 Task: Find connections with filter location Elche with filter topic #machinelearningwith filter profile language Potuguese with filter current company ADP with filter school Adamas University with filter industry Secretarial Schools with filter service category Search Engine Optimization (SEO) with filter keywords title Financial Analyst
Action: Mouse moved to (622, 82)
Screenshot: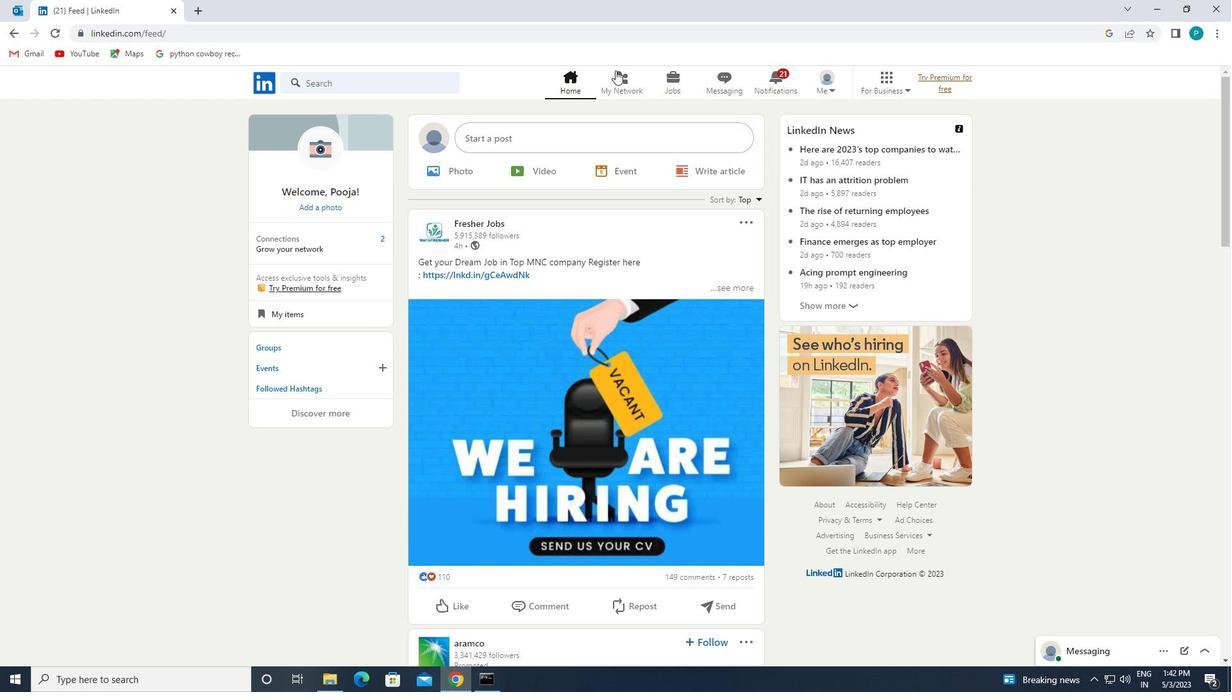 
Action: Mouse pressed left at (622, 82)
Screenshot: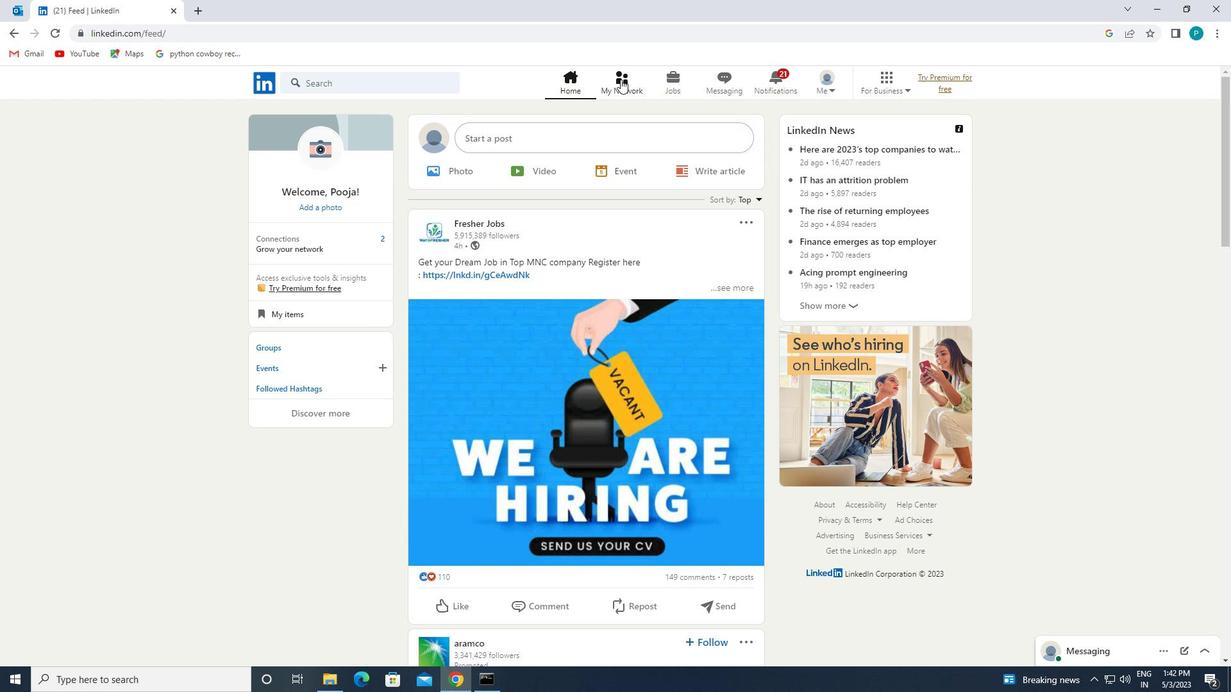 
Action: Mouse moved to (399, 156)
Screenshot: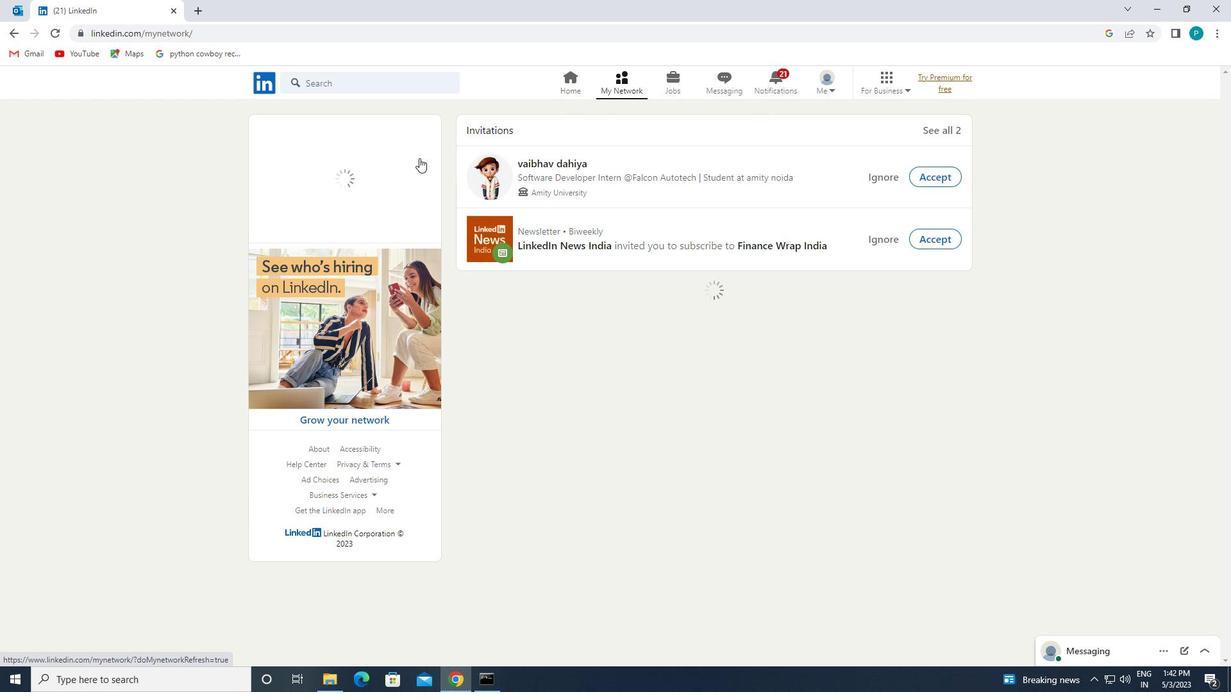 
Action: Mouse pressed left at (399, 156)
Screenshot: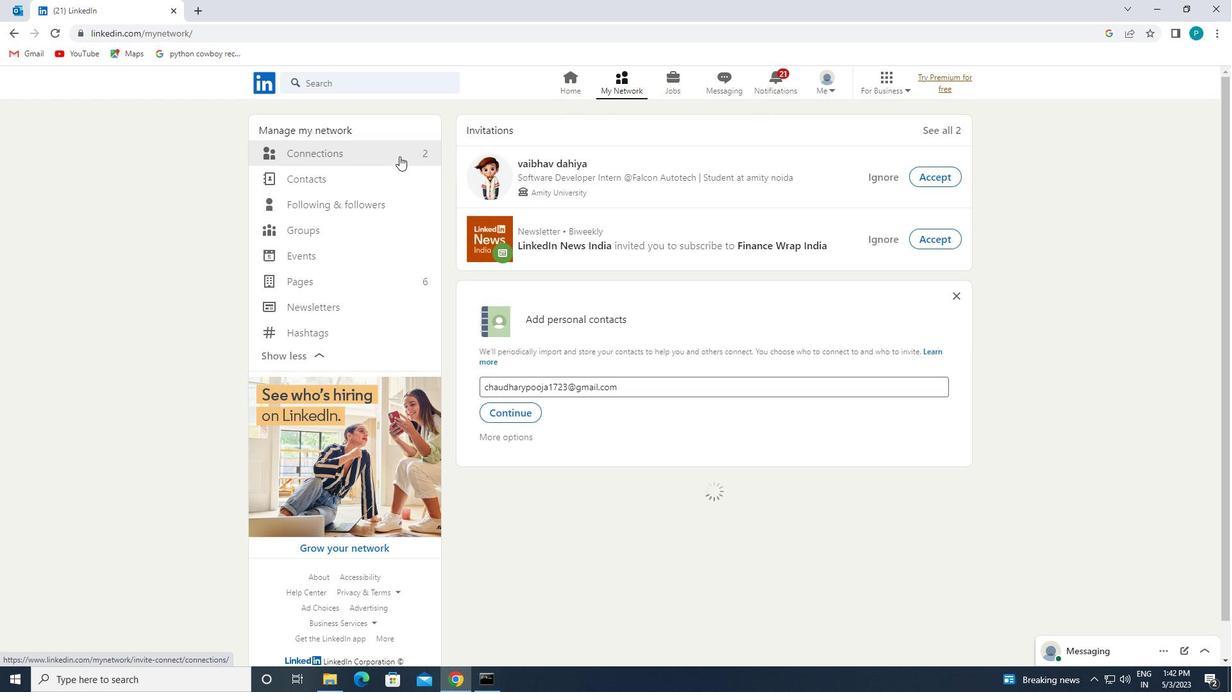 
Action: Mouse moved to (702, 153)
Screenshot: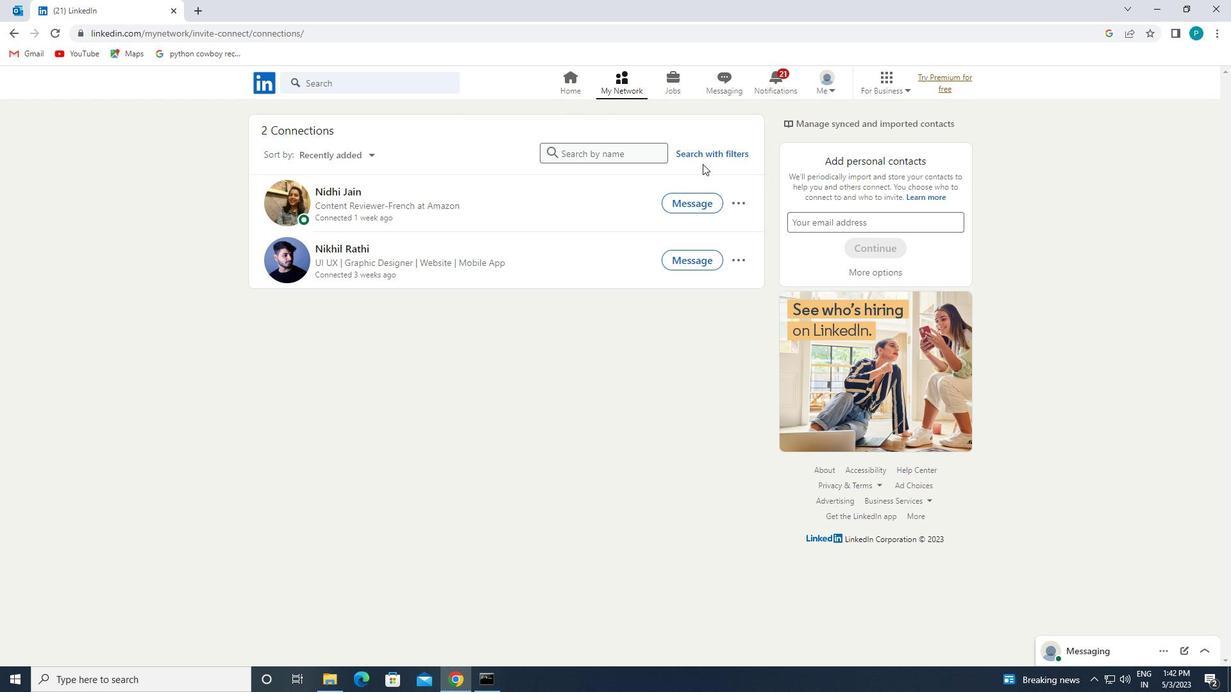 
Action: Mouse pressed left at (702, 153)
Screenshot: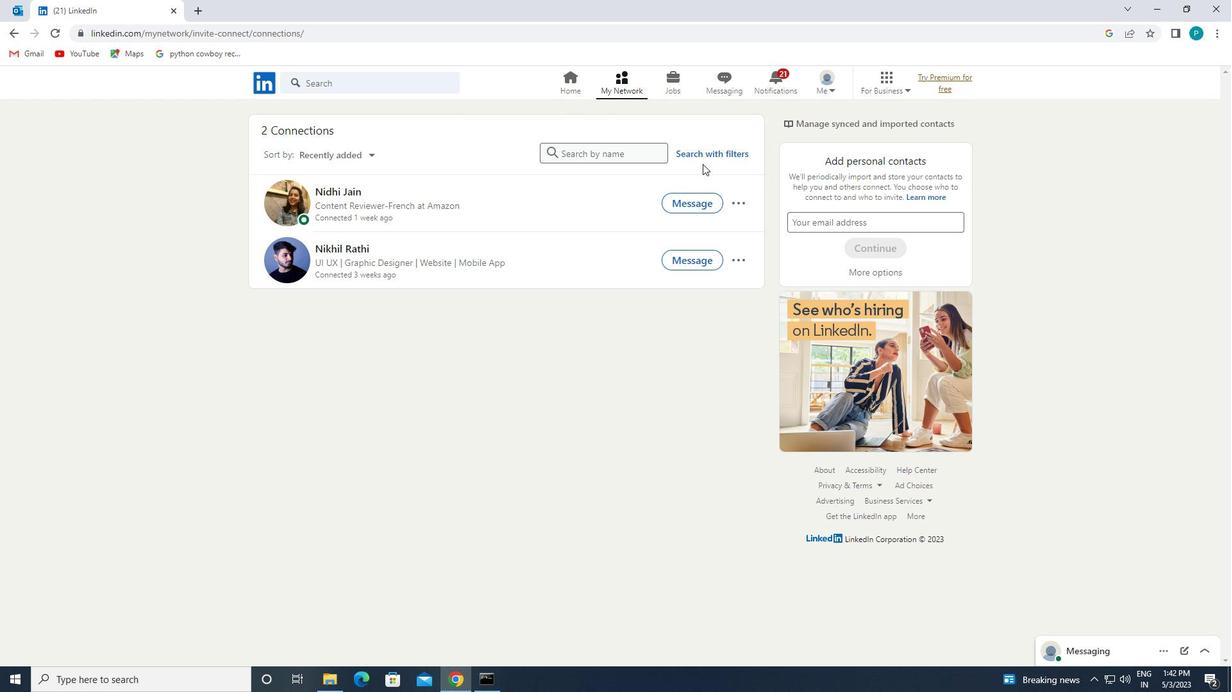 
Action: Mouse moved to (643, 107)
Screenshot: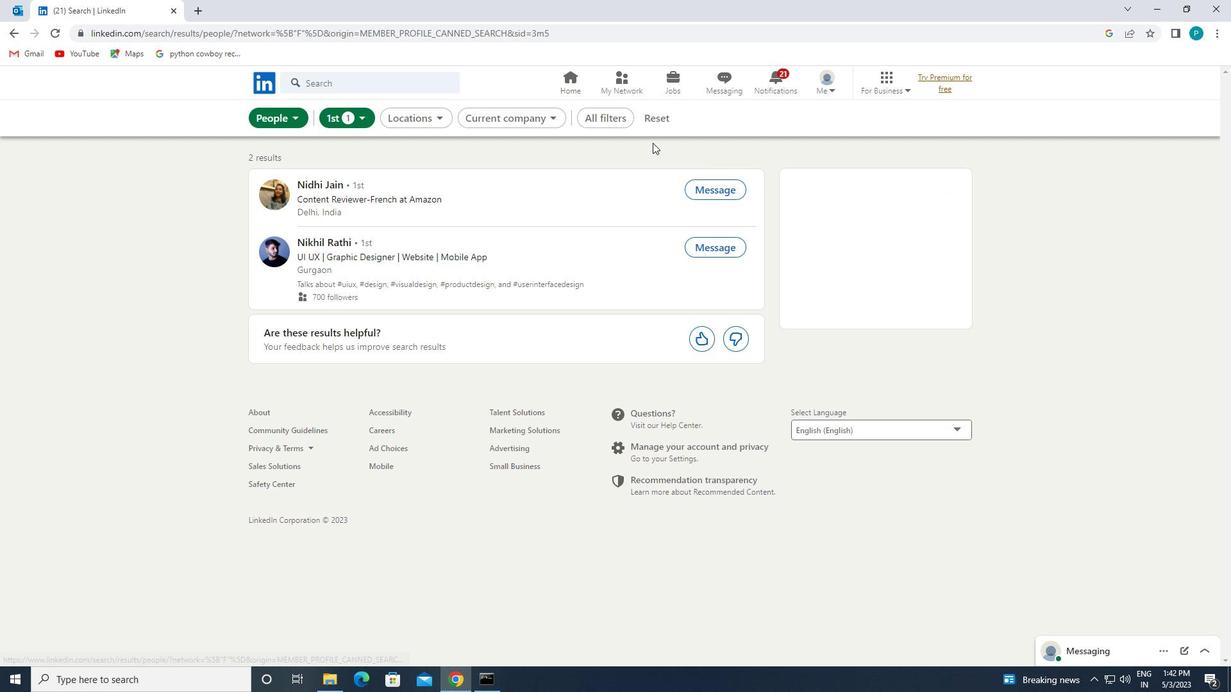 
Action: Mouse pressed left at (643, 107)
Screenshot: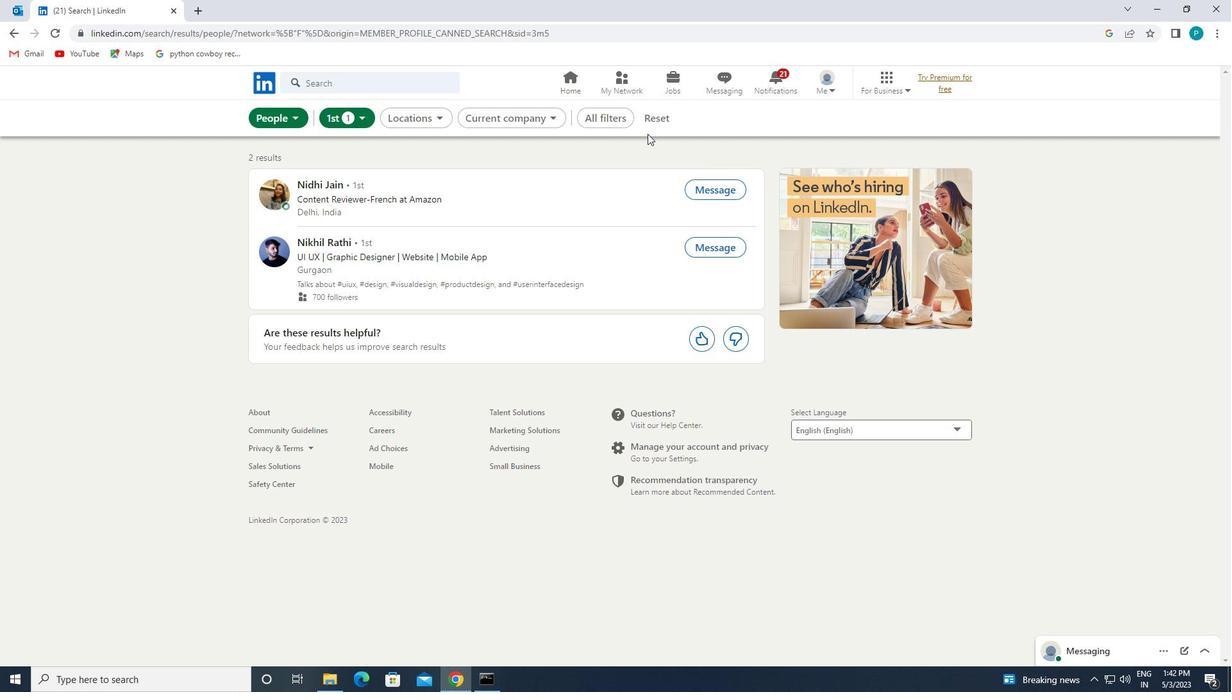 
Action: Mouse moved to (646, 111)
Screenshot: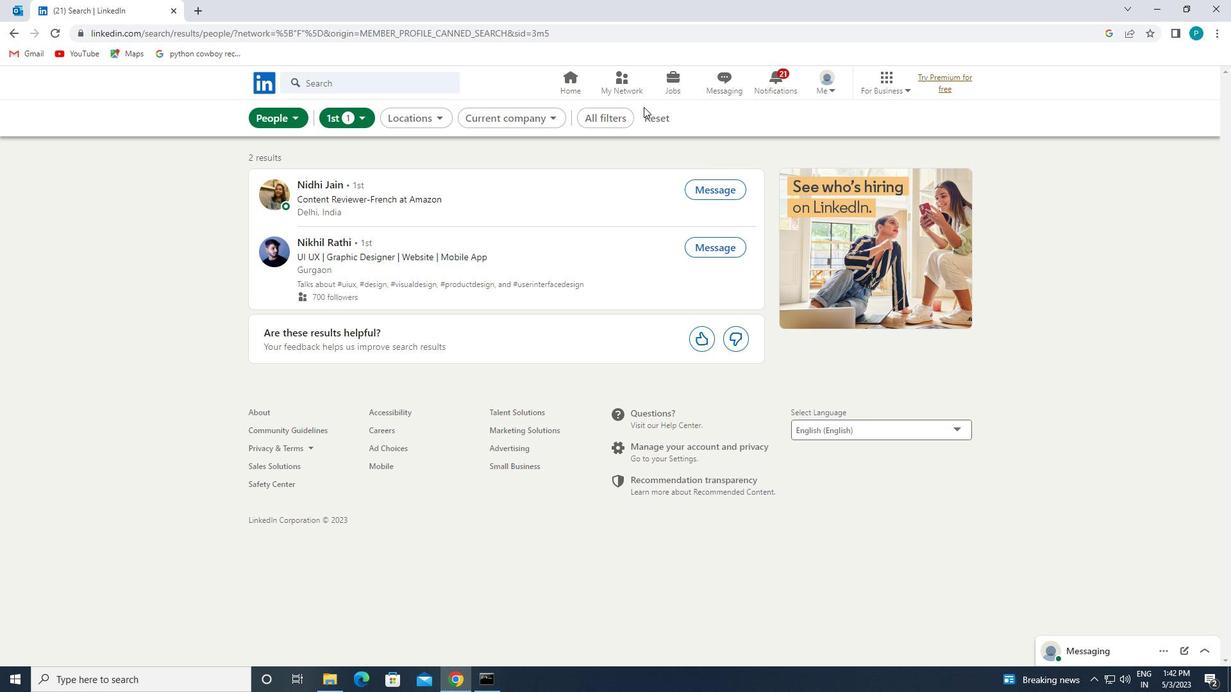 
Action: Mouse pressed left at (646, 111)
Screenshot: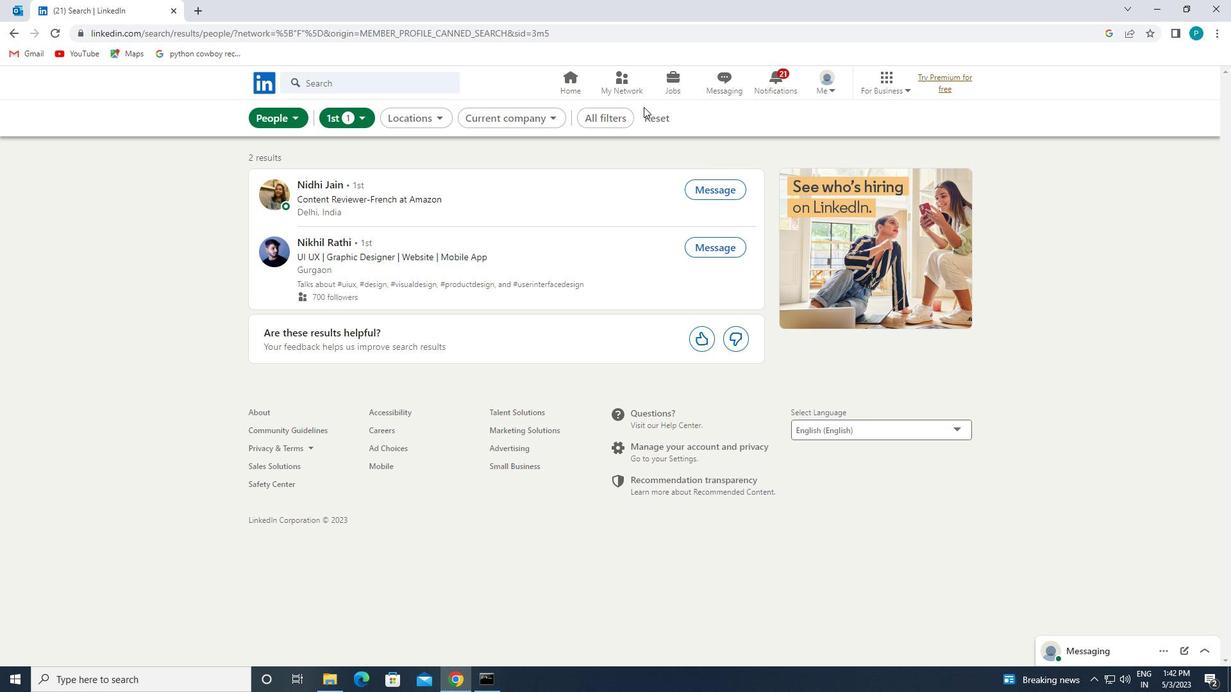 
Action: Mouse moved to (633, 117)
Screenshot: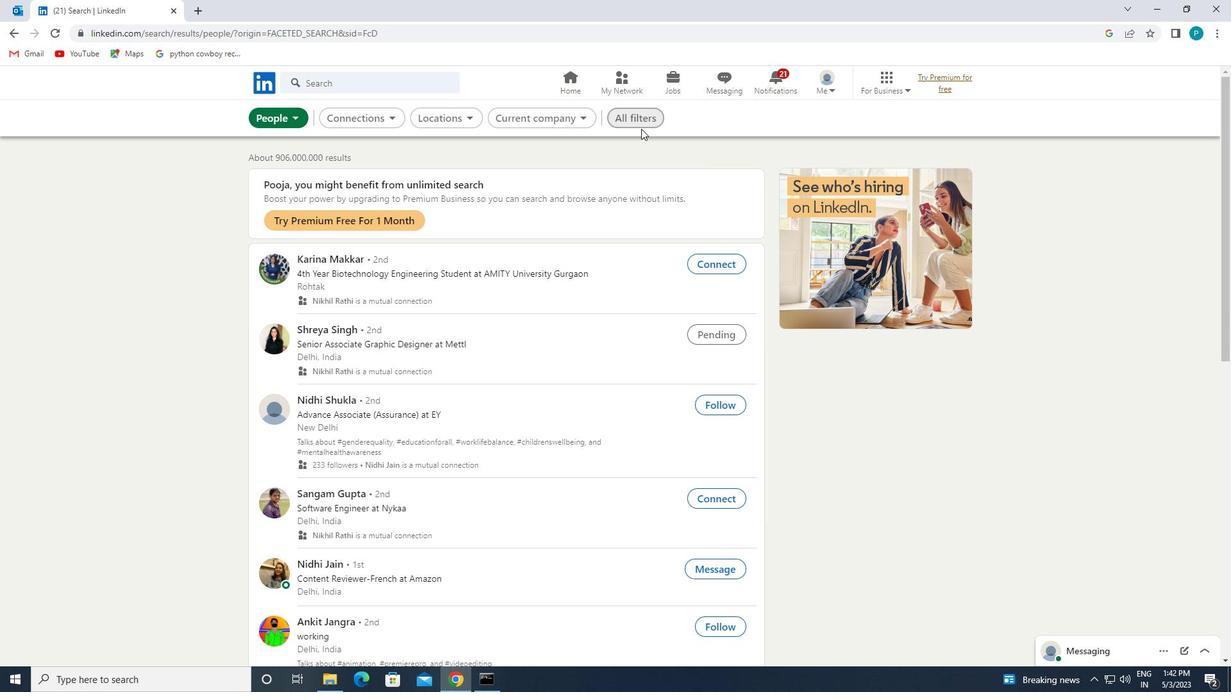 
Action: Mouse pressed left at (633, 117)
Screenshot: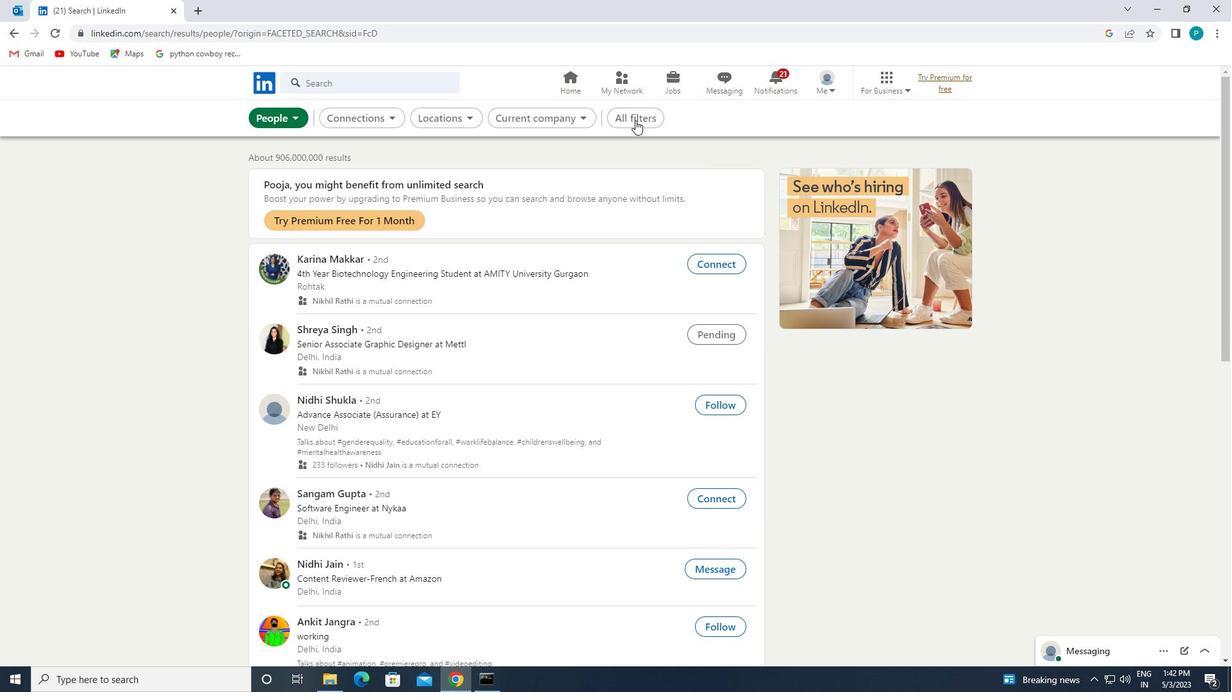 
Action: Mouse moved to (1167, 337)
Screenshot: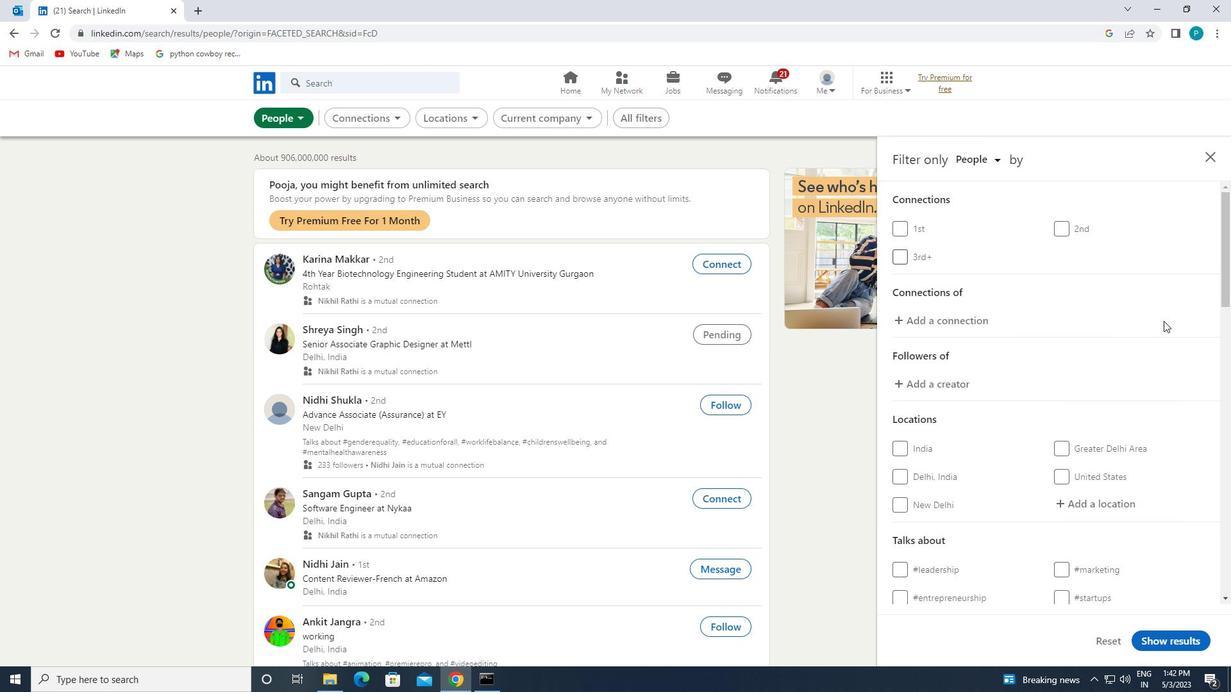 
Action: Mouse scrolled (1167, 337) with delta (0, 0)
Screenshot: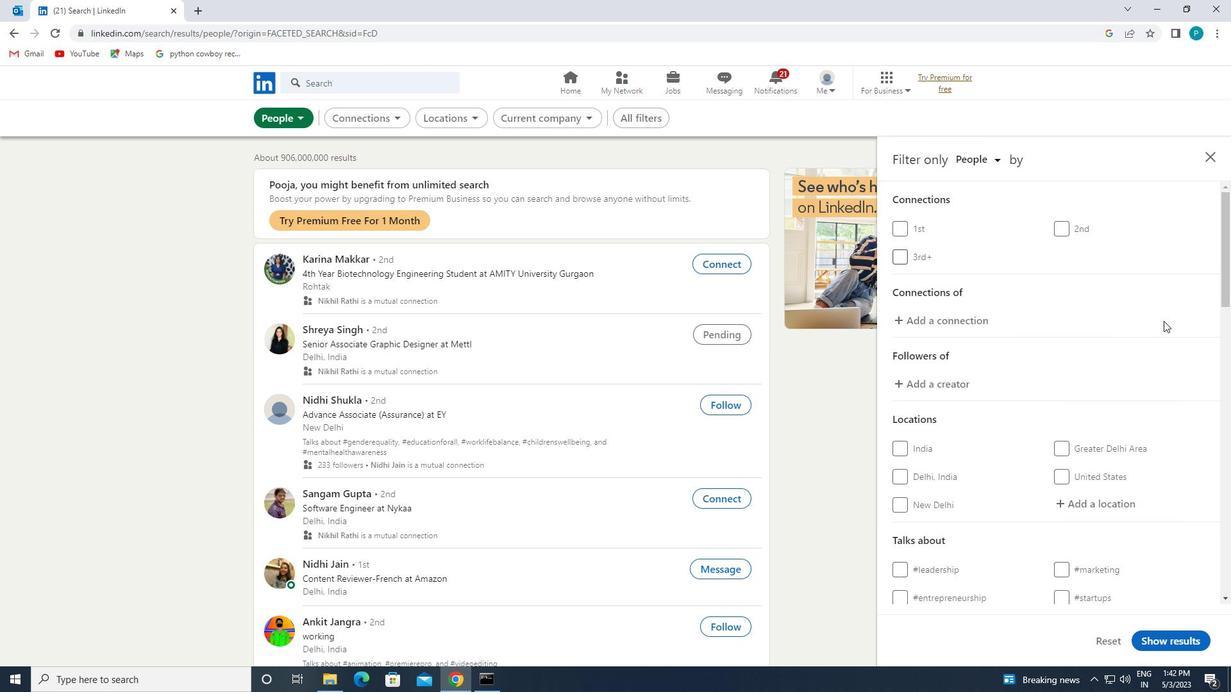 
Action: Mouse moved to (1168, 341)
Screenshot: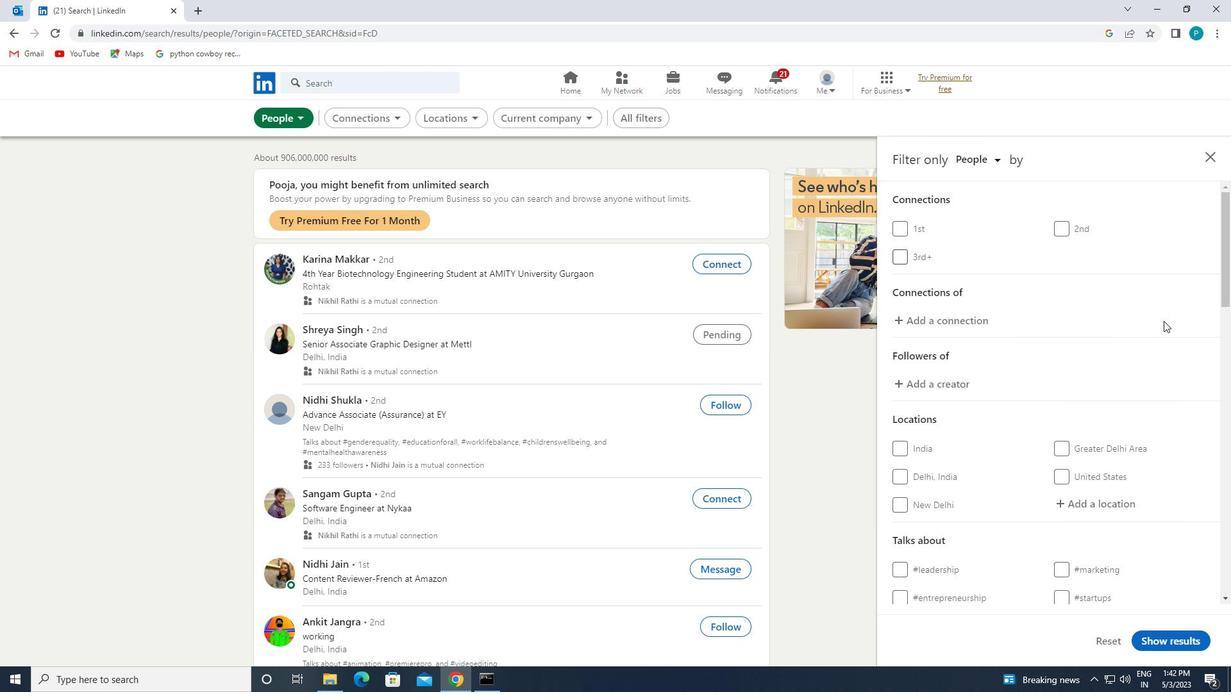 
Action: Mouse scrolled (1168, 340) with delta (0, 0)
Screenshot: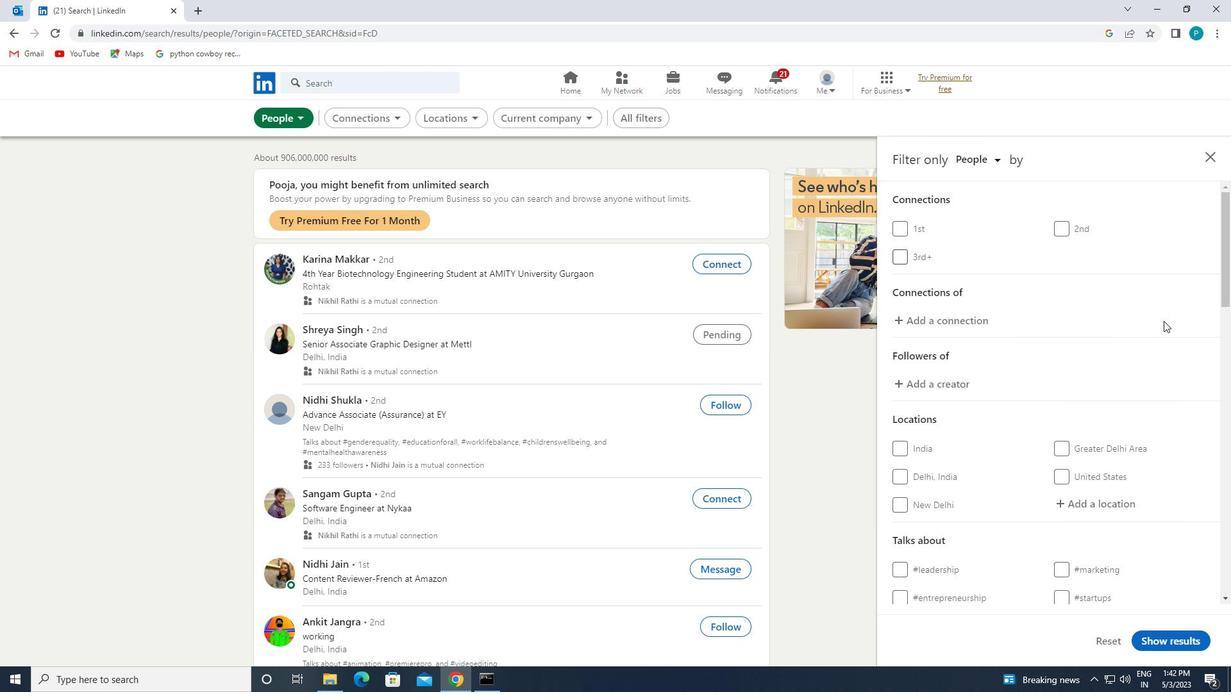 
Action: Mouse moved to (1119, 368)
Screenshot: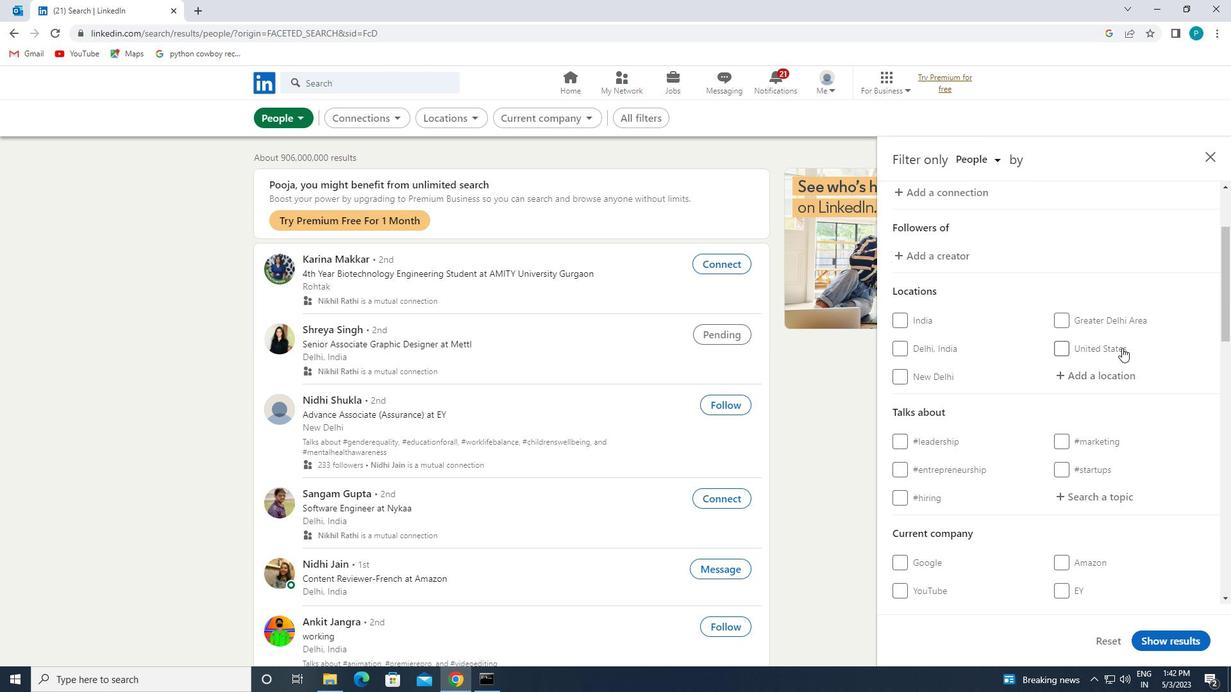 
Action: Mouse pressed left at (1119, 368)
Screenshot: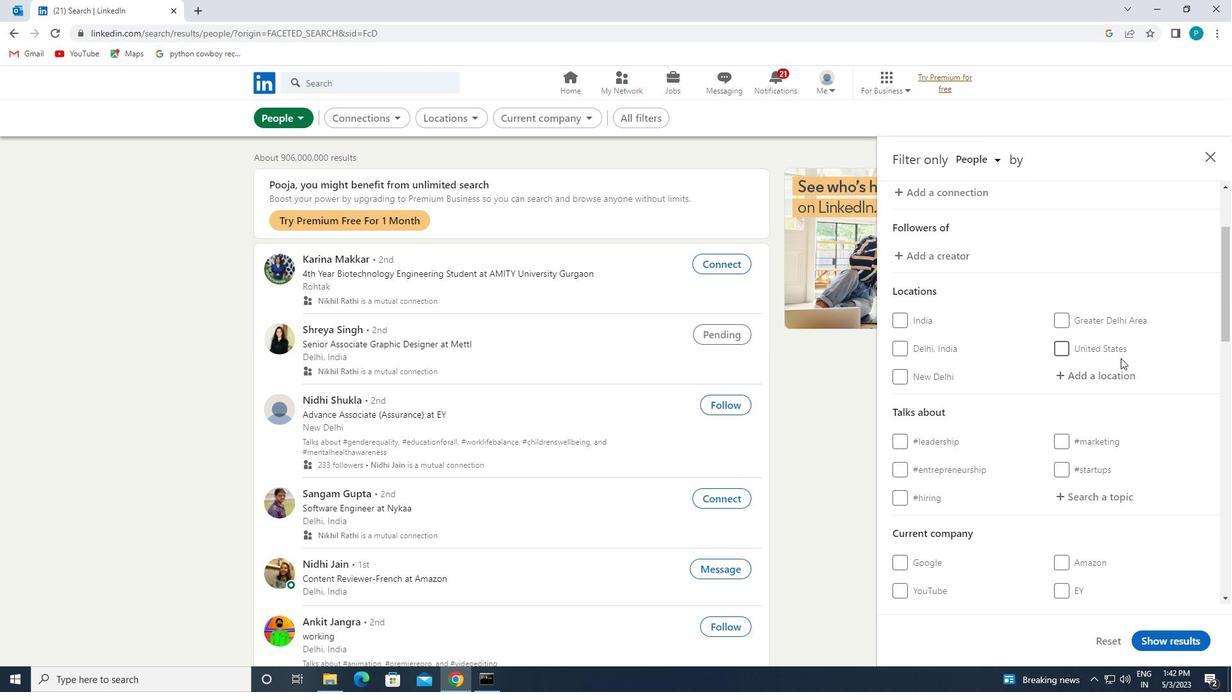 
Action: Mouse moved to (1117, 368)
Screenshot: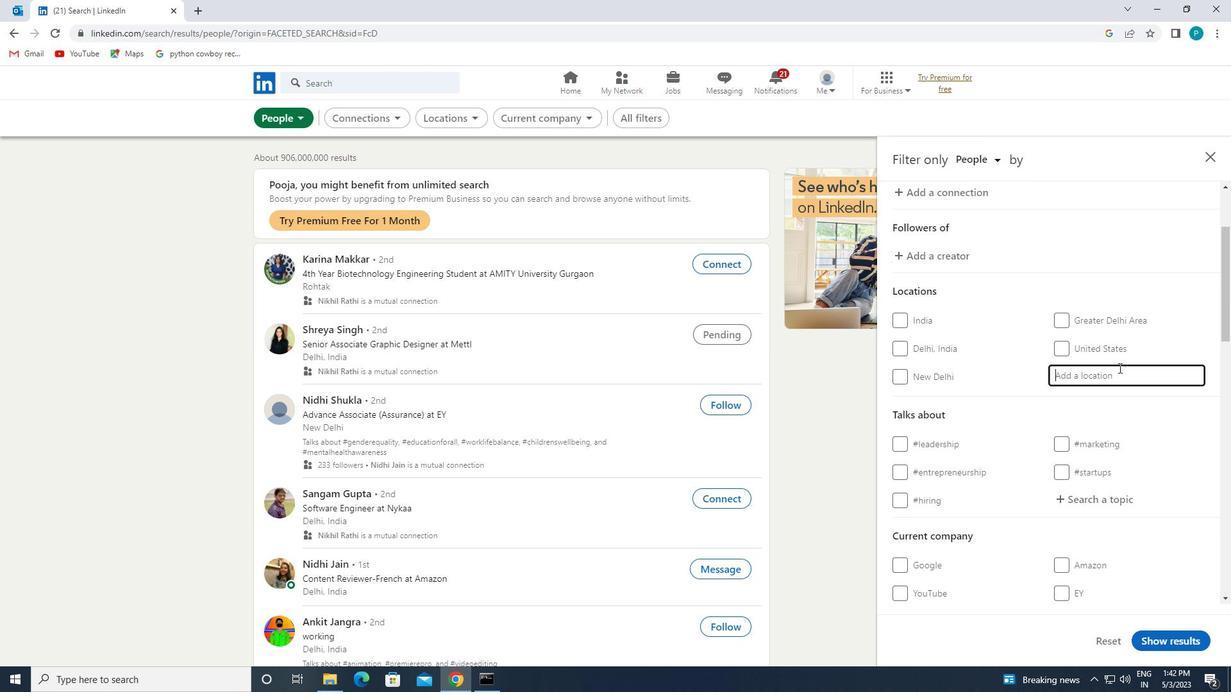 
Action: Key pressed <Key.caps_lock>e<Key.caps_lock>lche
Screenshot: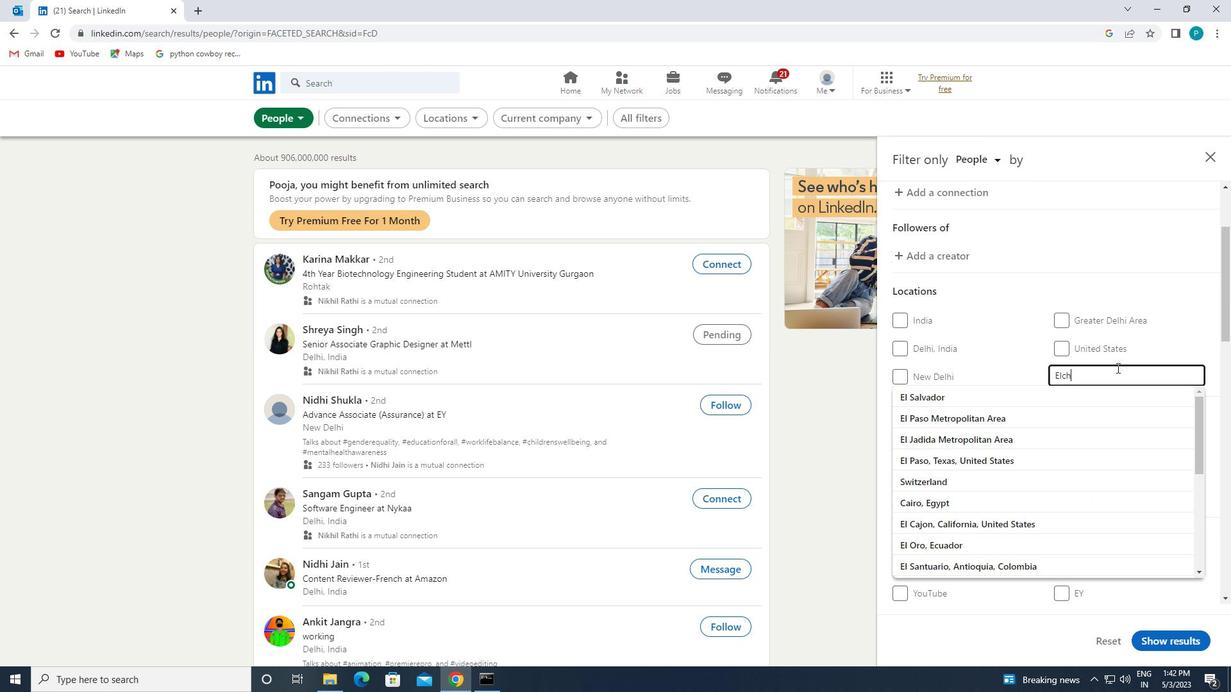 
Action: Mouse moved to (1090, 401)
Screenshot: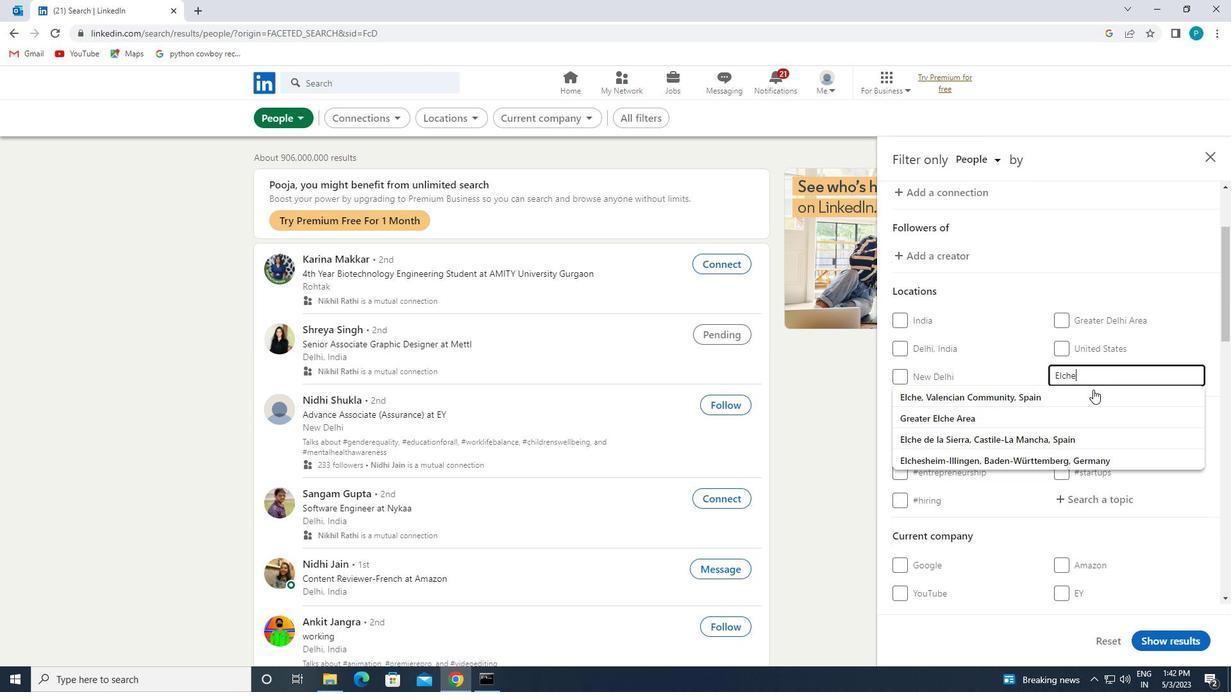 
Action: Mouse pressed left at (1090, 401)
Screenshot: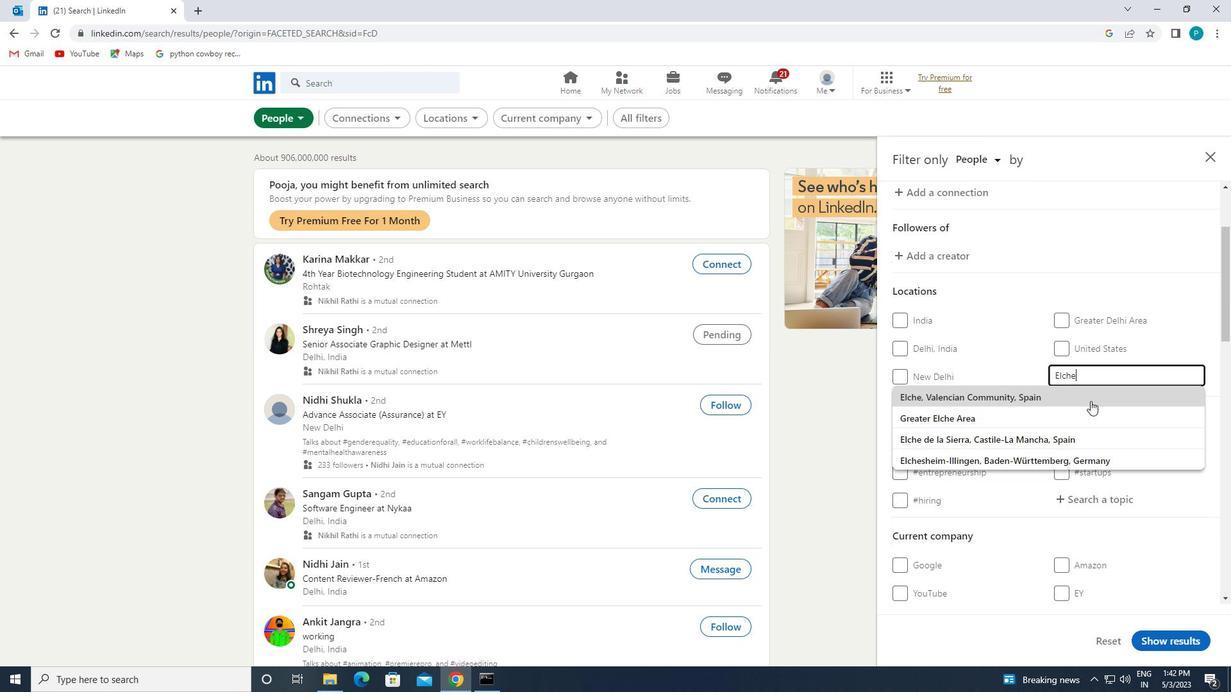 
Action: Mouse moved to (1093, 426)
Screenshot: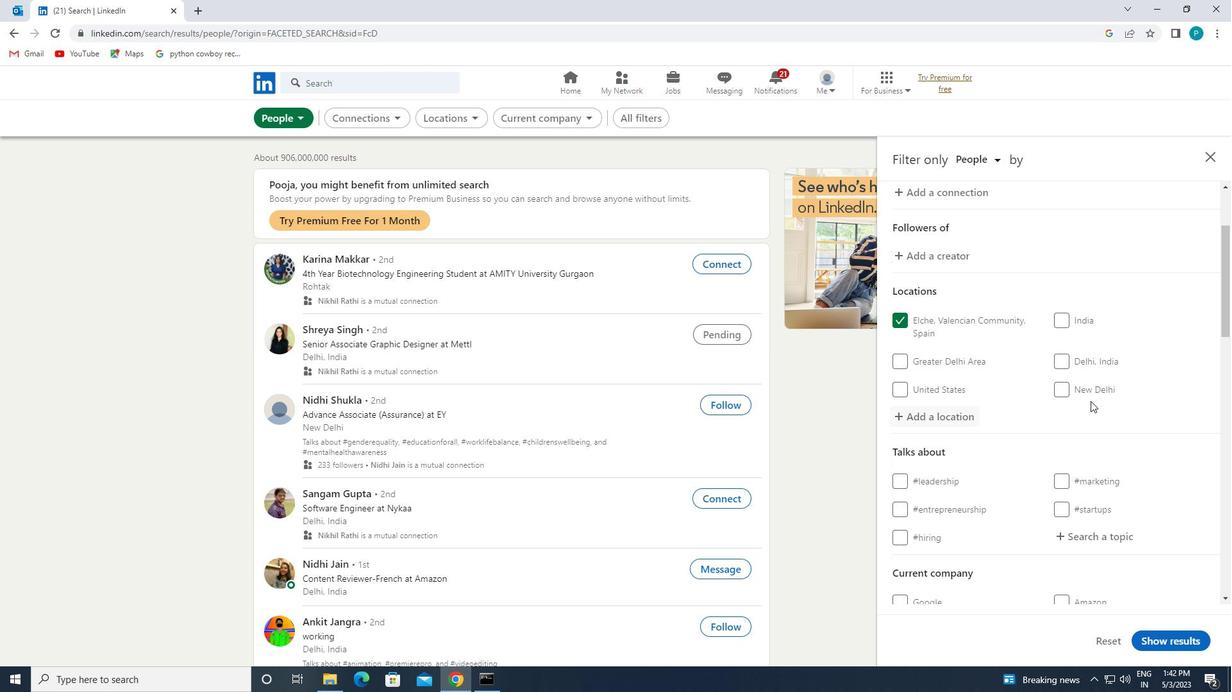
Action: Mouse scrolled (1093, 425) with delta (0, 0)
Screenshot: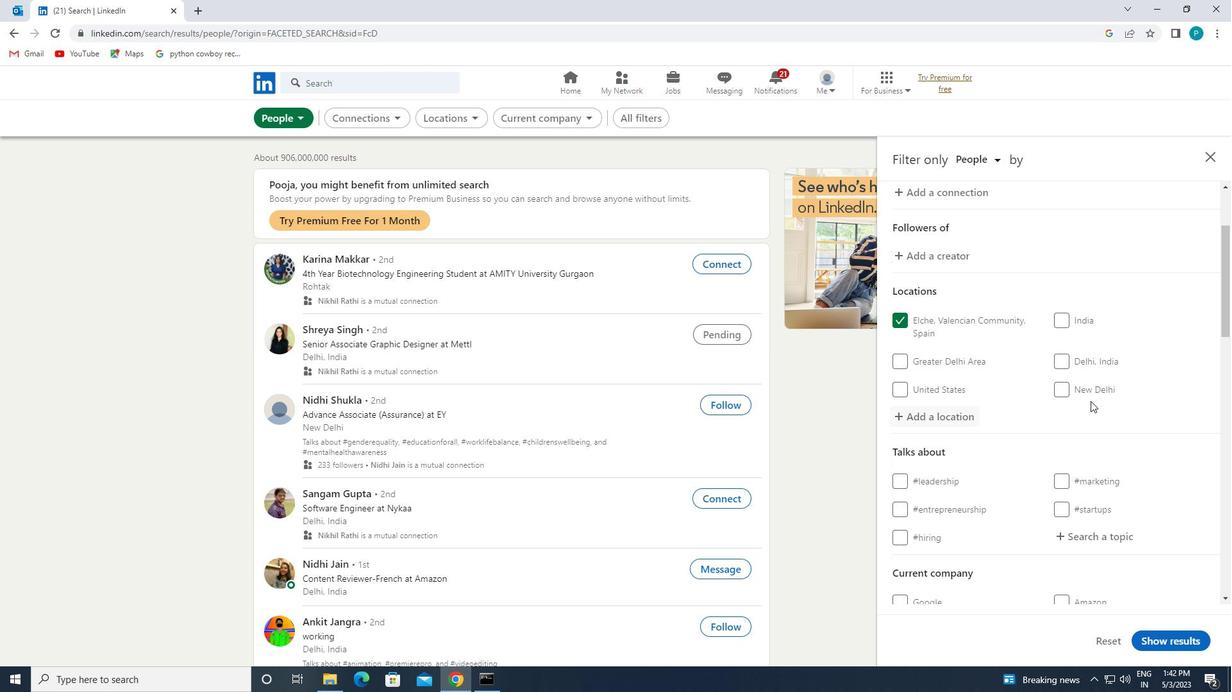 
Action: Mouse moved to (1093, 432)
Screenshot: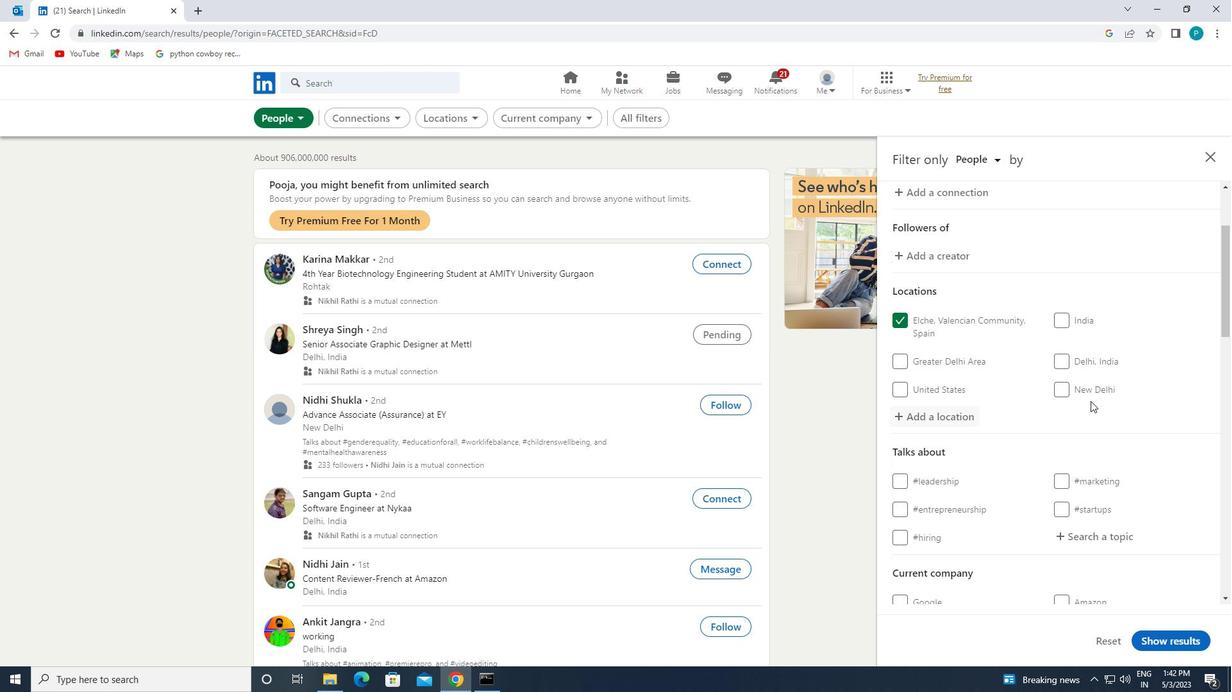 
Action: Mouse scrolled (1093, 432) with delta (0, 0)
Screenshot: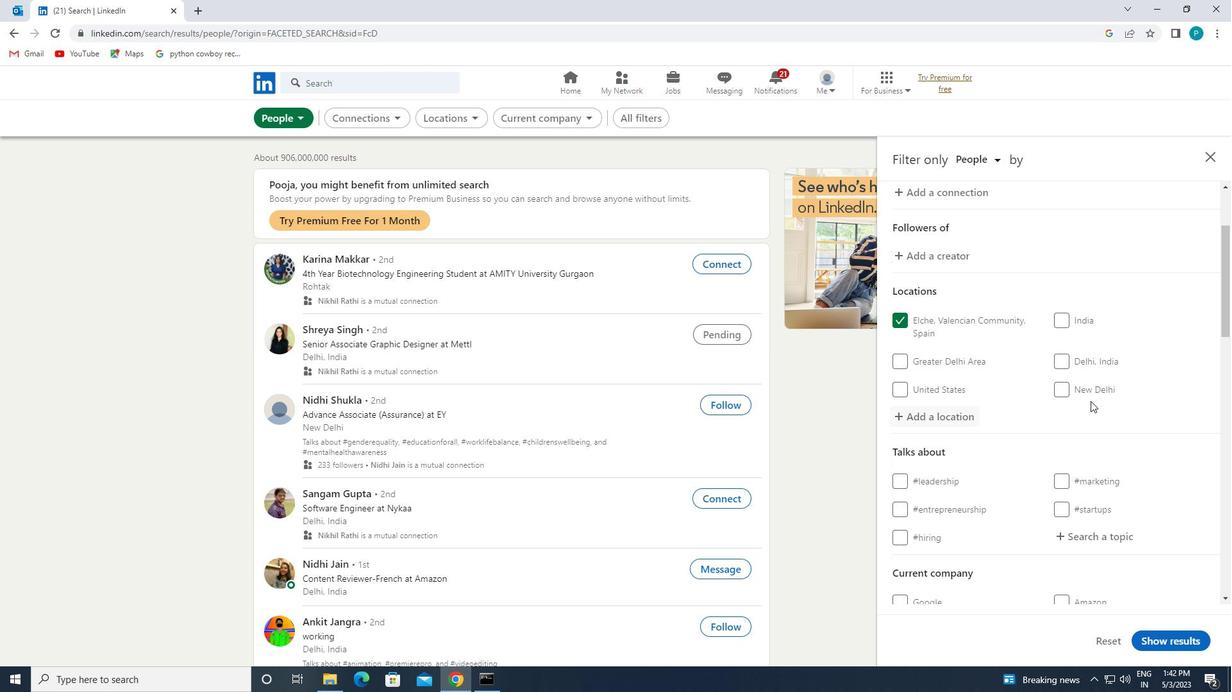 
Action: Mouse moved to (1093, 440)
Screenshot: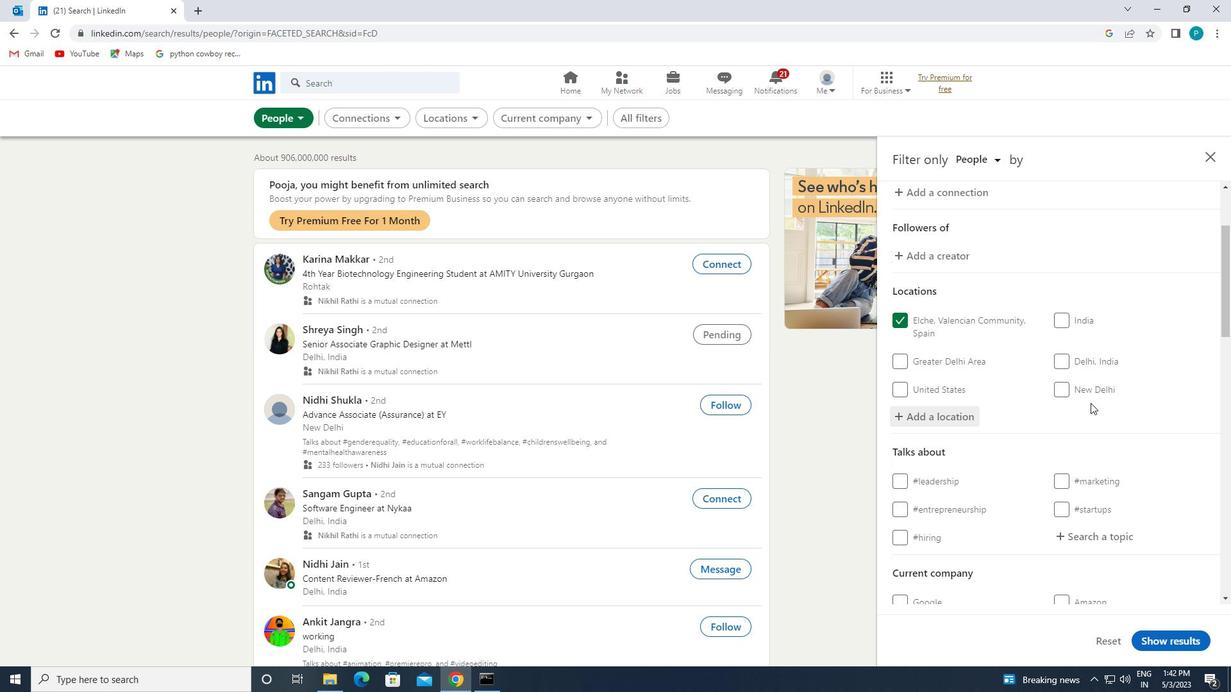 
Action: Mouse scrolled (1093, 439) with delta (0, 0)
Screenshot: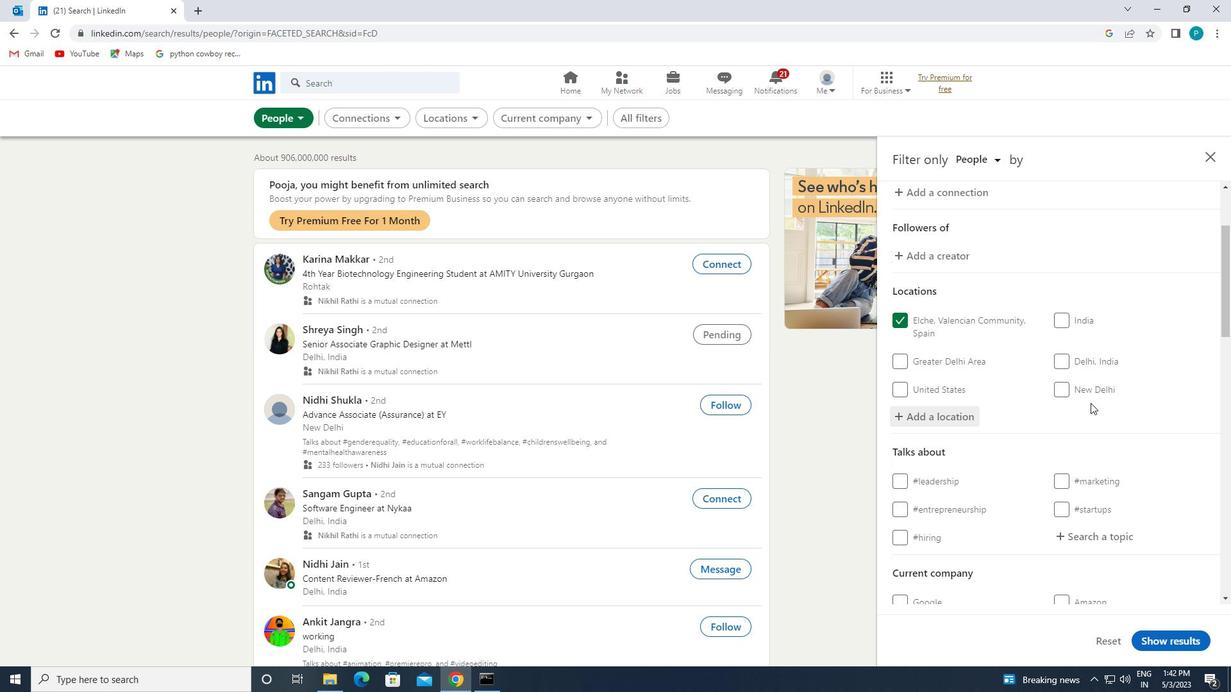 
Action: Mouse moved to (1056, 345)
Screenshot: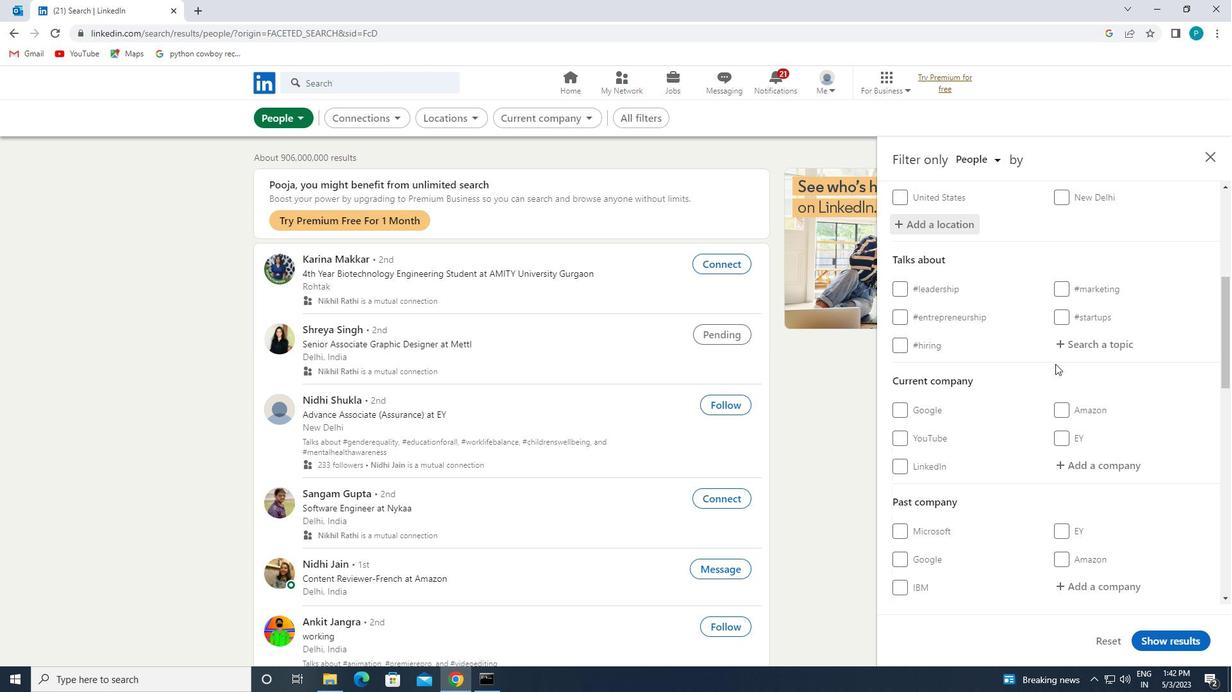 
Action: Mouse pressed left at (1056, 345)
Screenshot: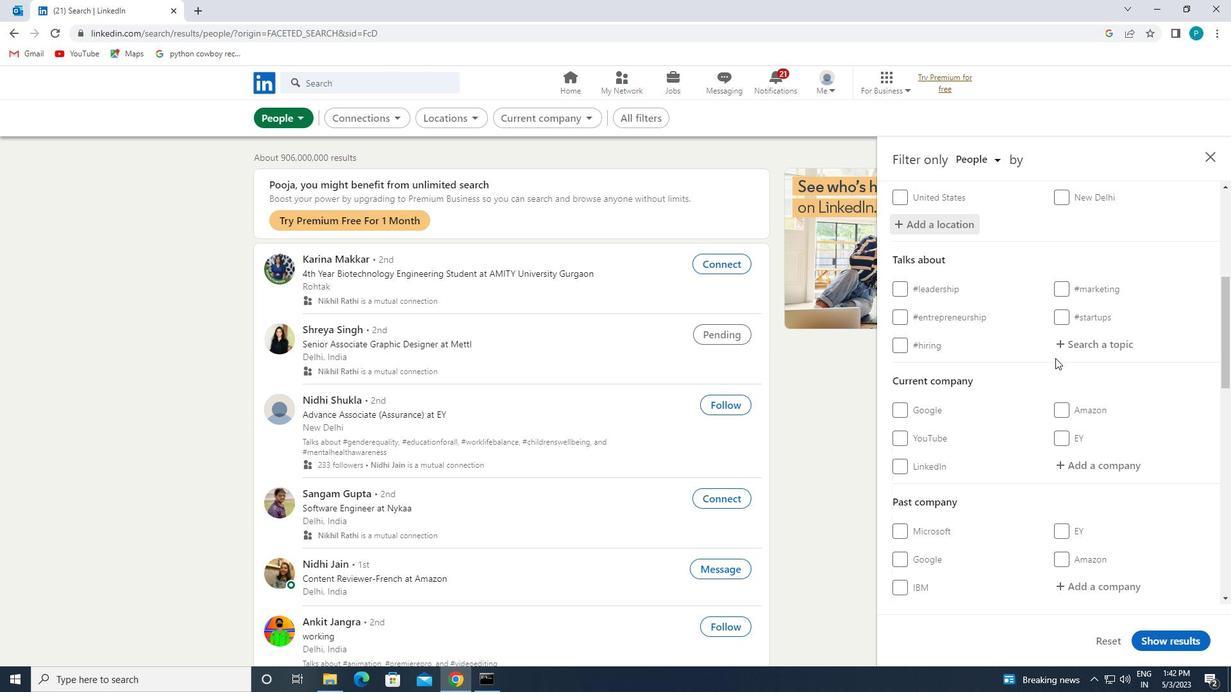 
Action: Key pressed <Key.shift>#MACHINELEARNING
Screenshot: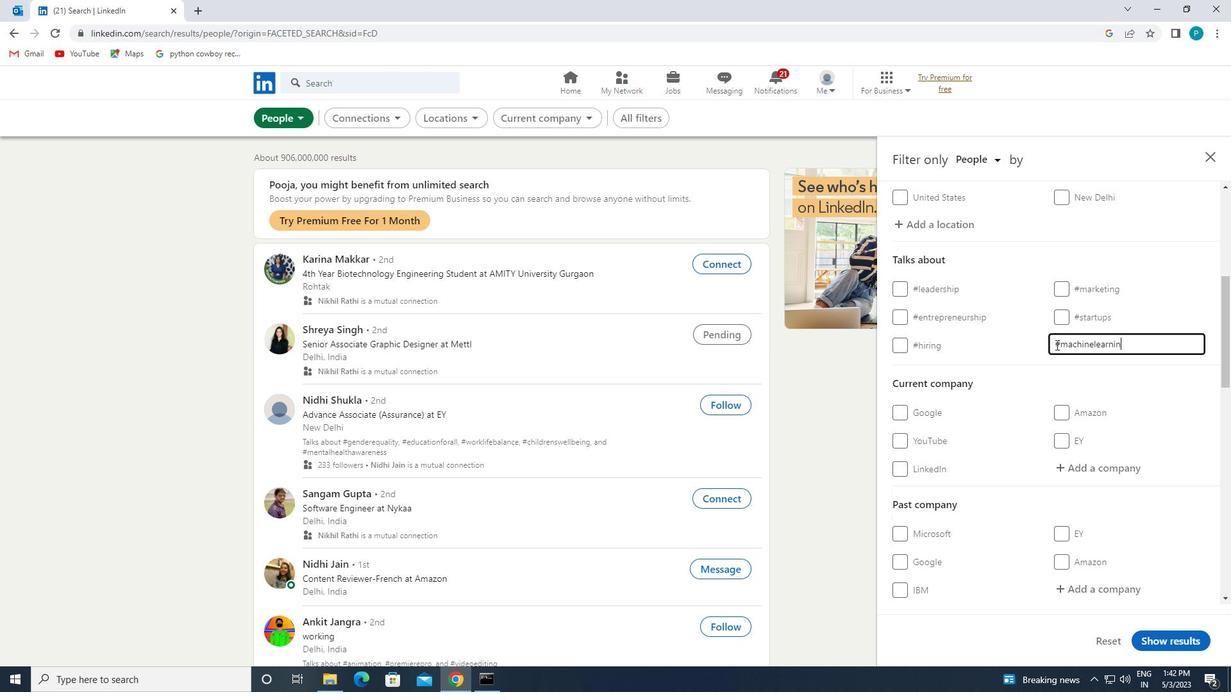 
Action: Mouse moved to (1045, 400)
Screenshot: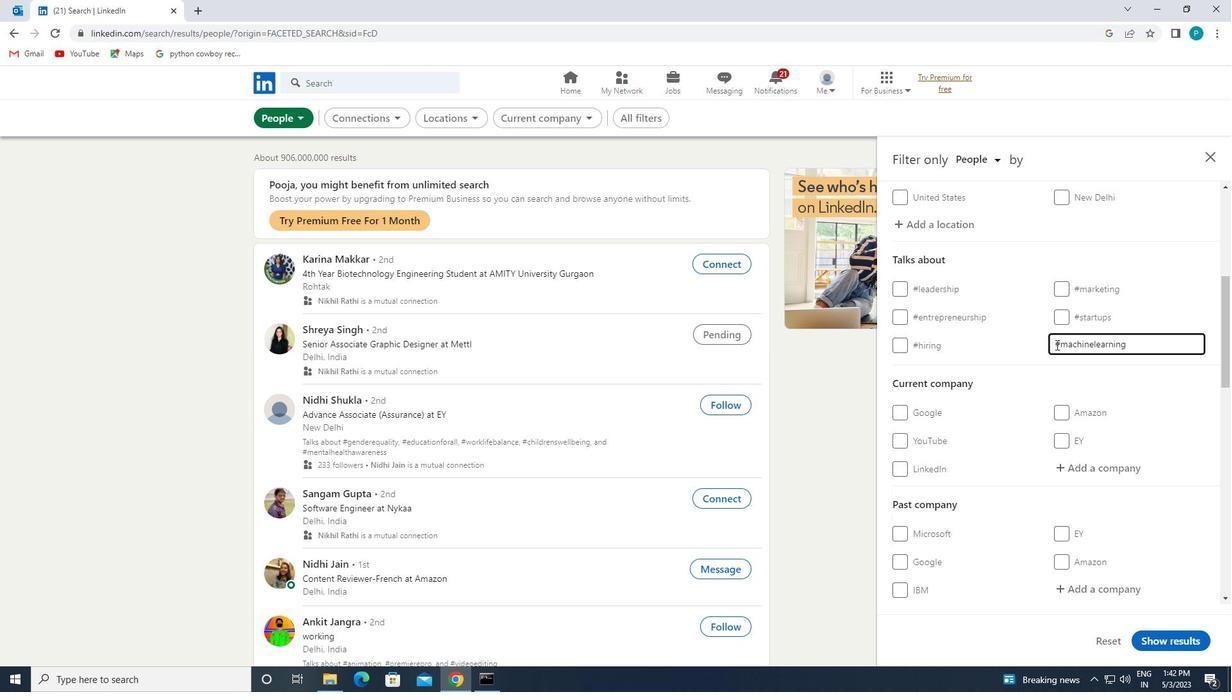 
Action: Mouse scrolled (1045, 399) with delta (0, 0)
Screenshot: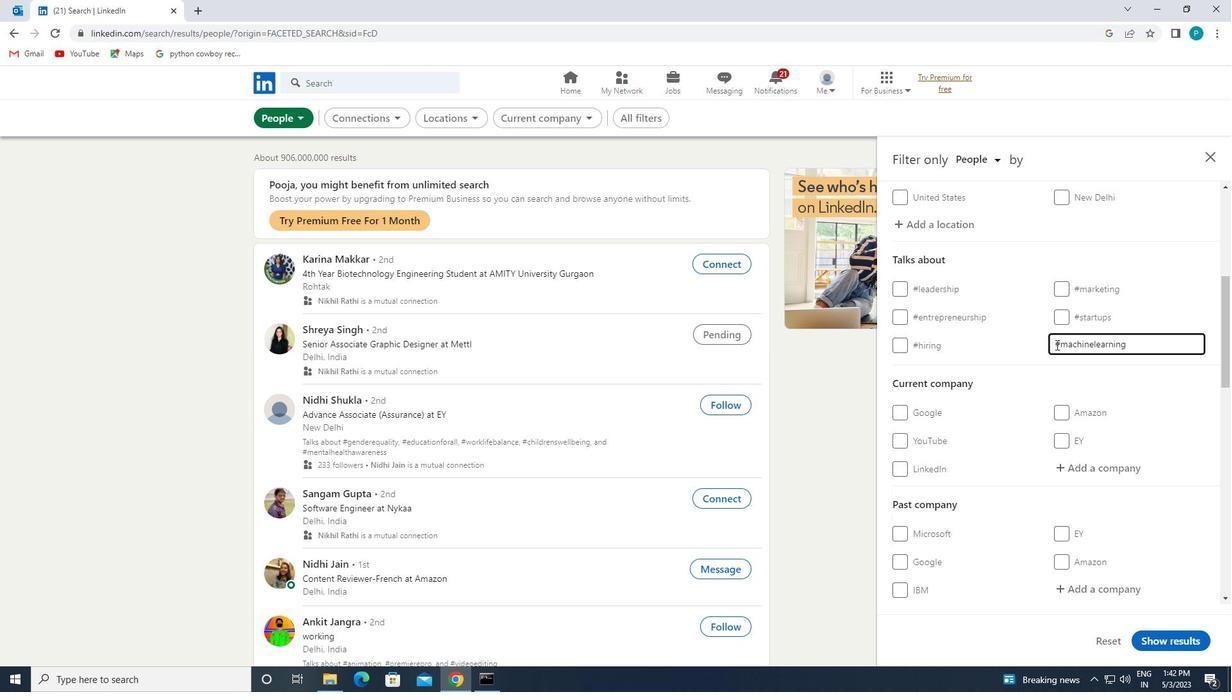 
Action: Mouse moved to (1043, 426)
Screenshot: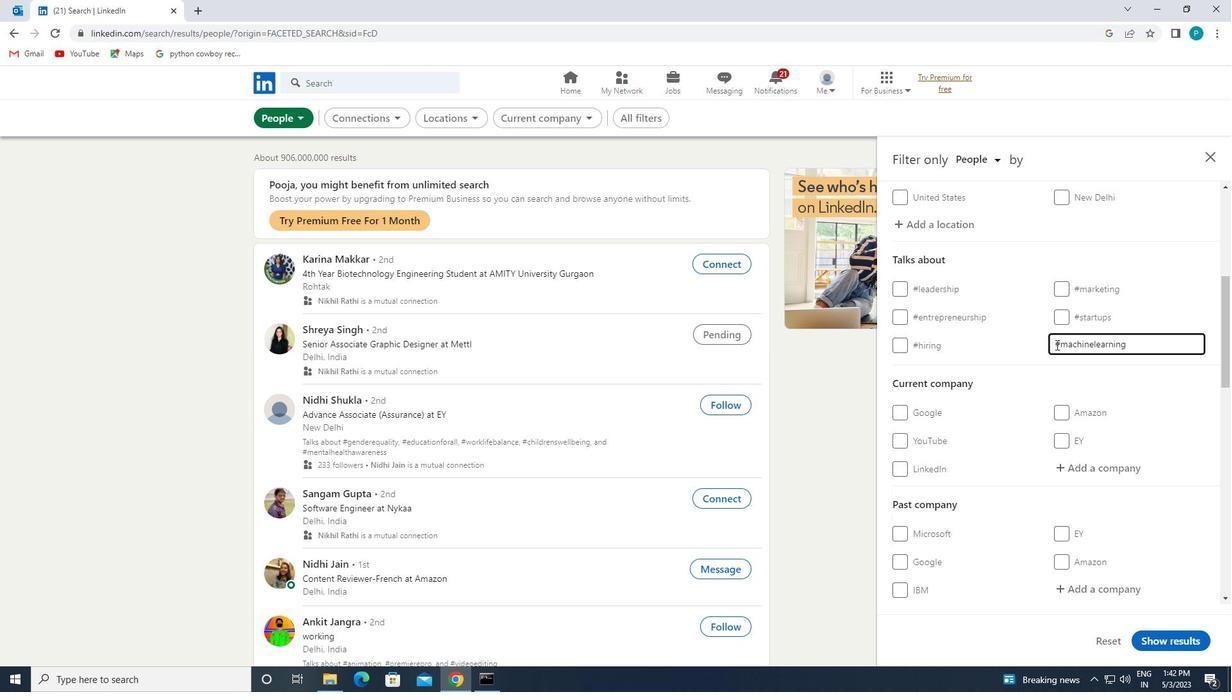 
Action: Mouse scrolled (1043, 425) with delta (0, 0)
Screenshot: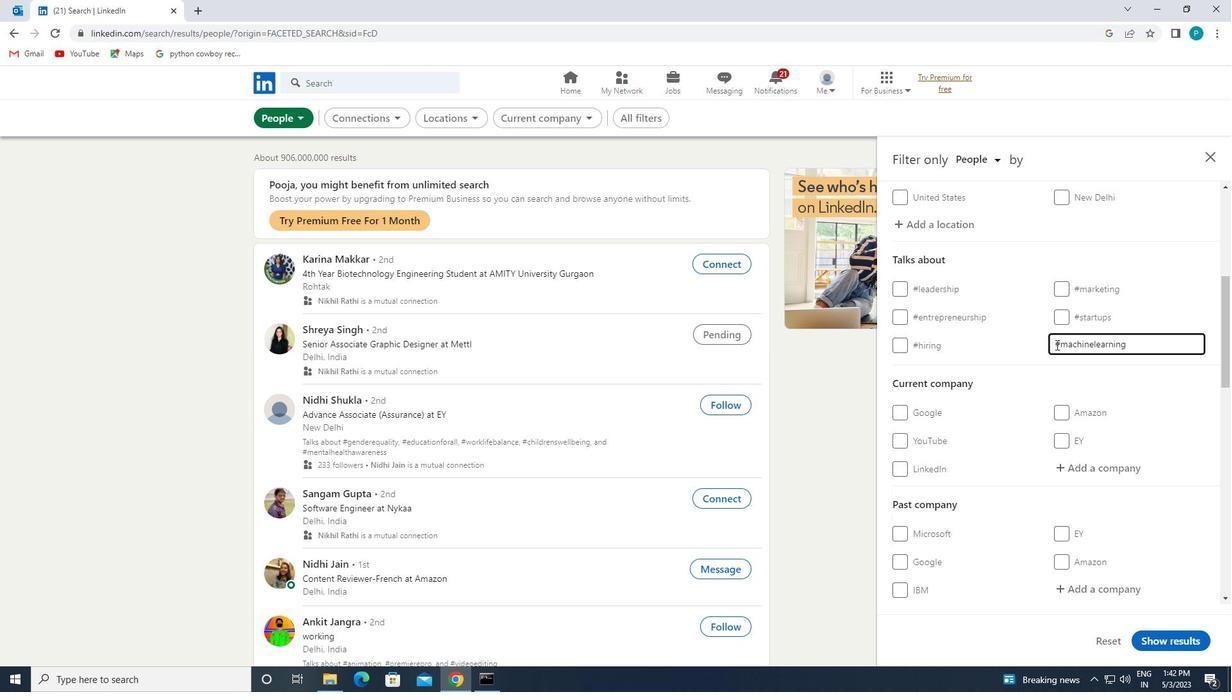 
Action: Mouse moved to (1043, 441)
Screenshot: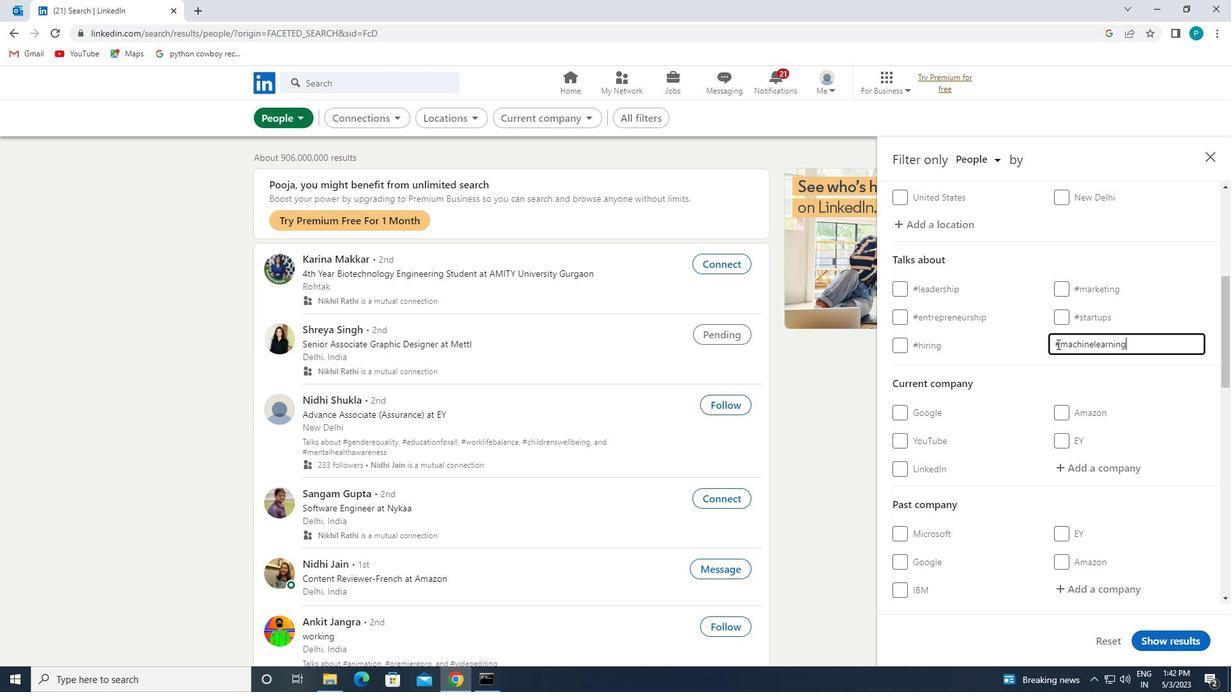 
Action: Mouse scrolled (1043, 441) with delta (0, 0)
Screenshot: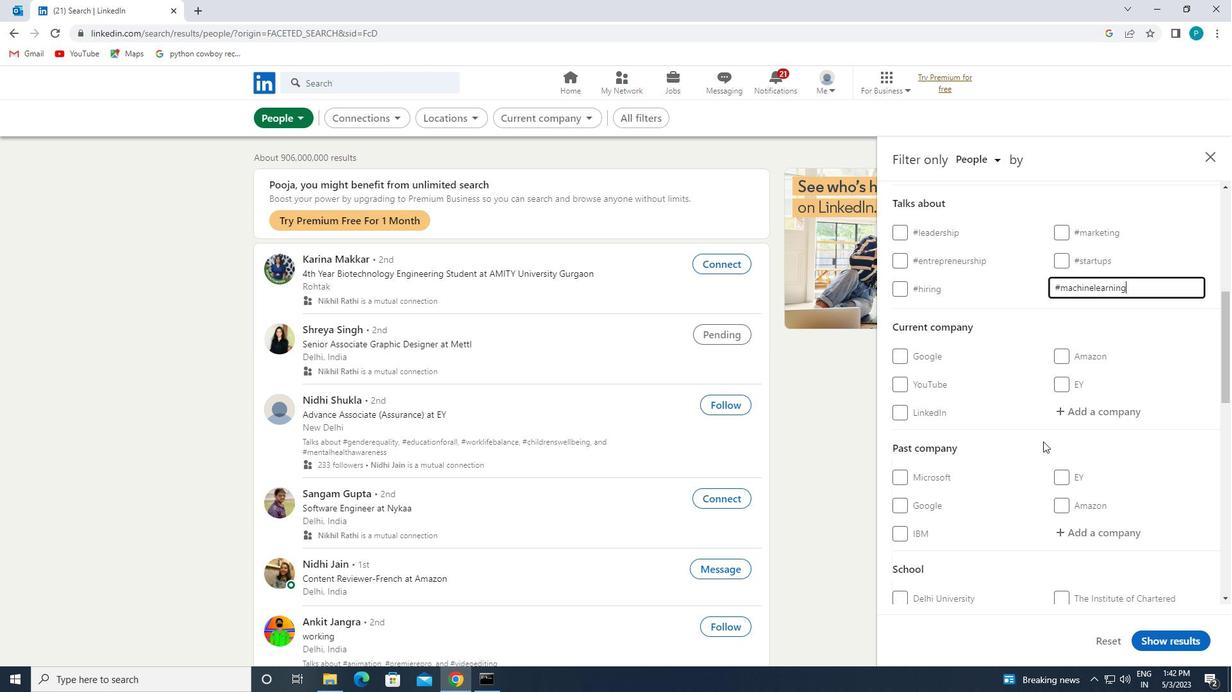
Action: Mouse scrolled (1043, 441) with delta (0, 0)
Screenshot: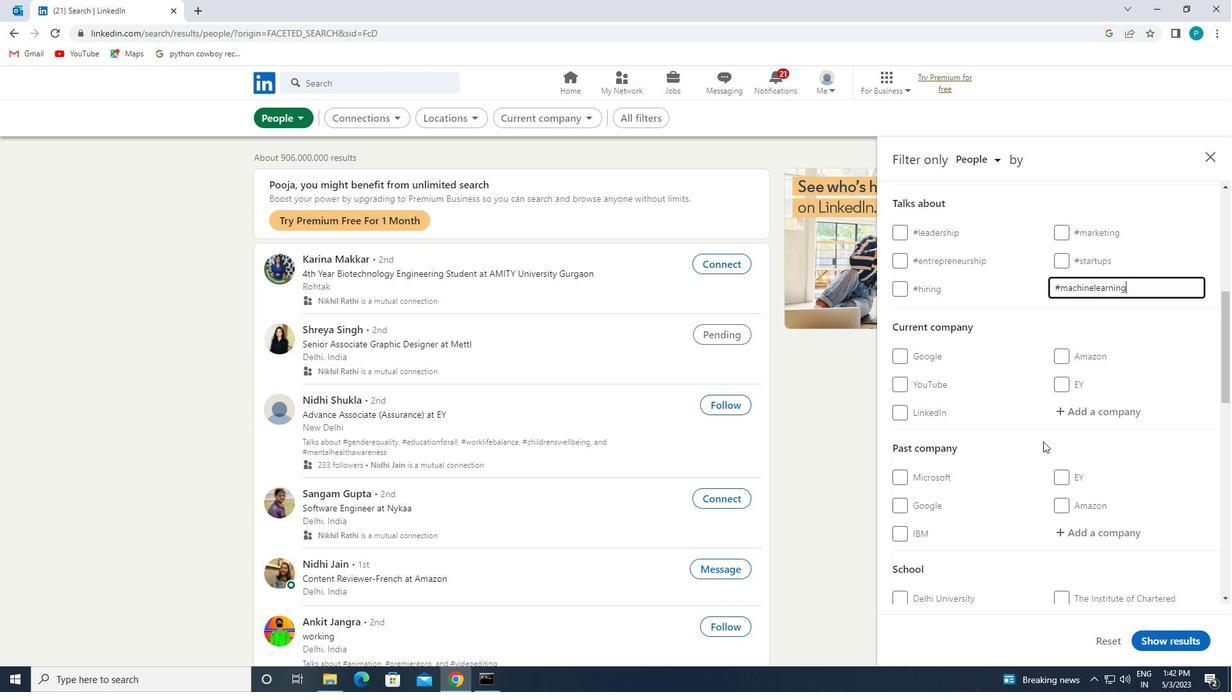 
Action: Mouse scrolled (1043, 441) with delta (0, 0)
Screenshot: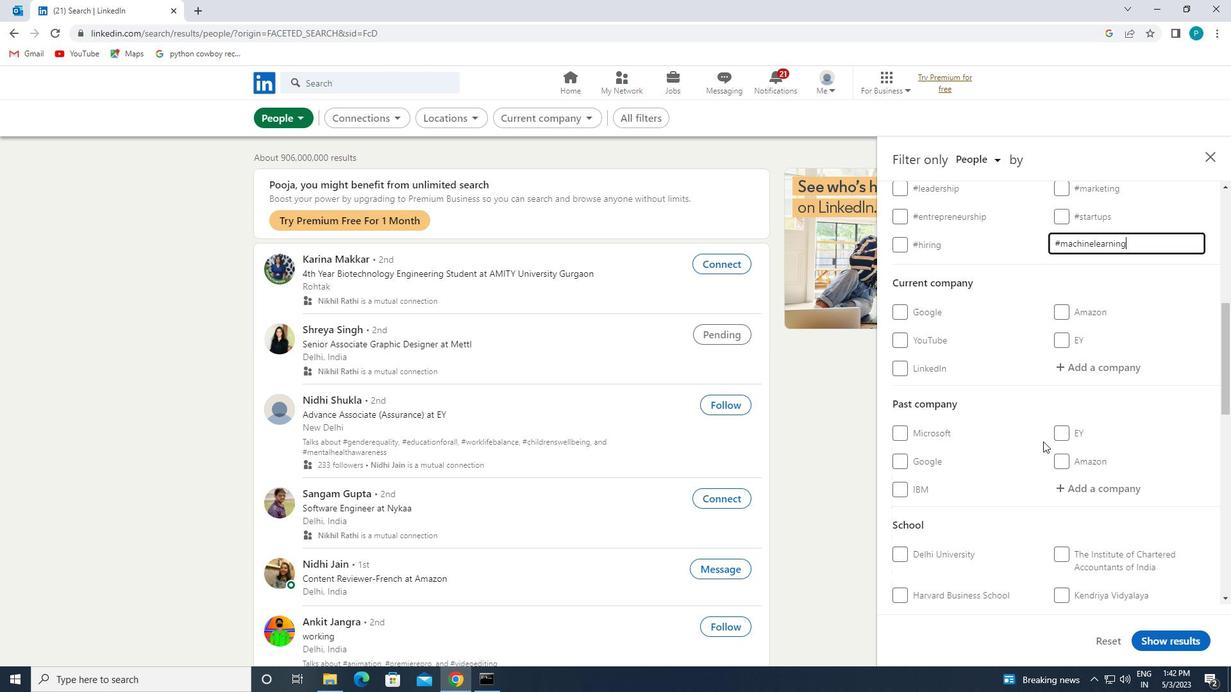 
Action: Mouse scrolled (1043, 441) with delta (0, 0)
Screenshot: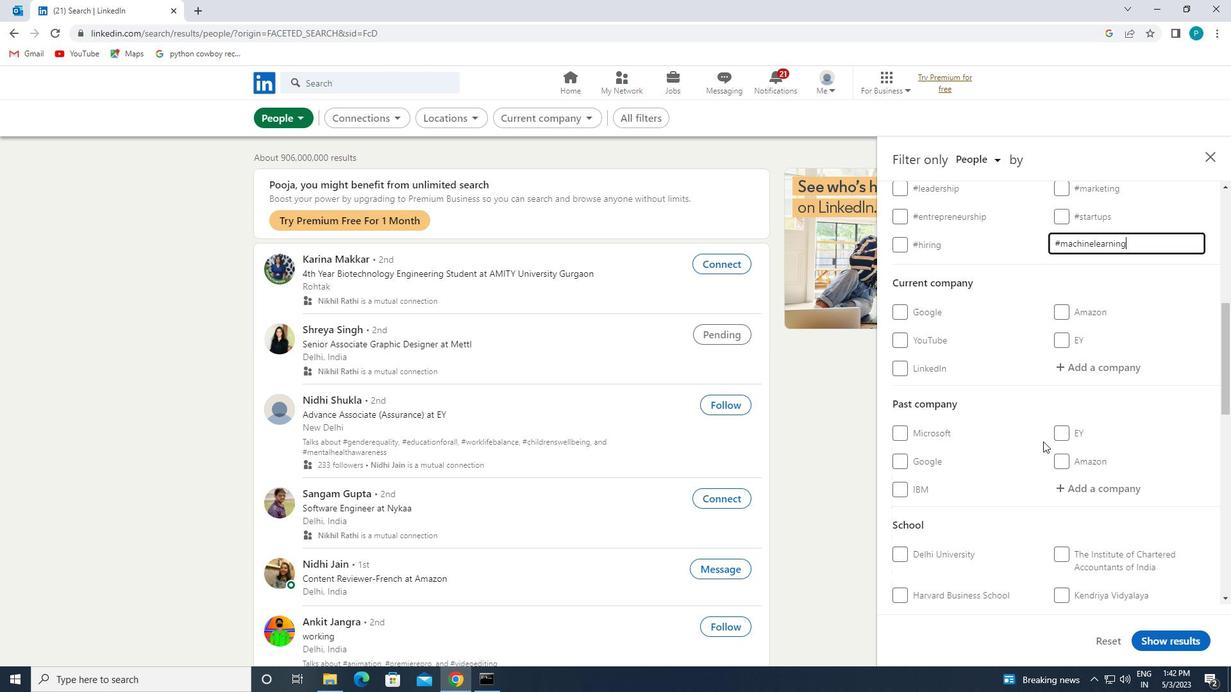 
Action: Mouse moved to (1031, 455)
Screenshot: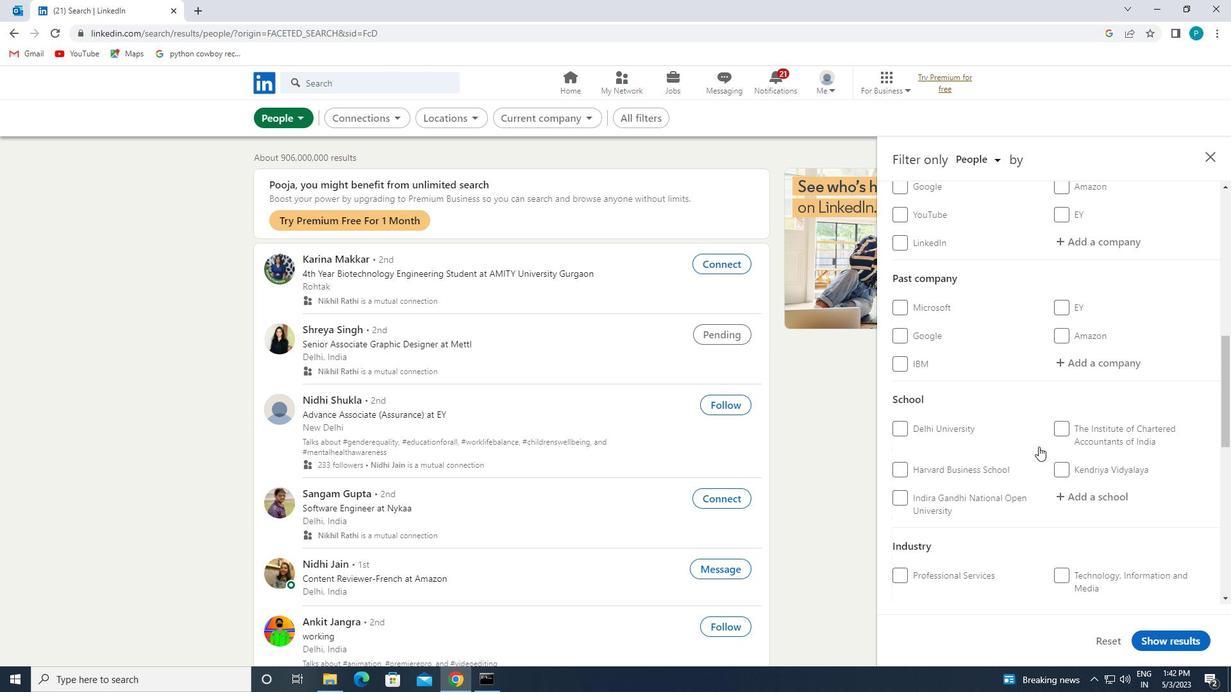 
Action: Mouse scrolled (1031, 455) with delta (0, 0)
Screenshot: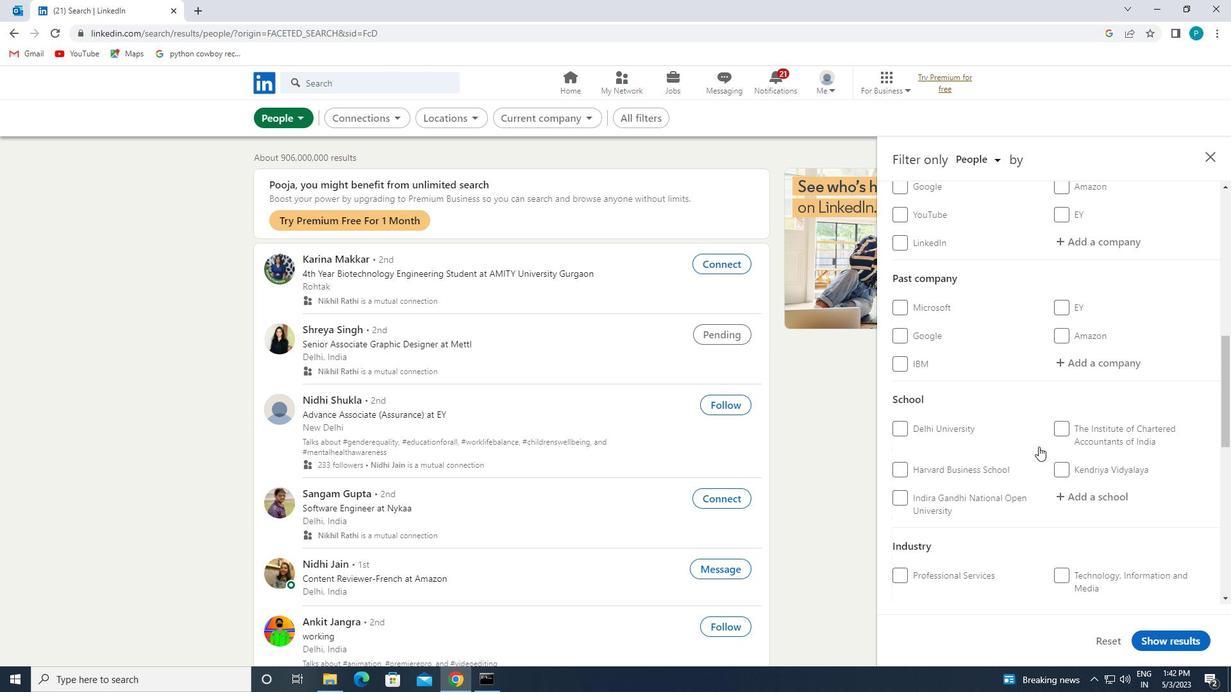 
Action: Mouse moved to (1031, 456)
Screenshot: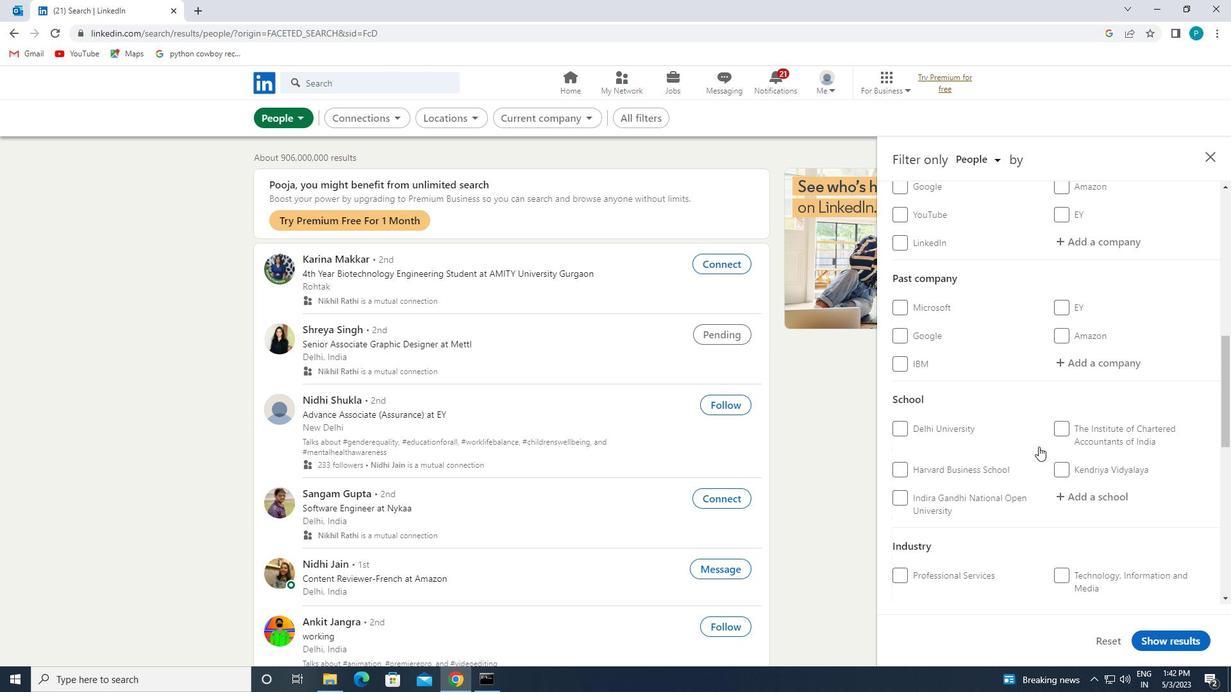 
Action: Mouse scrolled (1031, 455) with delta (0, 0)
Screenshot: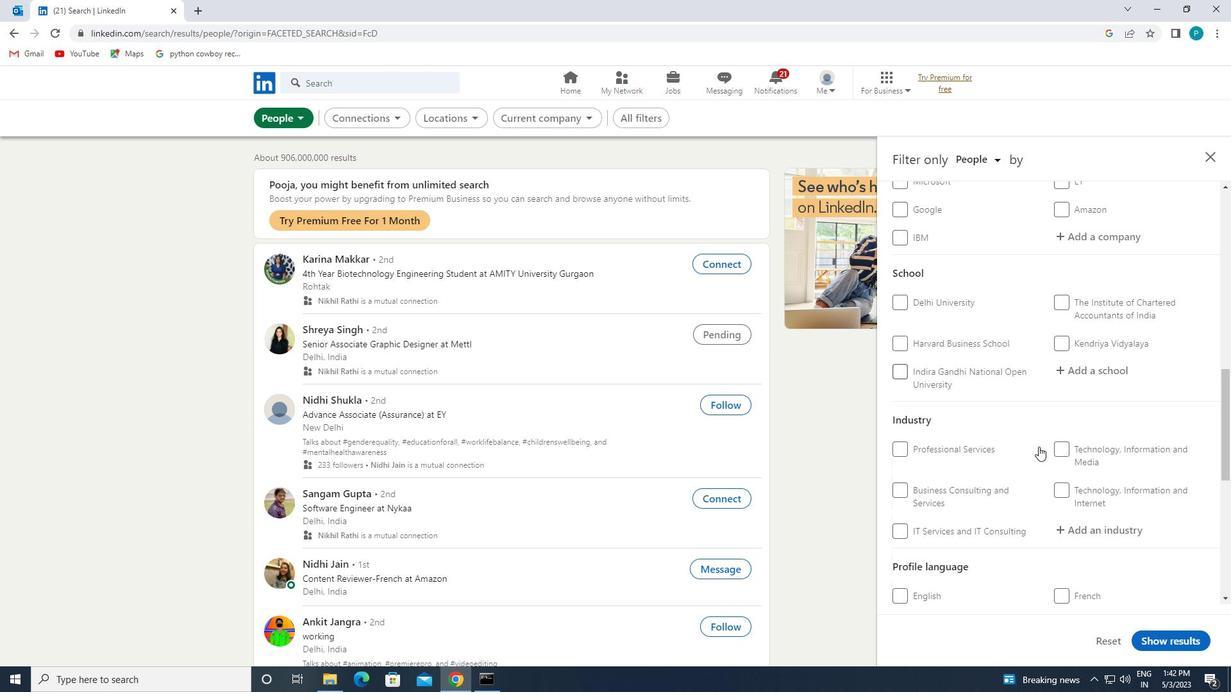 
Action: Mouse scrolled (1031, 455) with delta (0, 0)
Screenshot: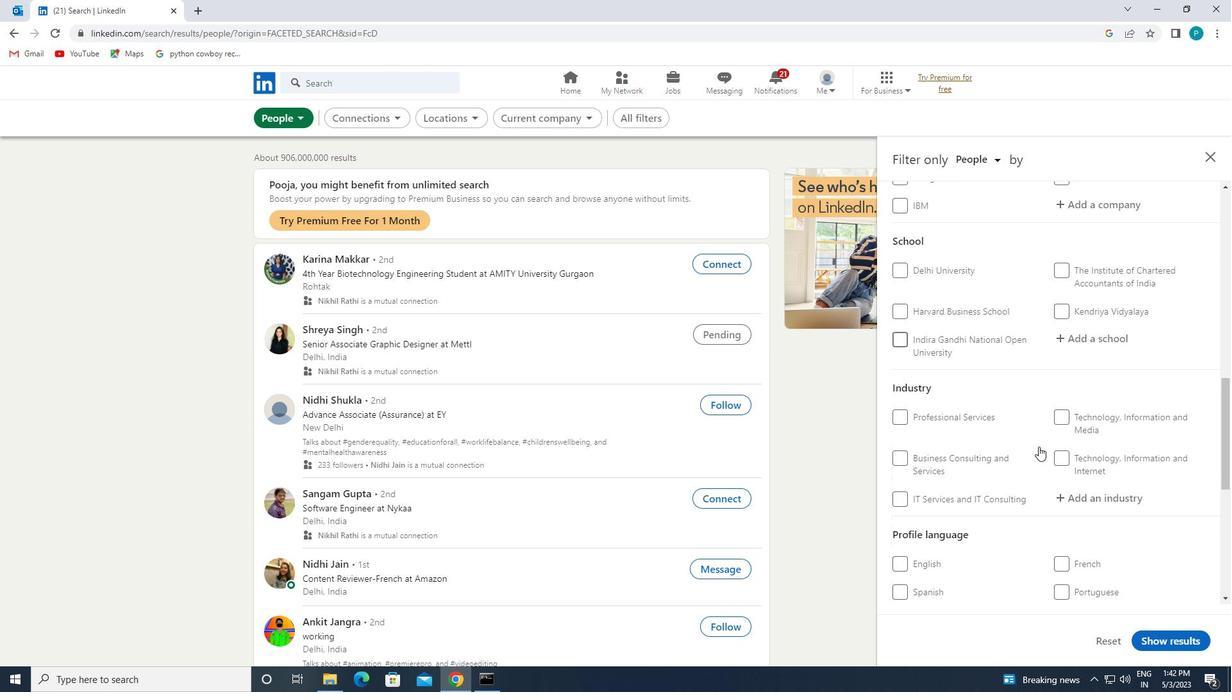 
Action: Mouse moved to (1061, 400)
Screenshot: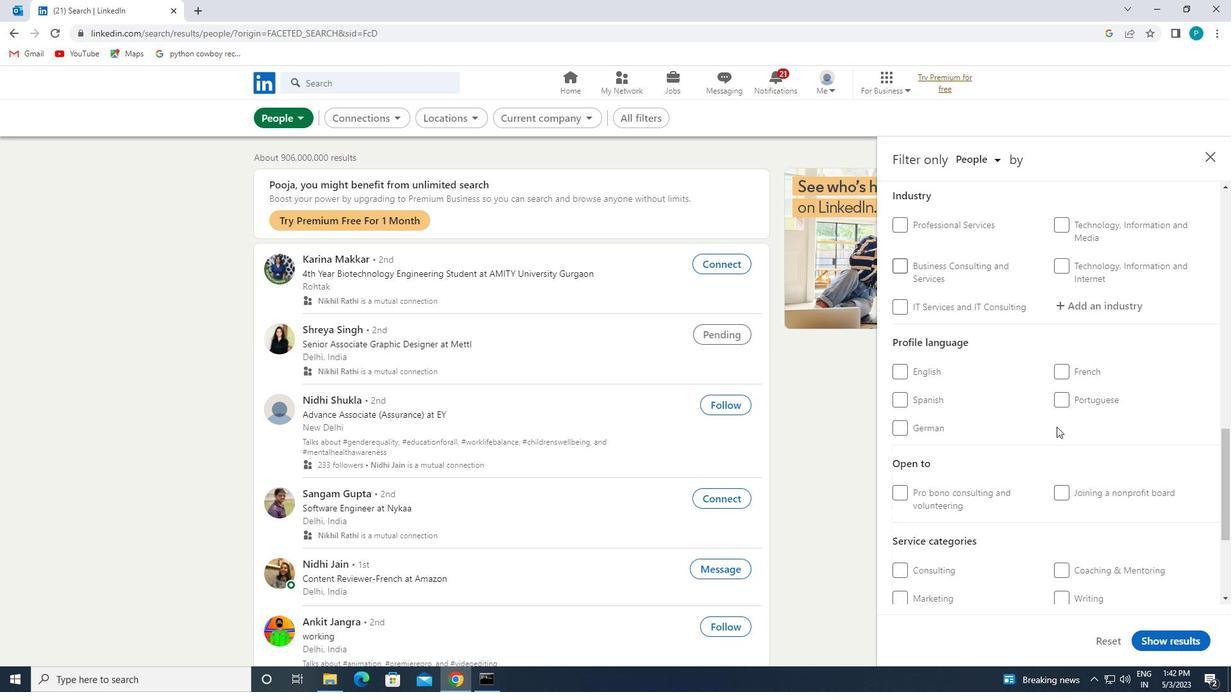 
Action: Mouse pressed left at (1061, 400)
Screenshot: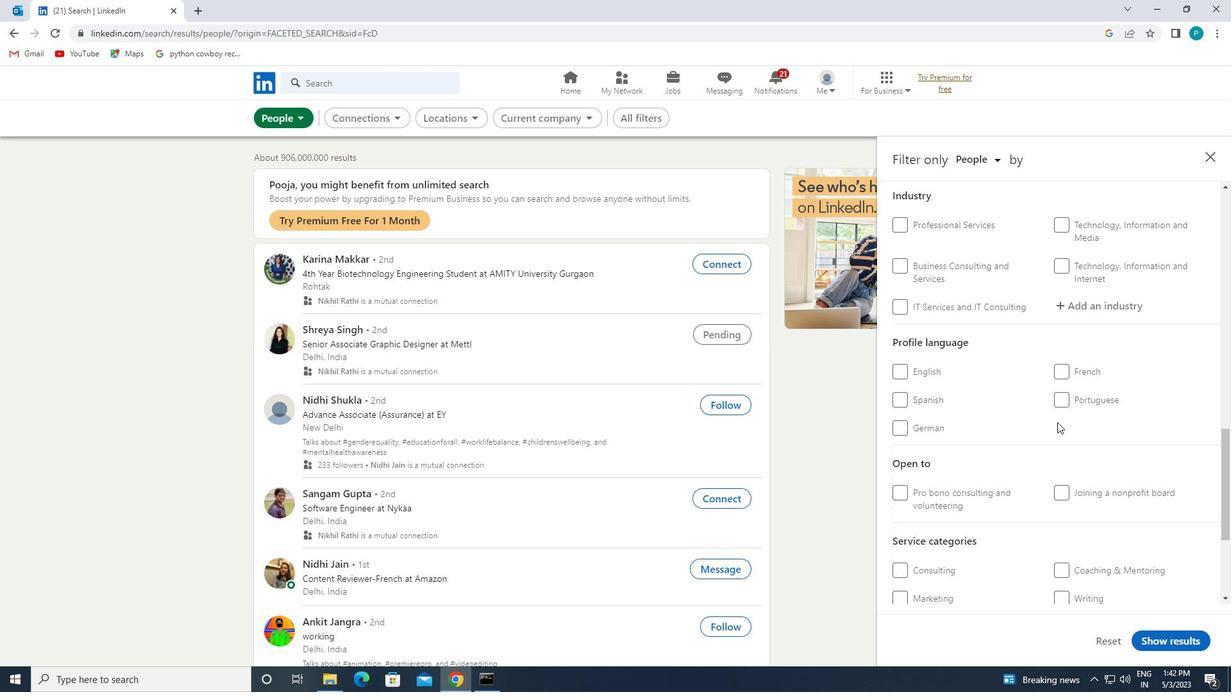 
Action: Mouse scrolled (1061, 401) with delta (0, 0)
Screenshot: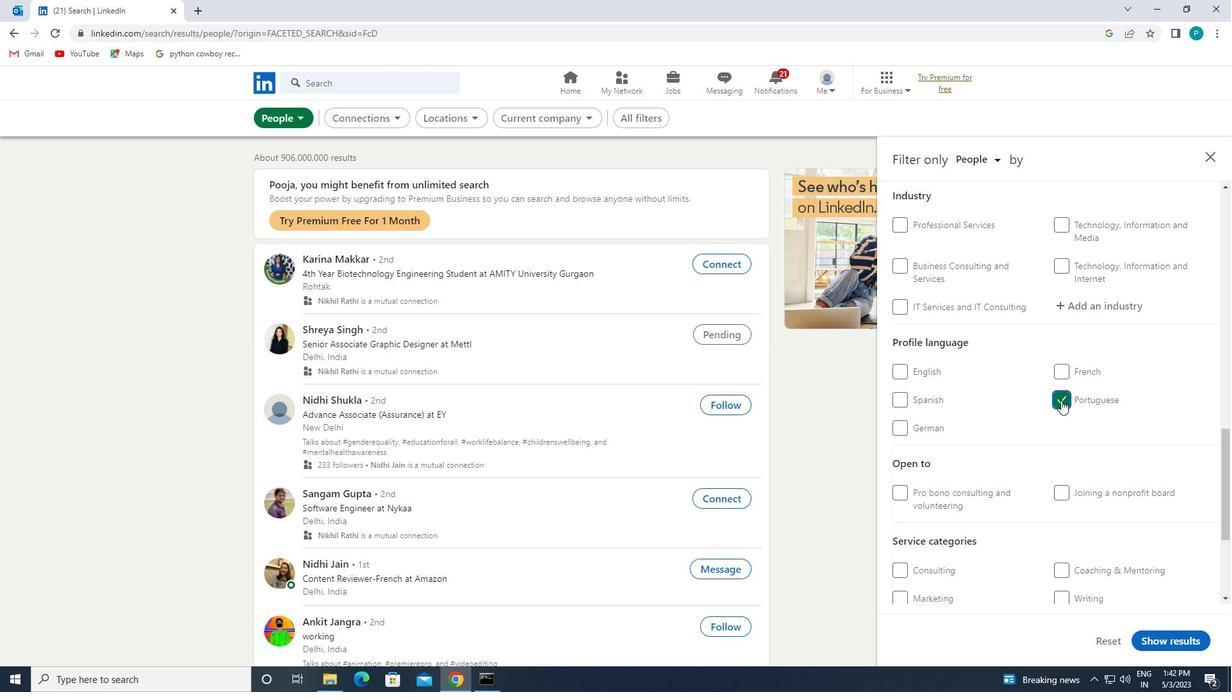 
Action: Mouse scrolled (1061, 401) with delta (0, 0)
Screenshot: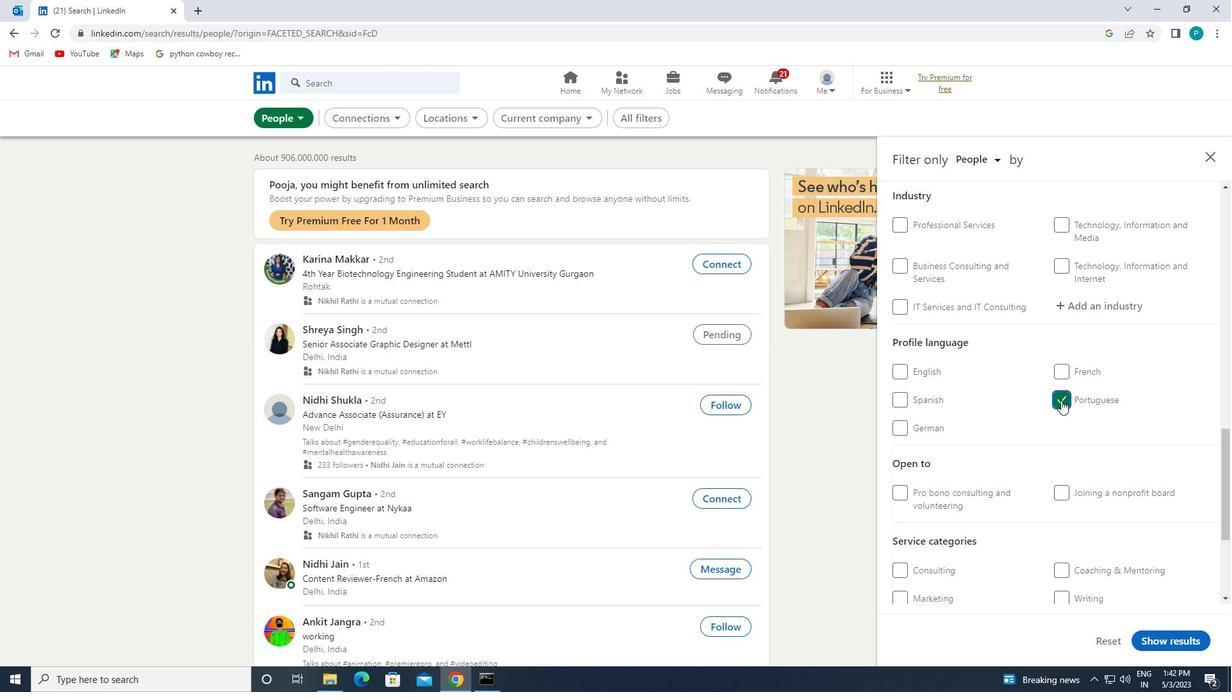 
Action: Mouse scrolled (1061, 401) with delta (0, 0)
Screenshot: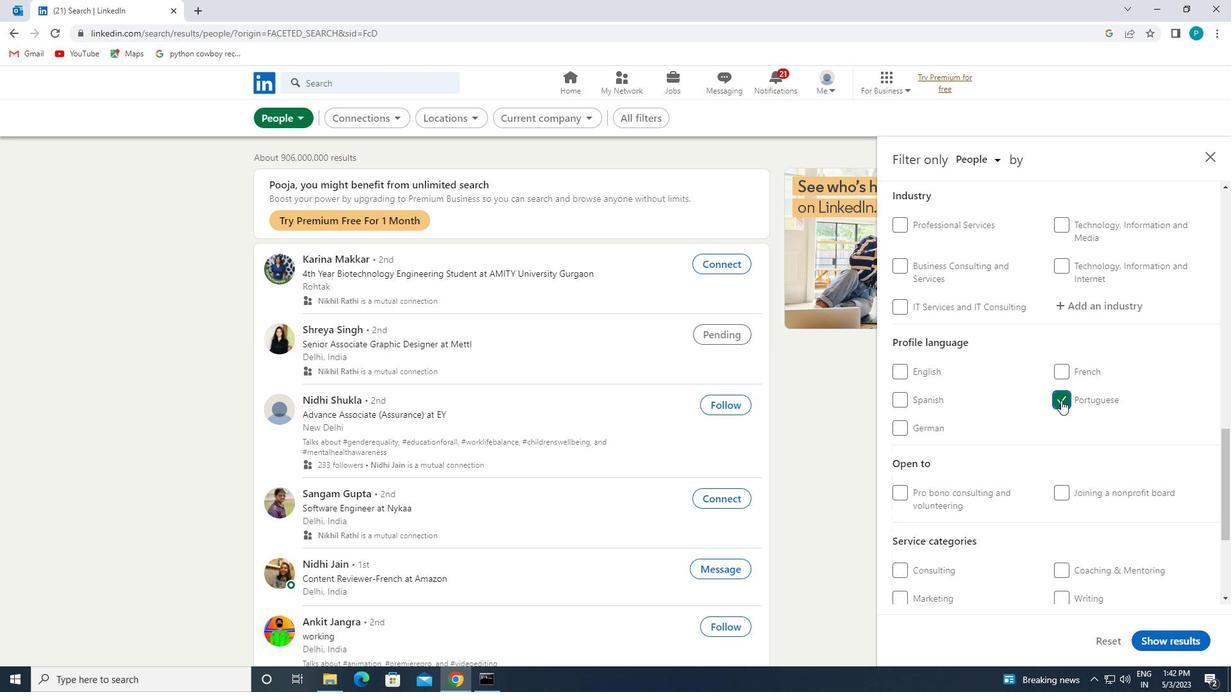 
Action: Mouse scrolled (1061, 401) with delta (0, 0)
Screenshot: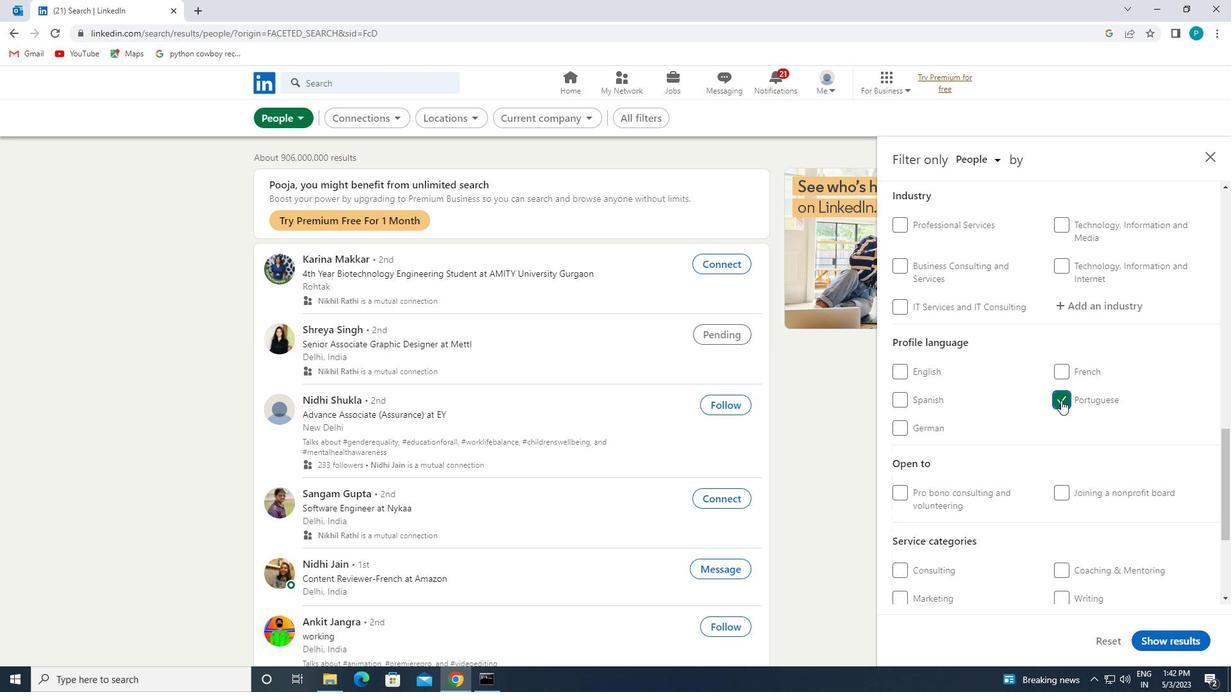 
Action: Mouse scrolled (1061, 401) with delta (0, 0)
Screenshot: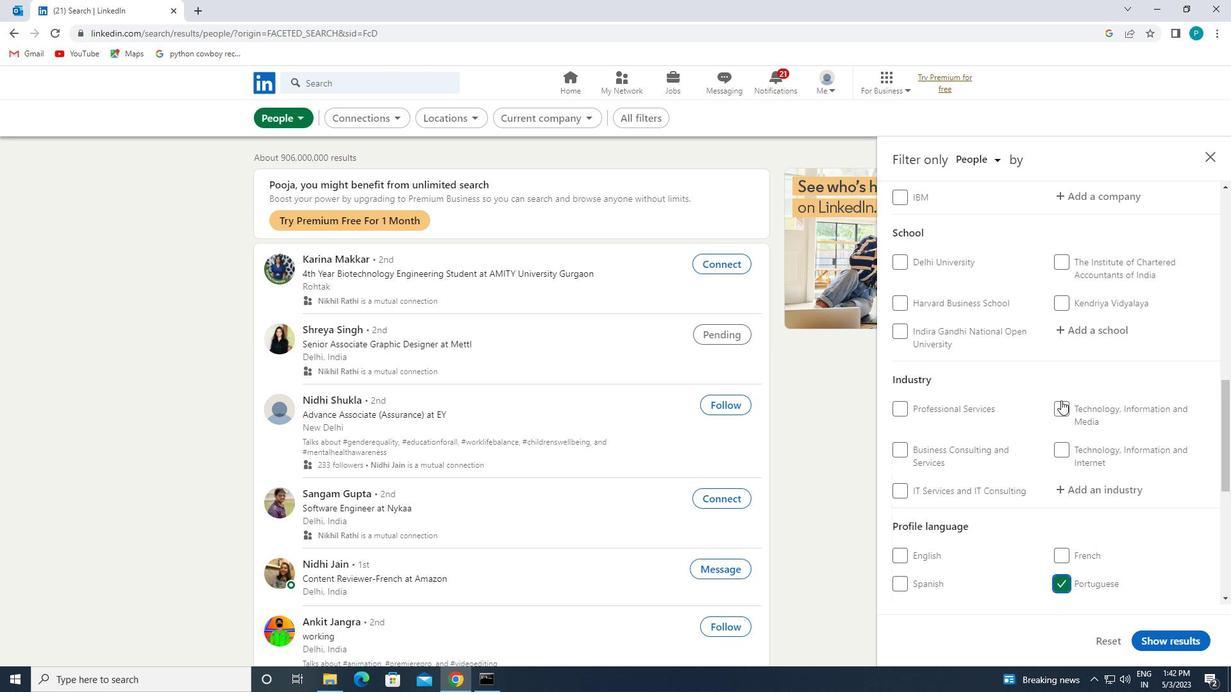 
Action: Mouse scrolled (1061, 401) with delta (0, 0)
Screenshot: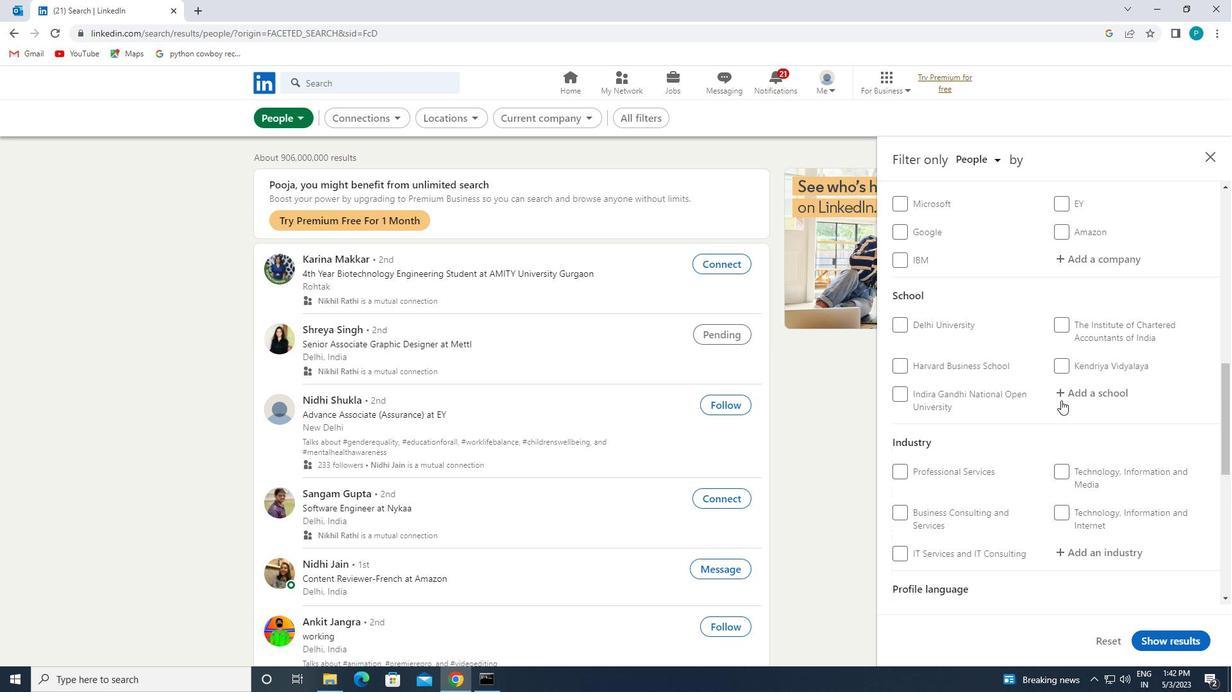 
Action: Mouse moved to (1081, 281)
Screenshot: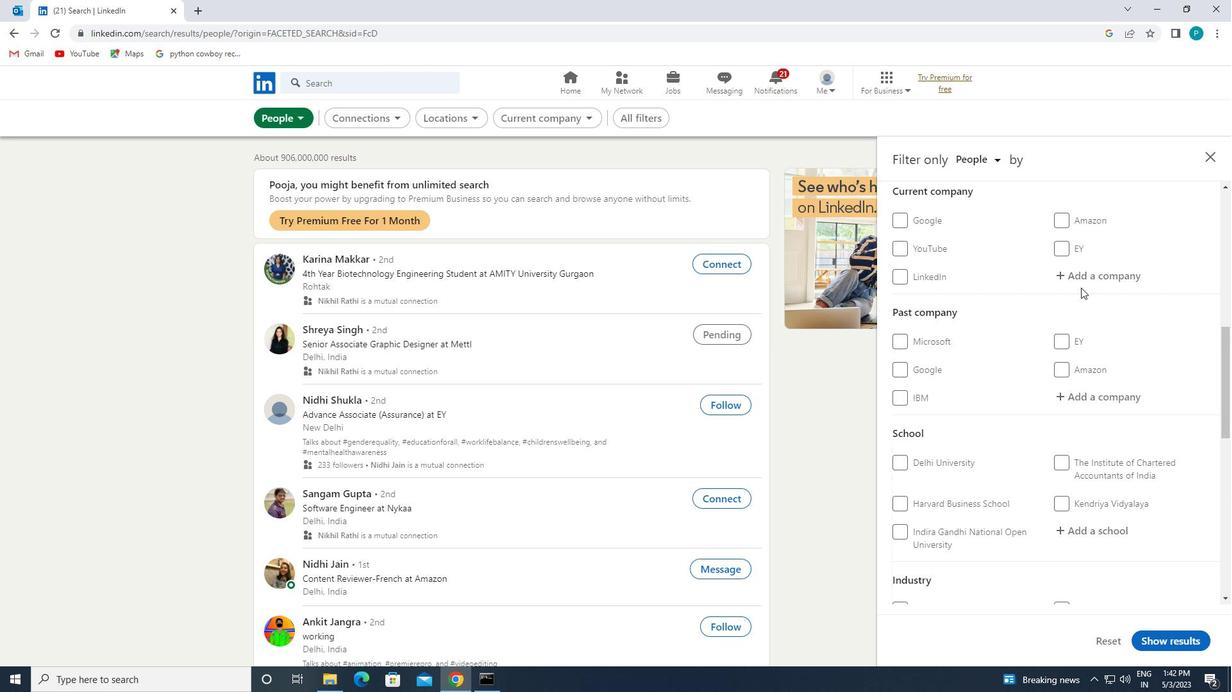 
Action: Mouse pressed left at (1081, 281)
Screenshot: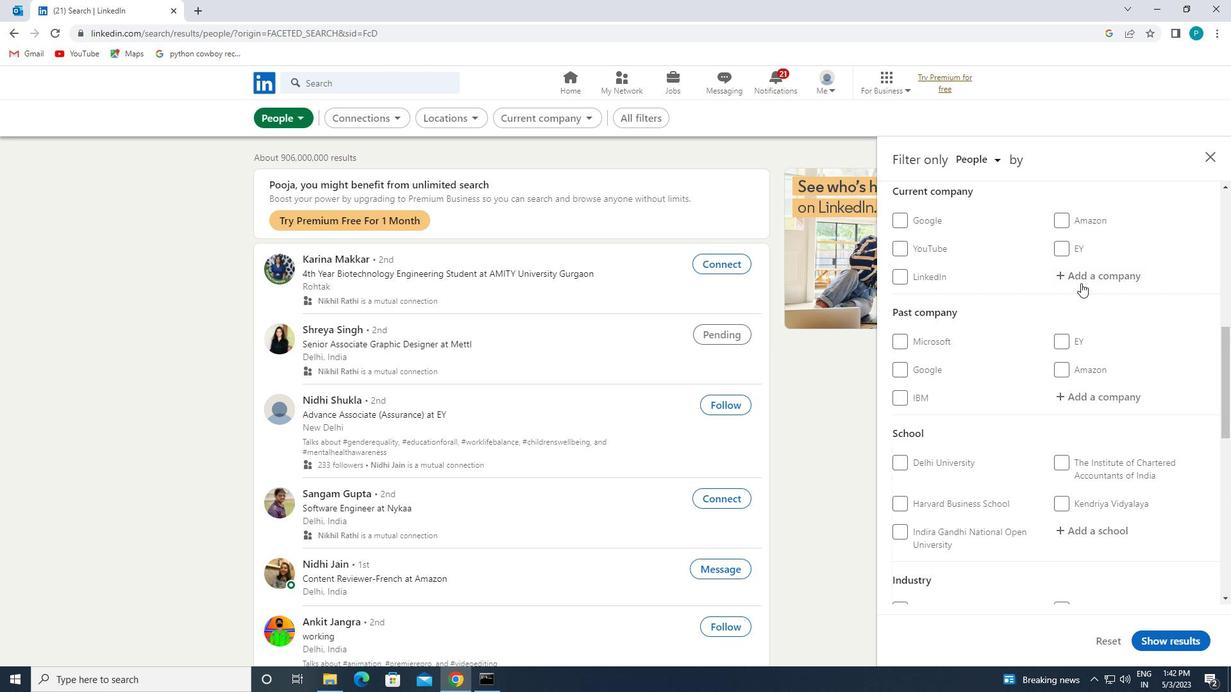 
Action: Key pressed <Key.caps_lock>ADP
Screenshot: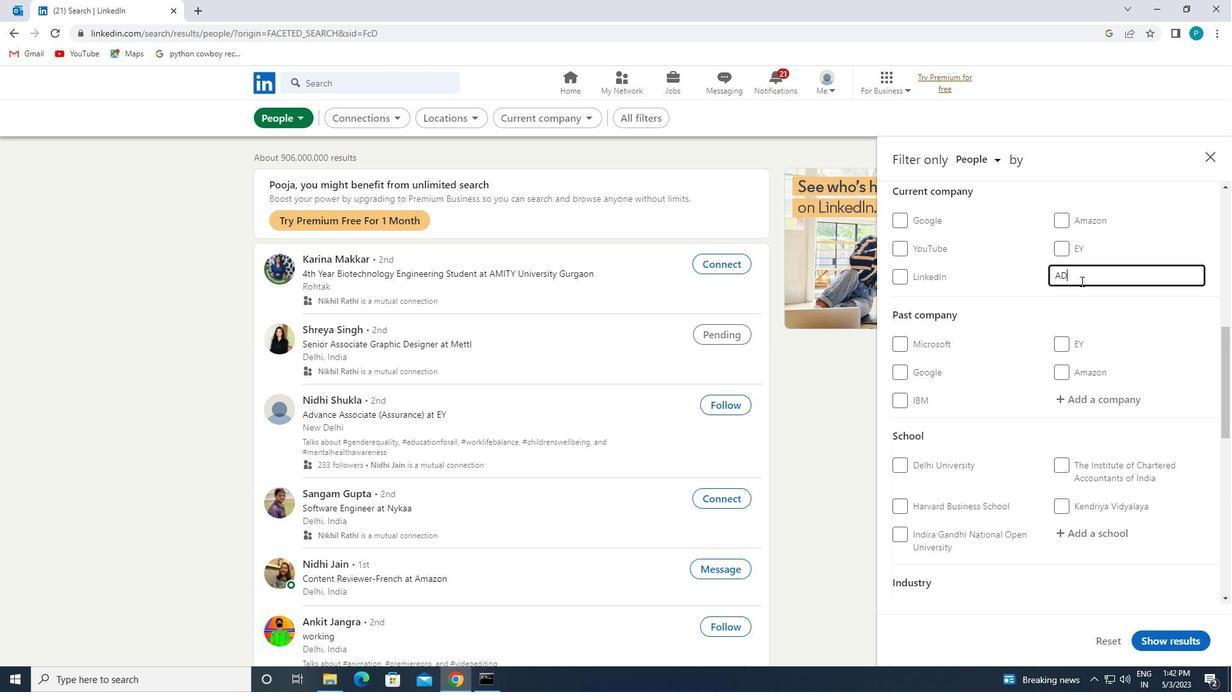 
Action: Mouse moved to (1035, 305)
Screenshot: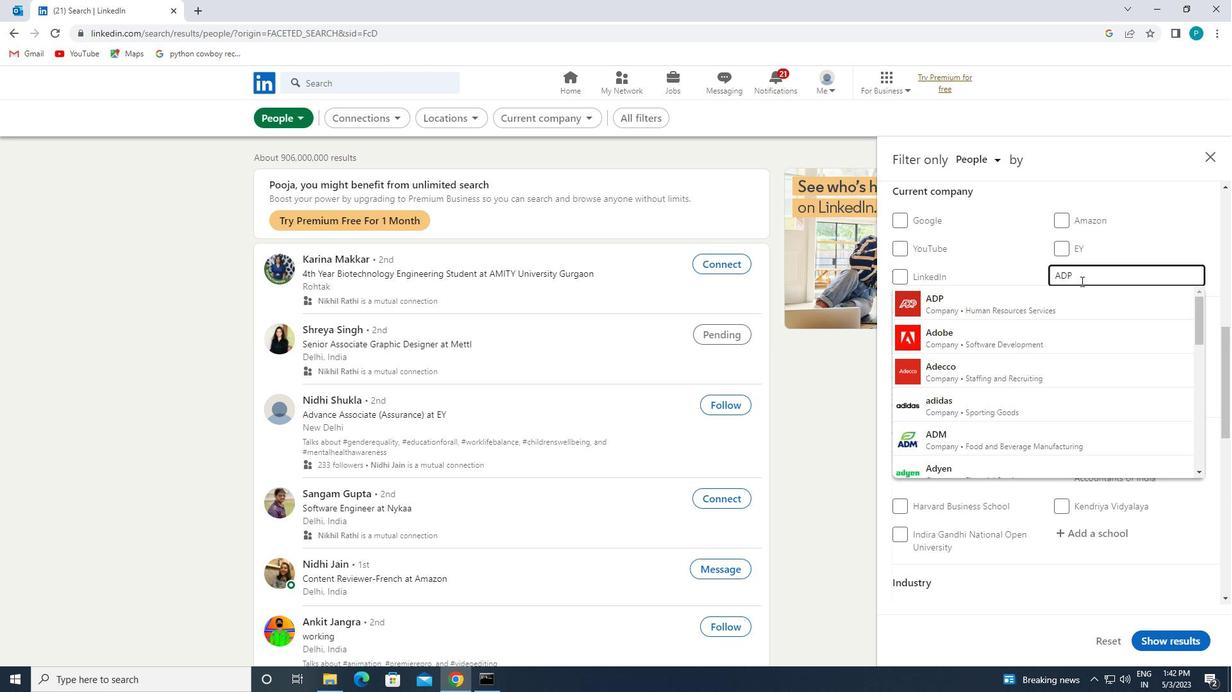 
Action: Mouse pressed left at (1035, 305)
Screenshot: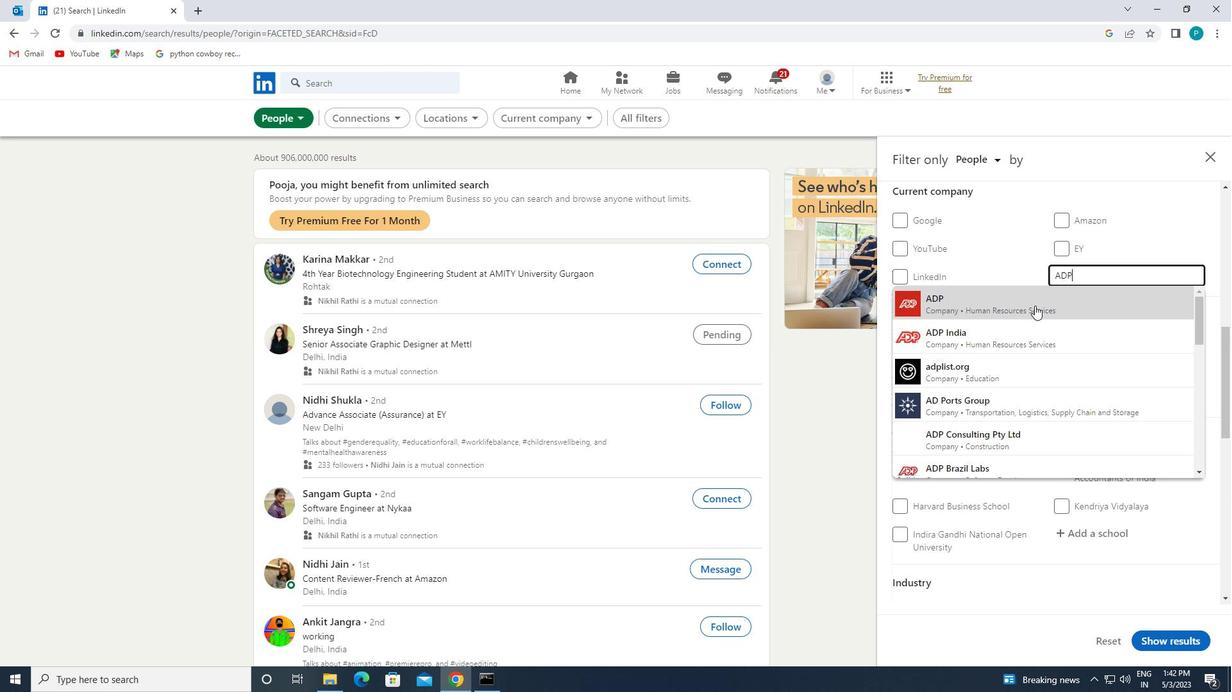 
Action: Mouse moved to (1035, 308)
Screenshot: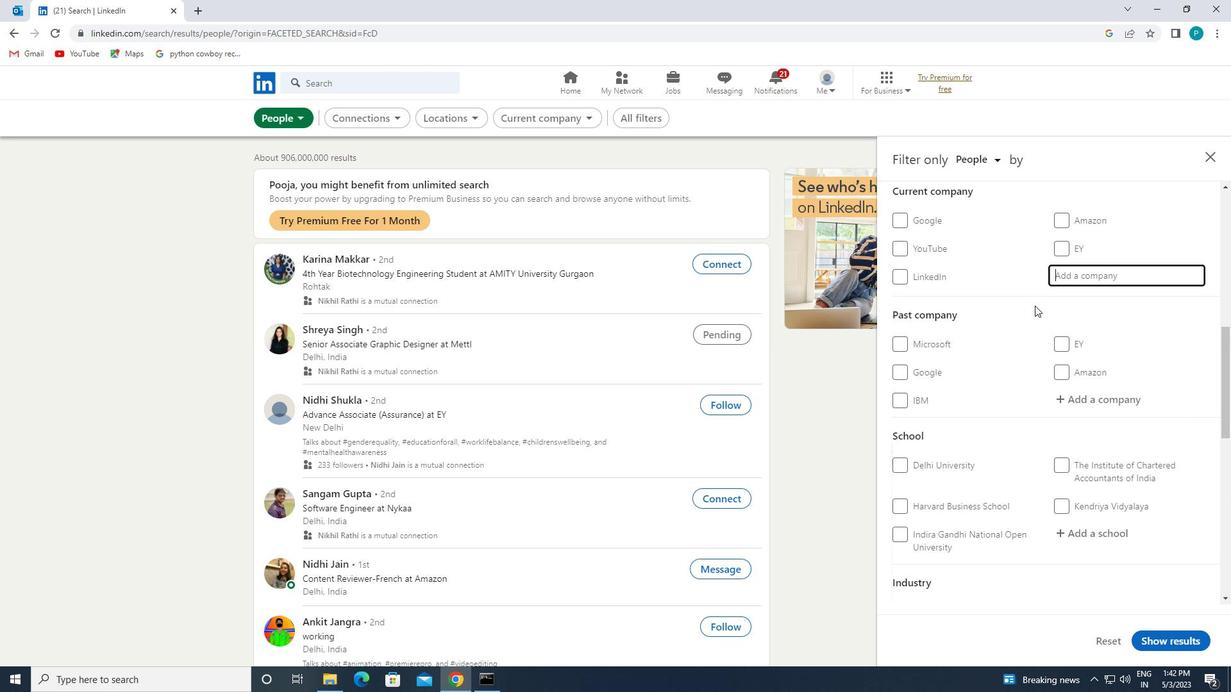 
Action: Mouse scrolled (1035, 307) with delta (0, 0)
Screenshot: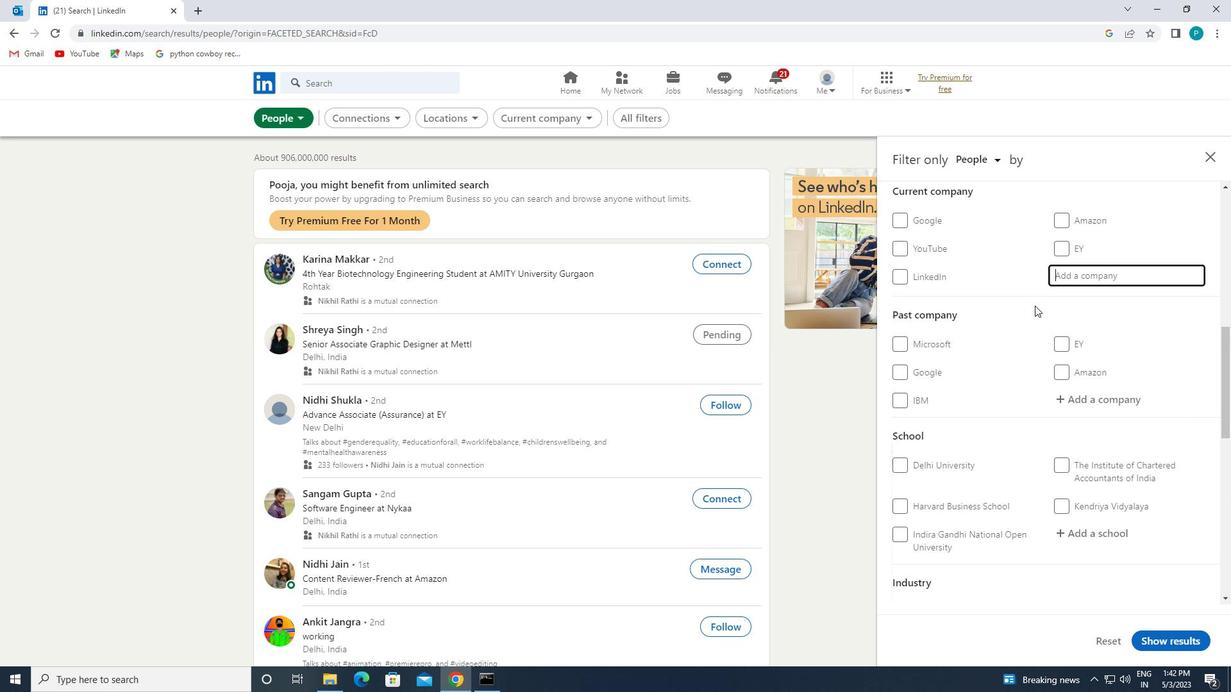 
Action: Mouse moved to (1036, 314)
Screenshot: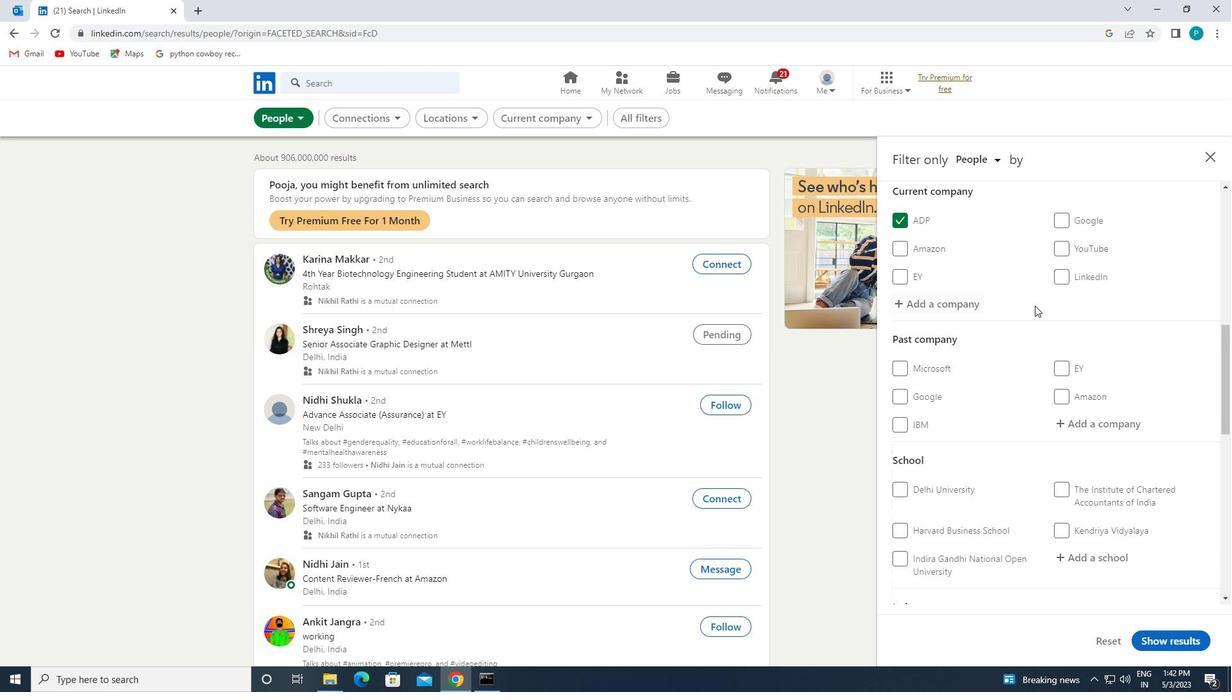 
Action: Mouse scrolled (1036, 313) with delta (0, 0)
Screenshot: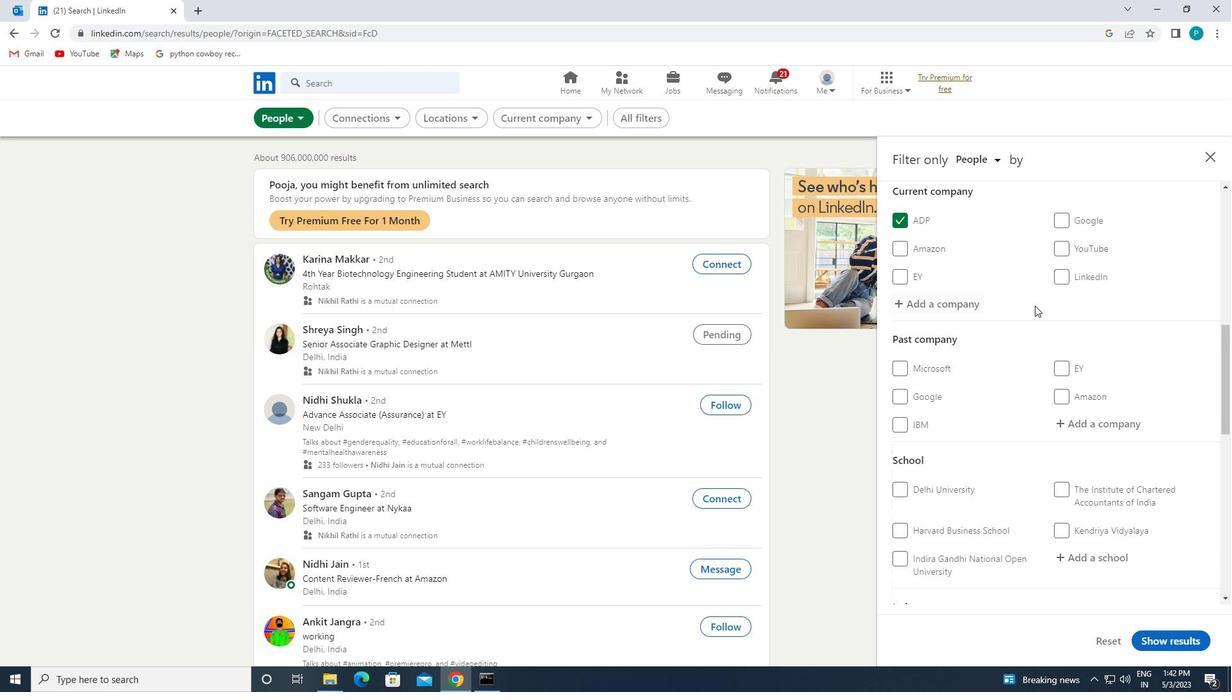
Action: Mouse moved to (1086, 414)
Screenshot: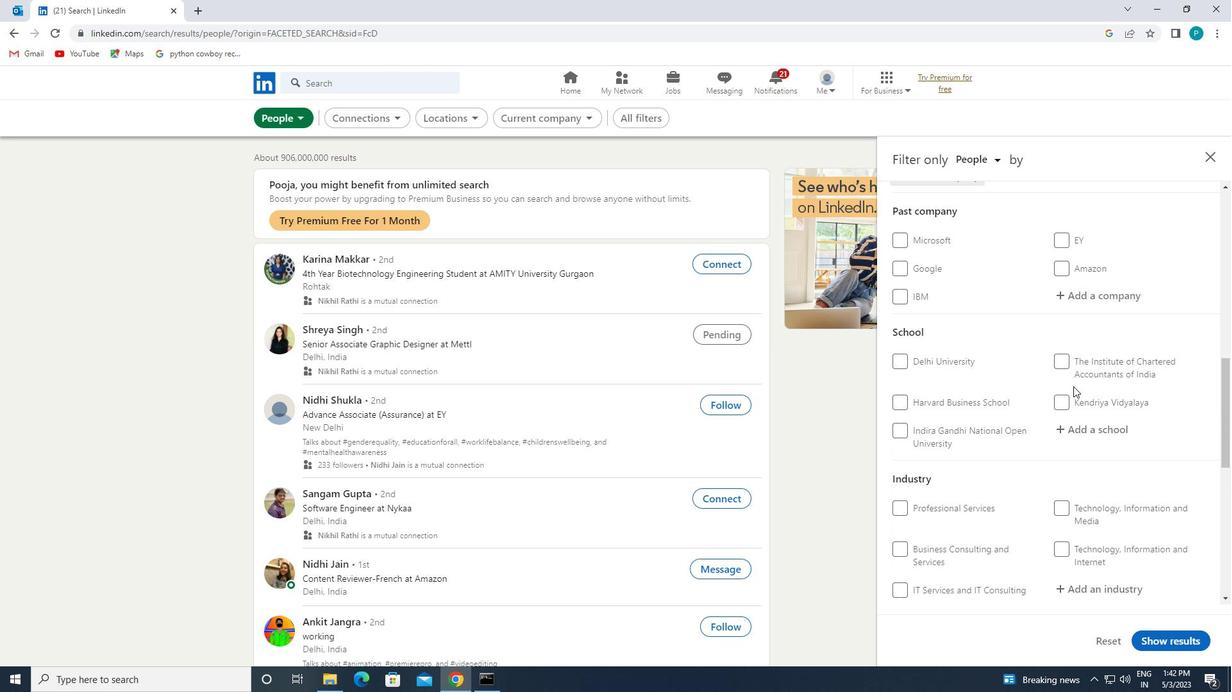 
Action: Mouse pressed left at (1086, 414)
Screenshot: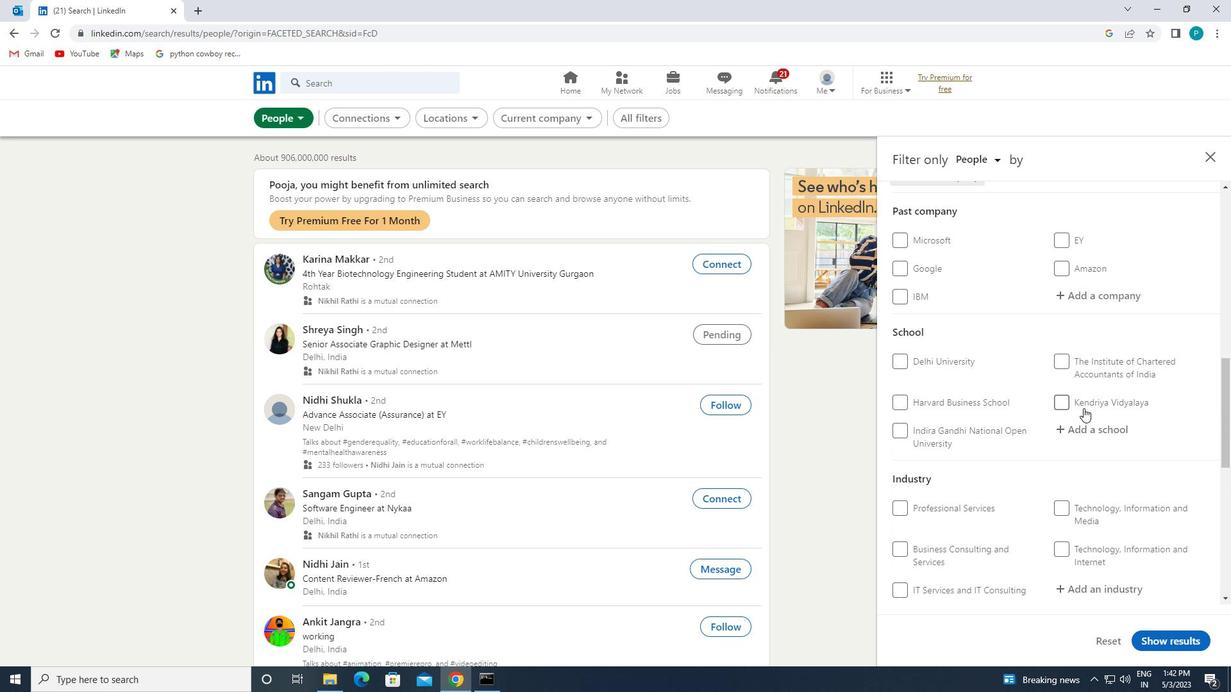 
Action: Mouse moved to (1087, 424)
Screenshot: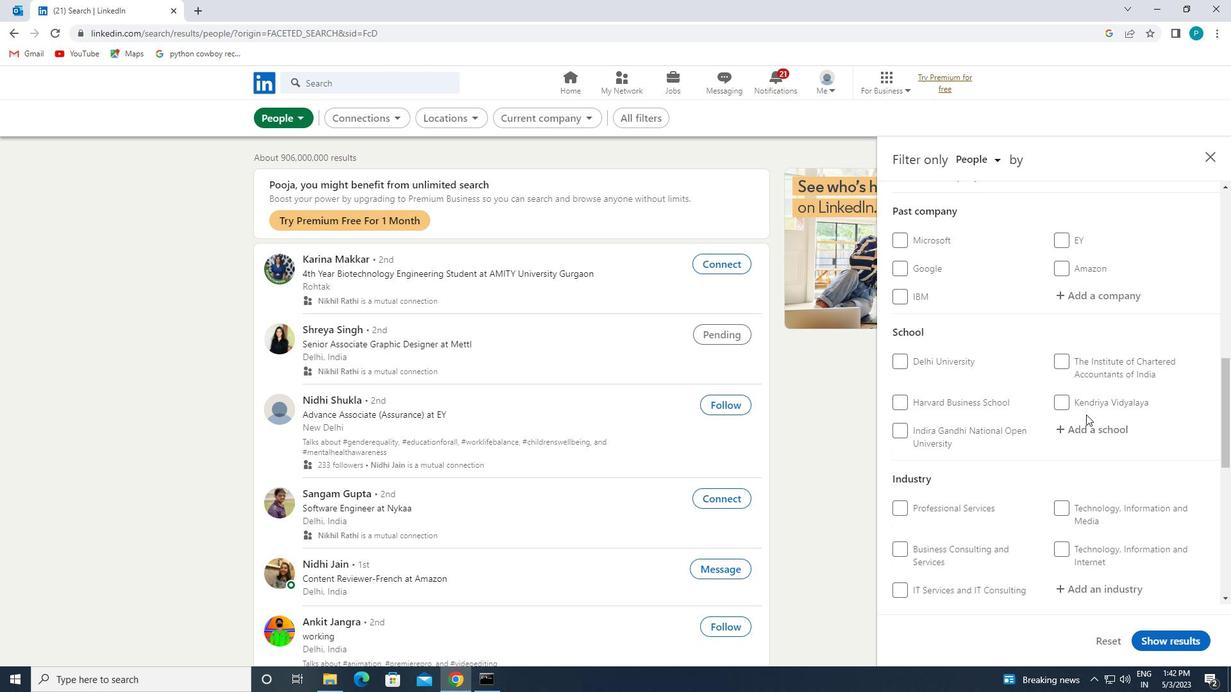 
Action: Mouse pressed left at (1087, 424)
Screenshot: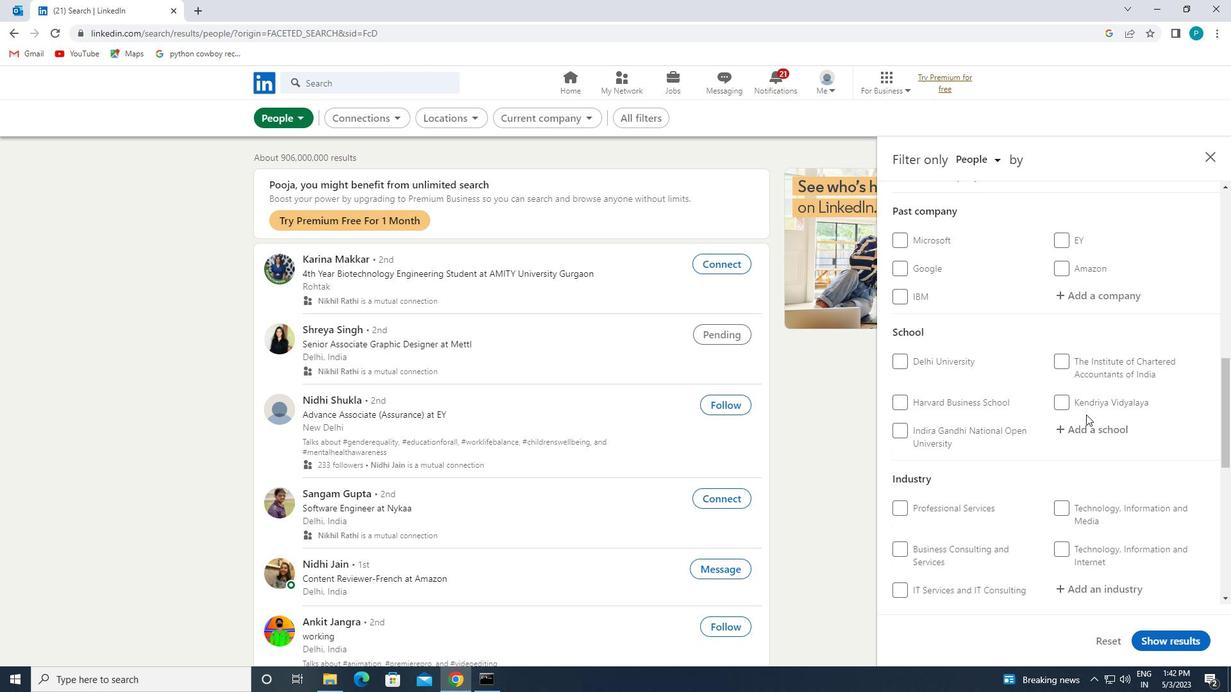 
Action: Key pressed A<Key.caps_lock>DAMAS
Screenshot: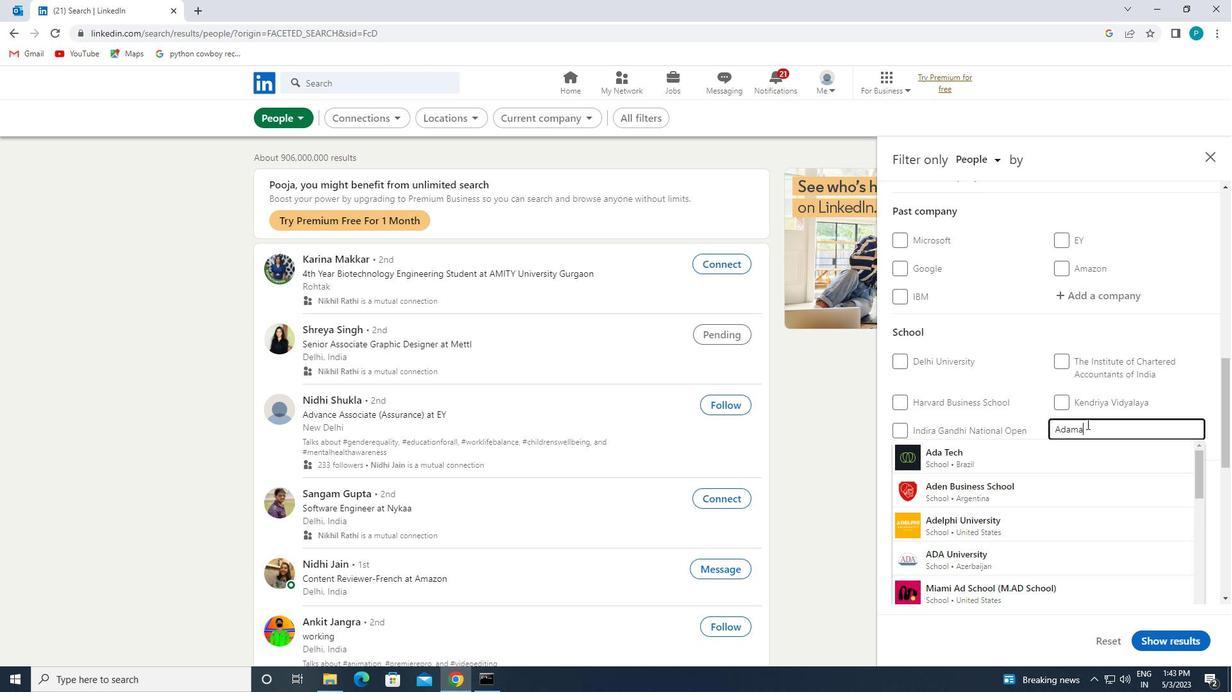 
Action: Mouse moved to (1078, 466)
Screenshot: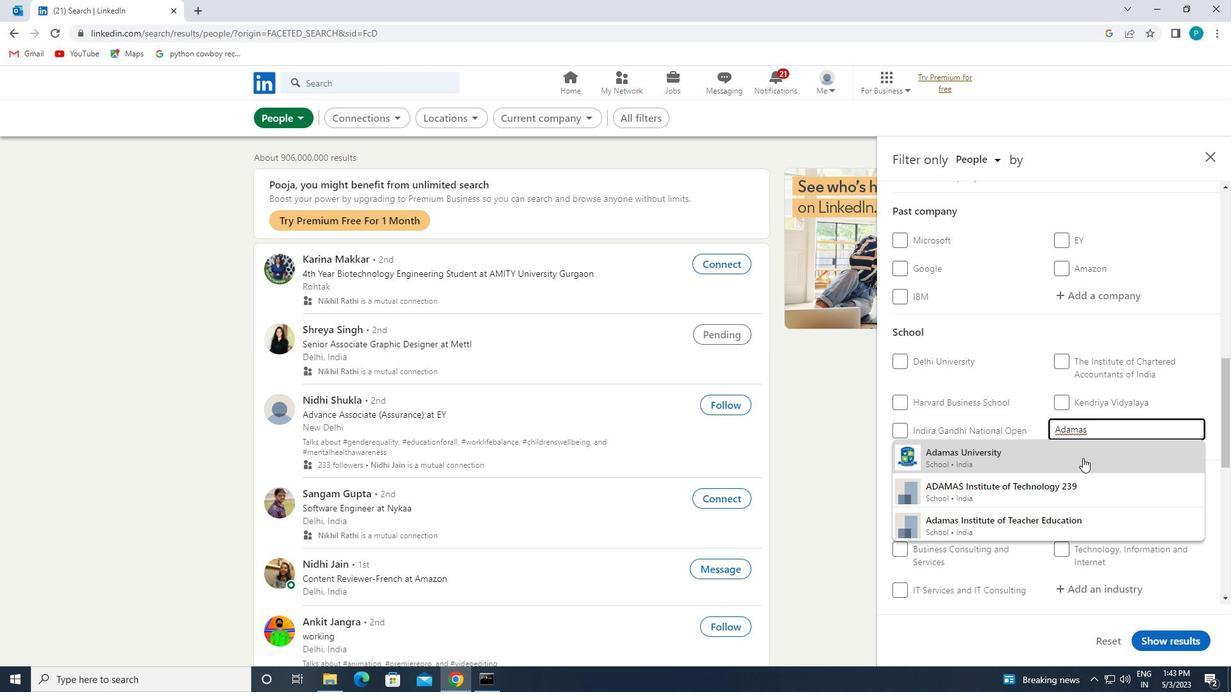 
Action: Mouse pressed left at (1078, 466)
Screenshot: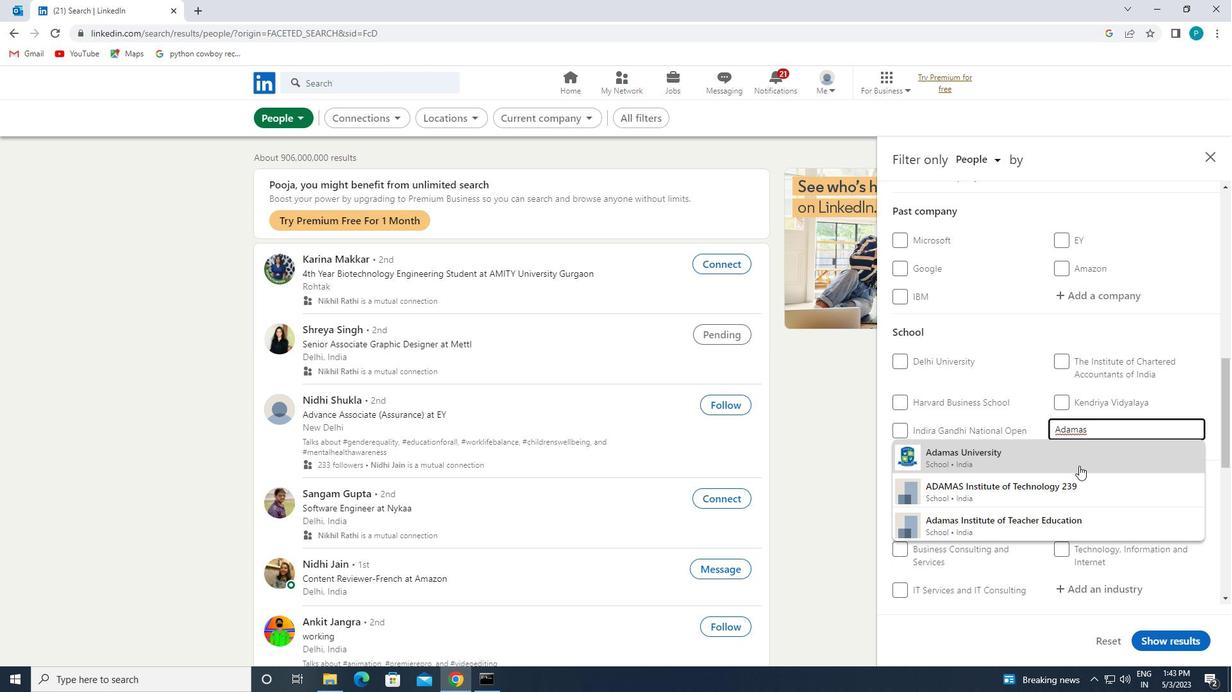
Action: Mouse scrolled (1078, 465) with delta (0, 0)
Screenshot: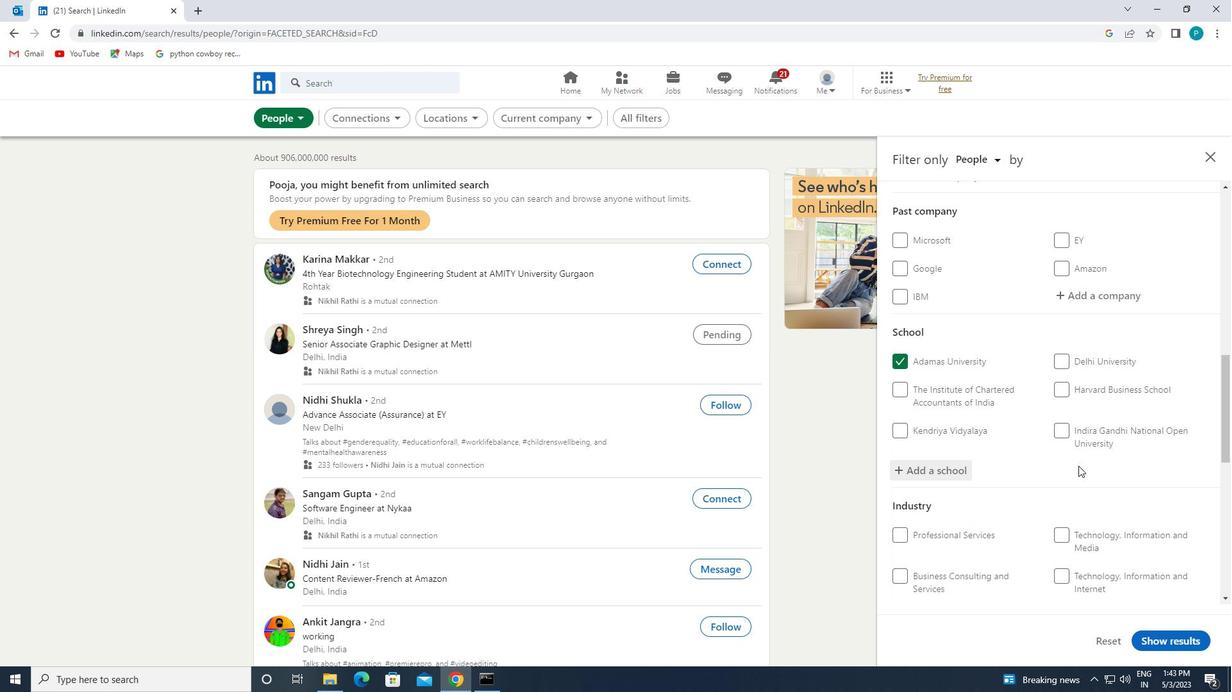 
Action: Mouse scrolled (1078, 465) with delta (0, 0)
Screenshot: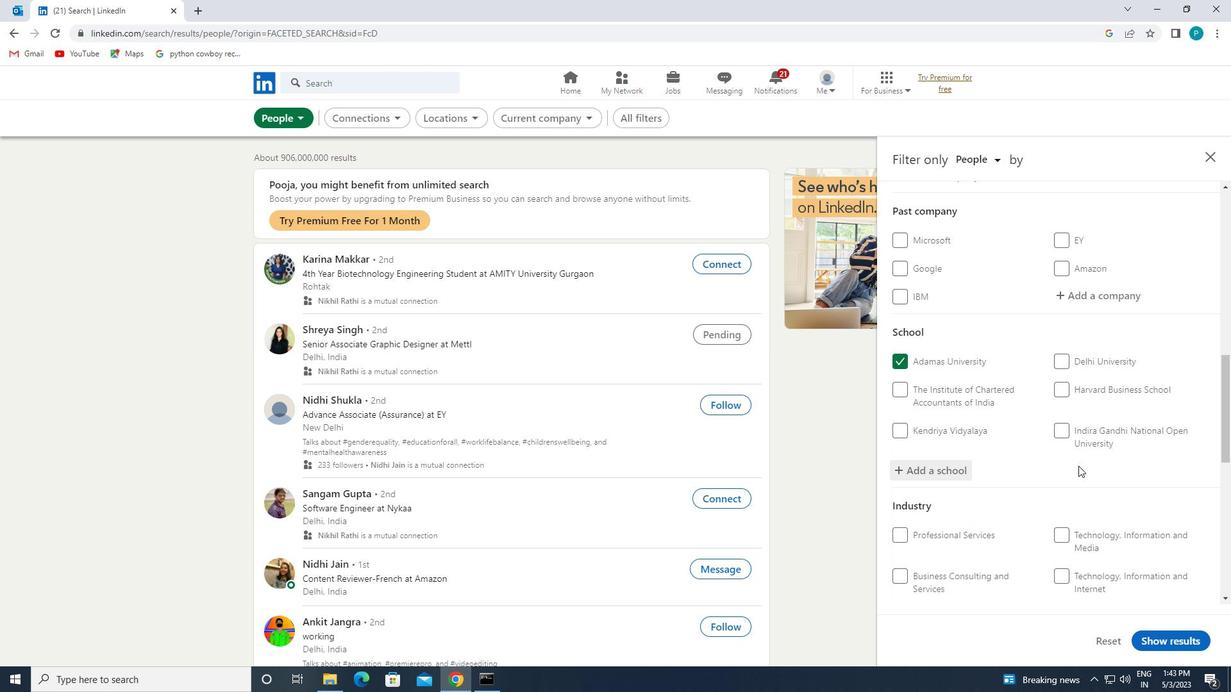 
Action: Mouse scrolled (1078, 465) with delta (0, 0)
Screenshot: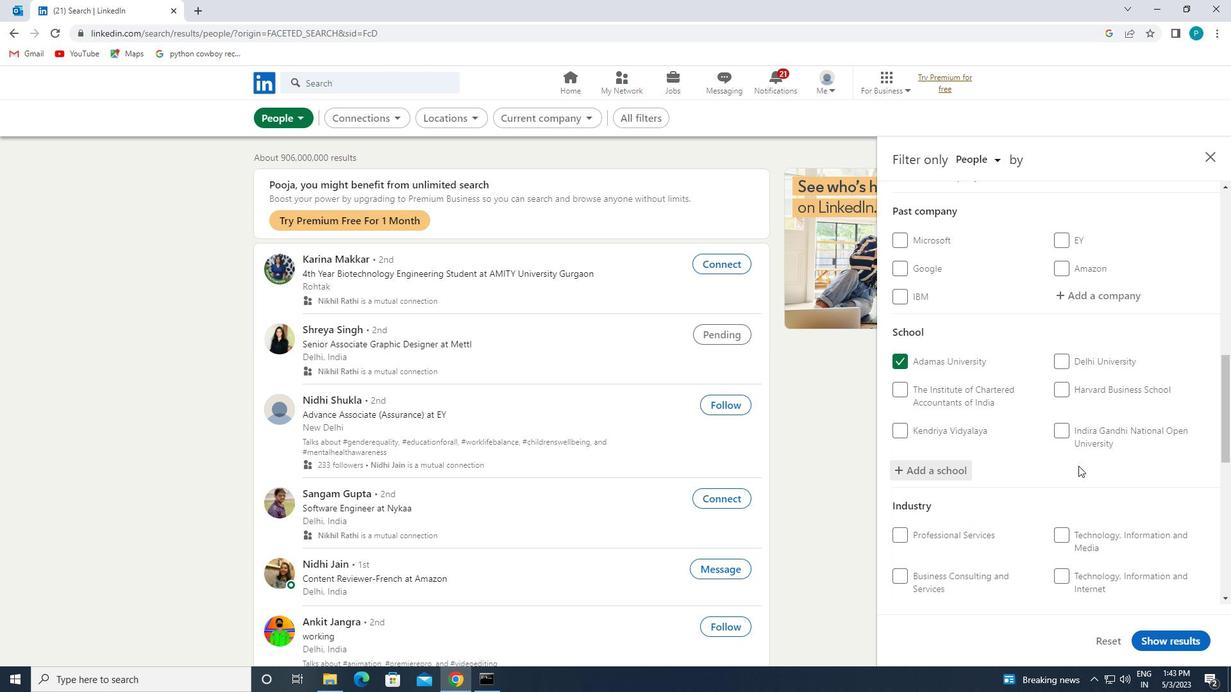 
Action: Mouse moved to (1072, 430)
Screenshot: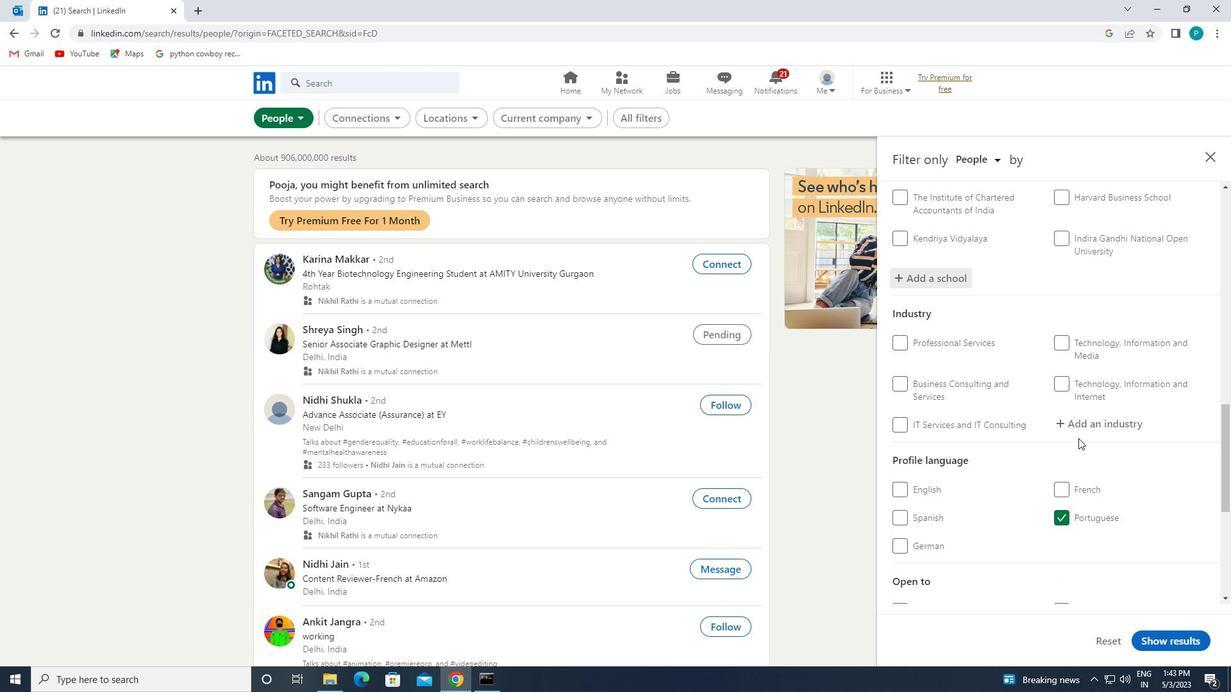 
Action: Mouse pressed left at (1072, 430)
Screenshot: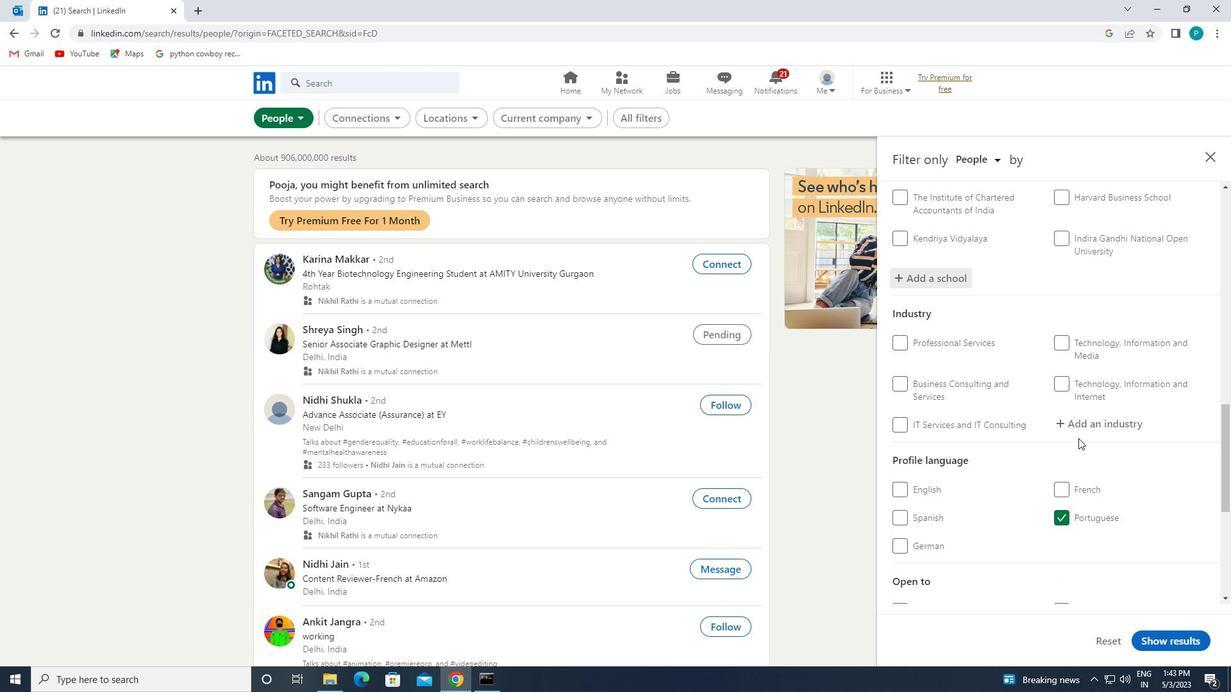 
Action: Mouse moved to (1069, 429)
Screenshot: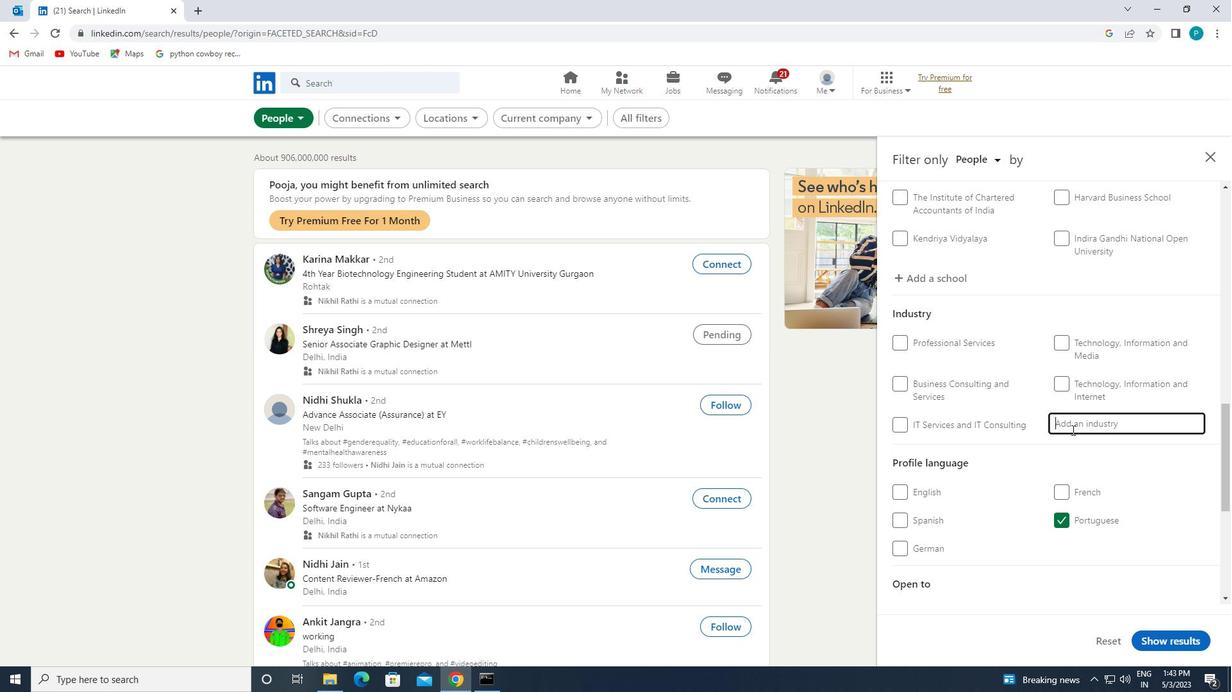
Action: Key pressed <Key.caps_lock>S<Key.caps_lock>ECRE
Screenshot: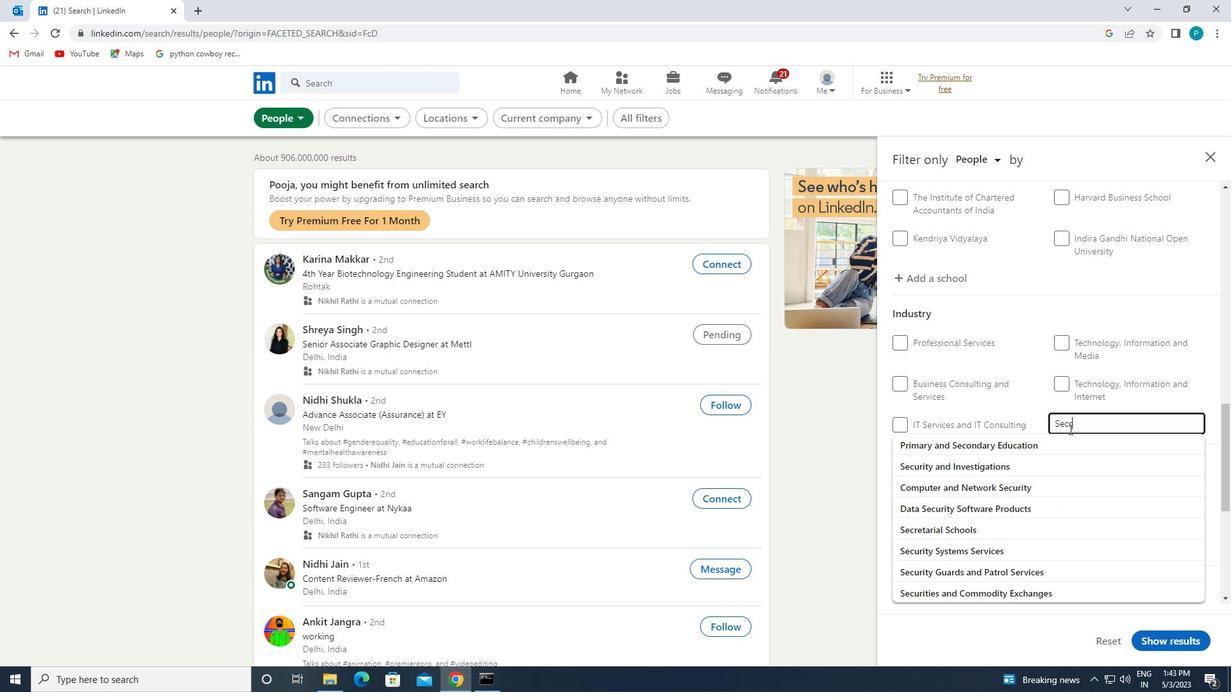 
Action: Mouse moved to (1053, 447)
Screenshot: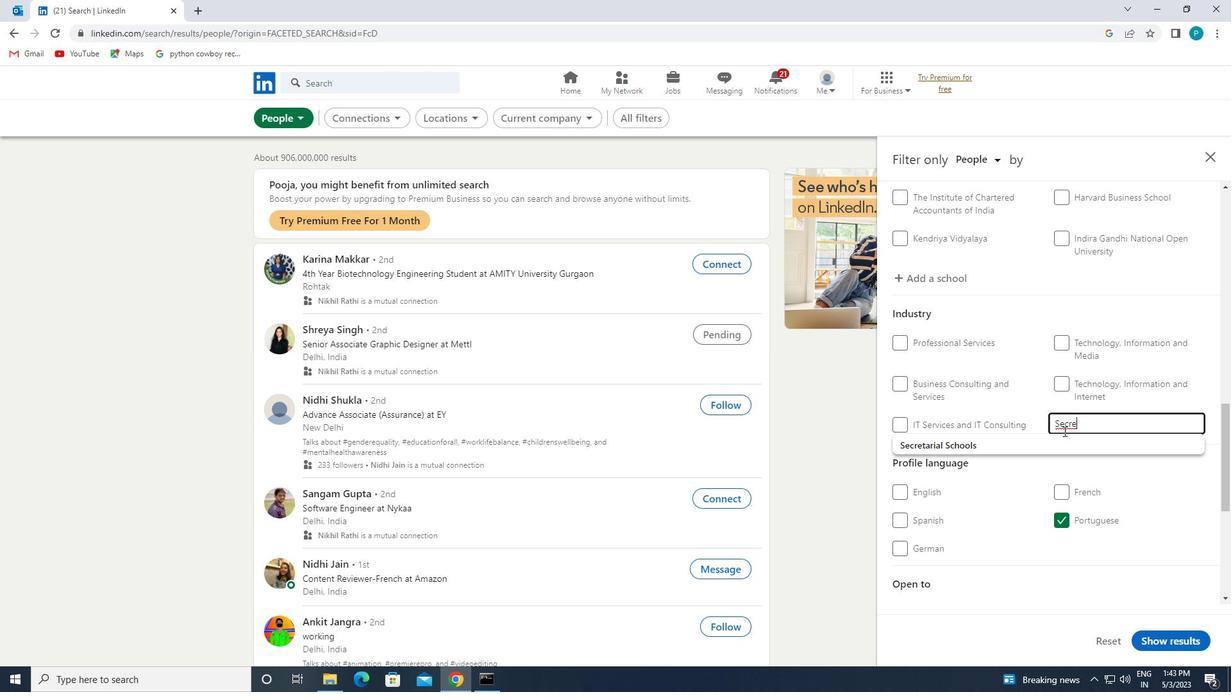 
Action: Mouse pressed left at (1053, 447)
Screenshot: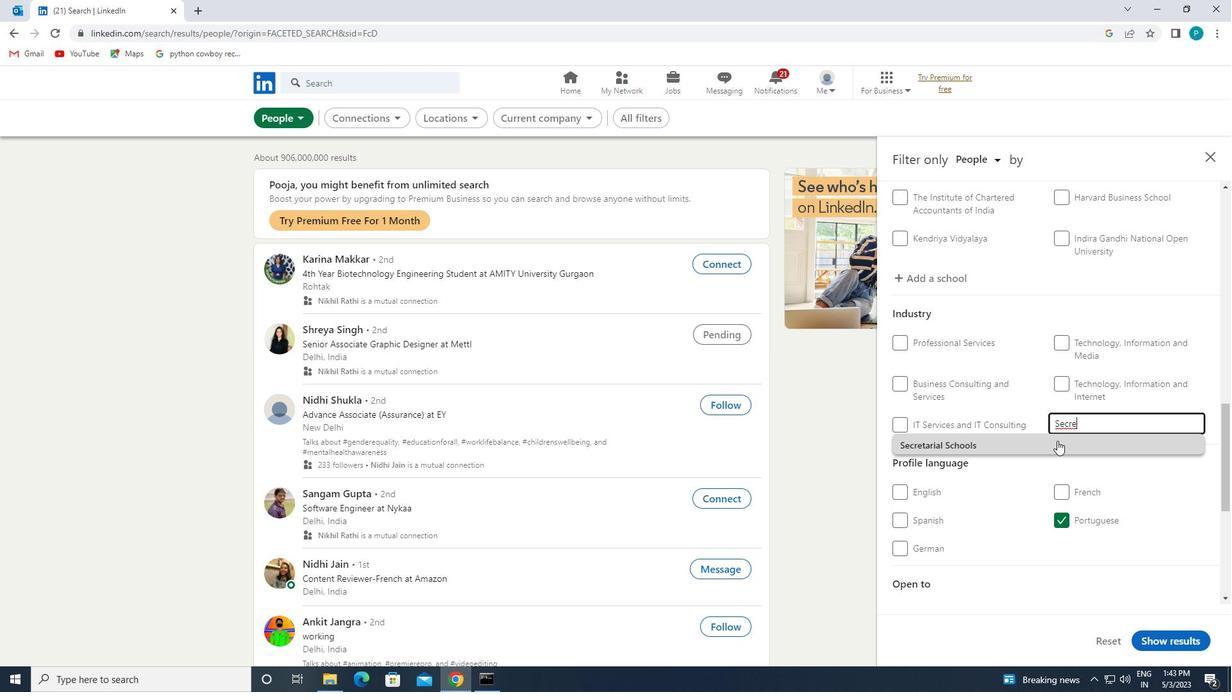 
Action: Mouse moved to (1054, 442)
Screenshot: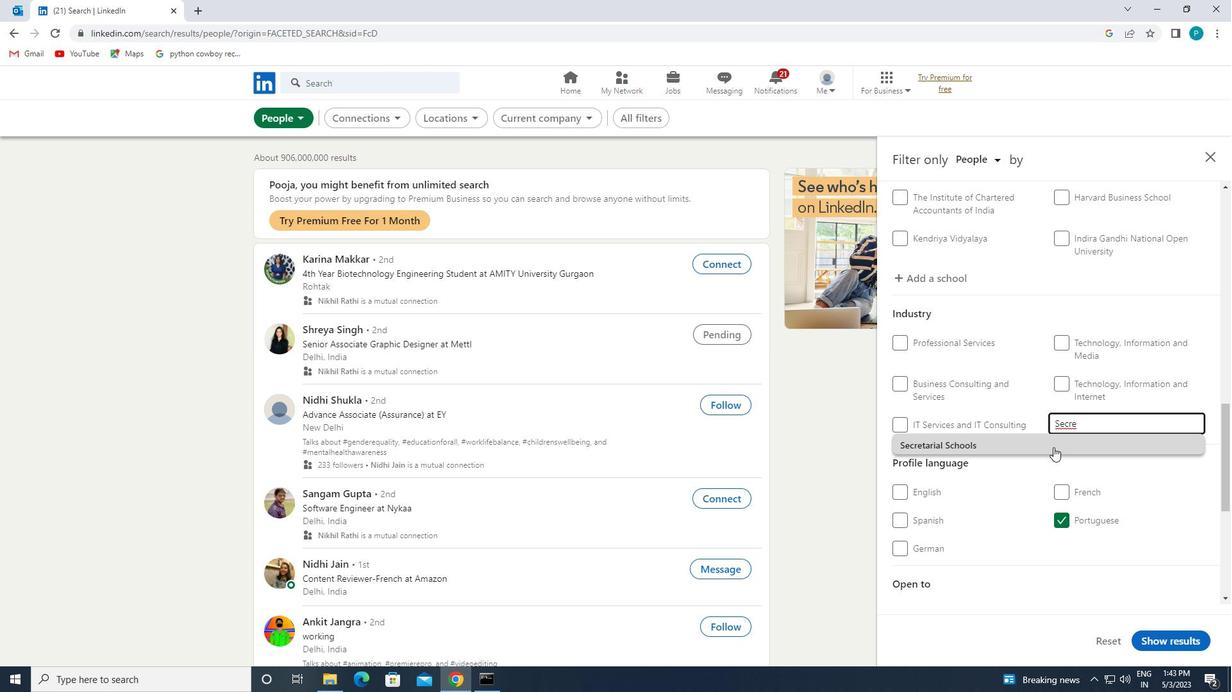 
Action: Mouse scrolled (1054, 441) with delta (0, 0)
Screenshot: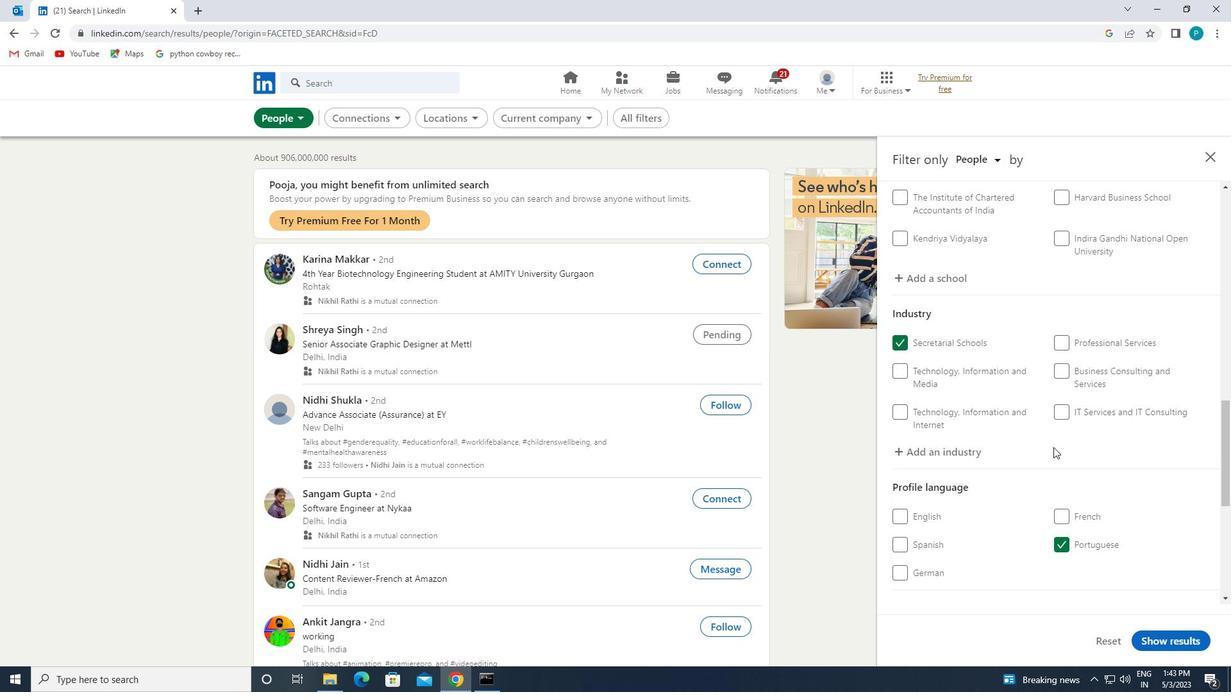 
Action: Mouse scrolled (1054, 441) with delta (0, 0)
Screenshot: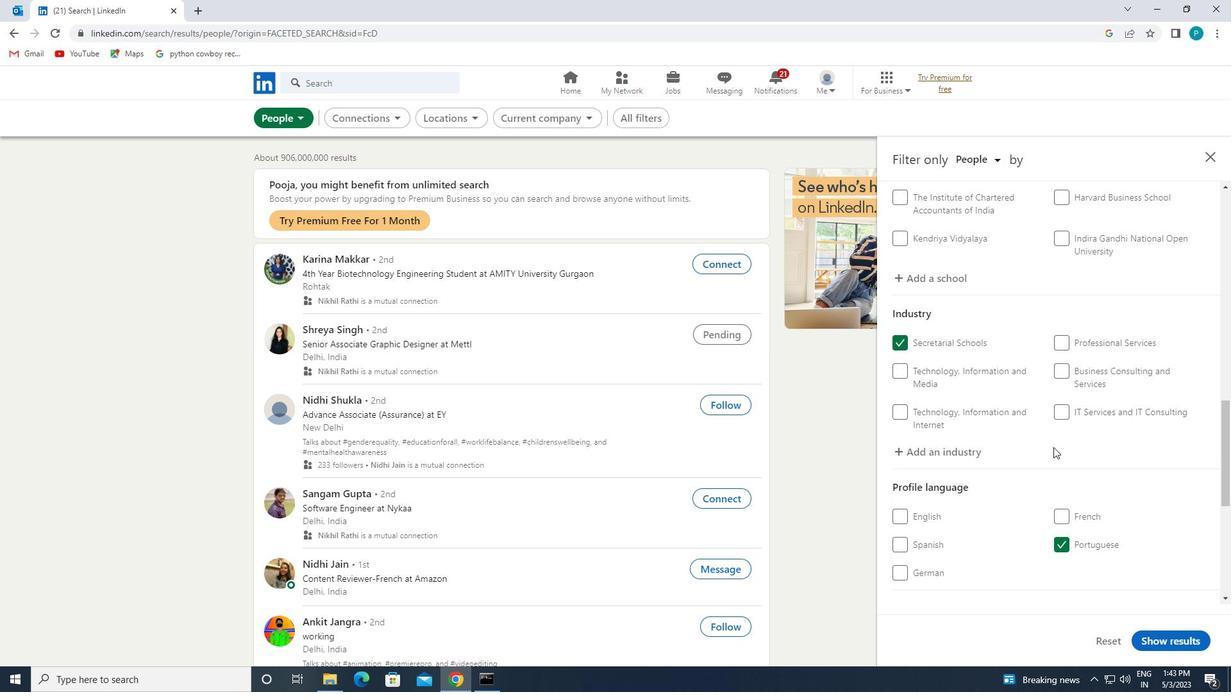 
Action: Mouse moved to (1054, 445)
Screenshot: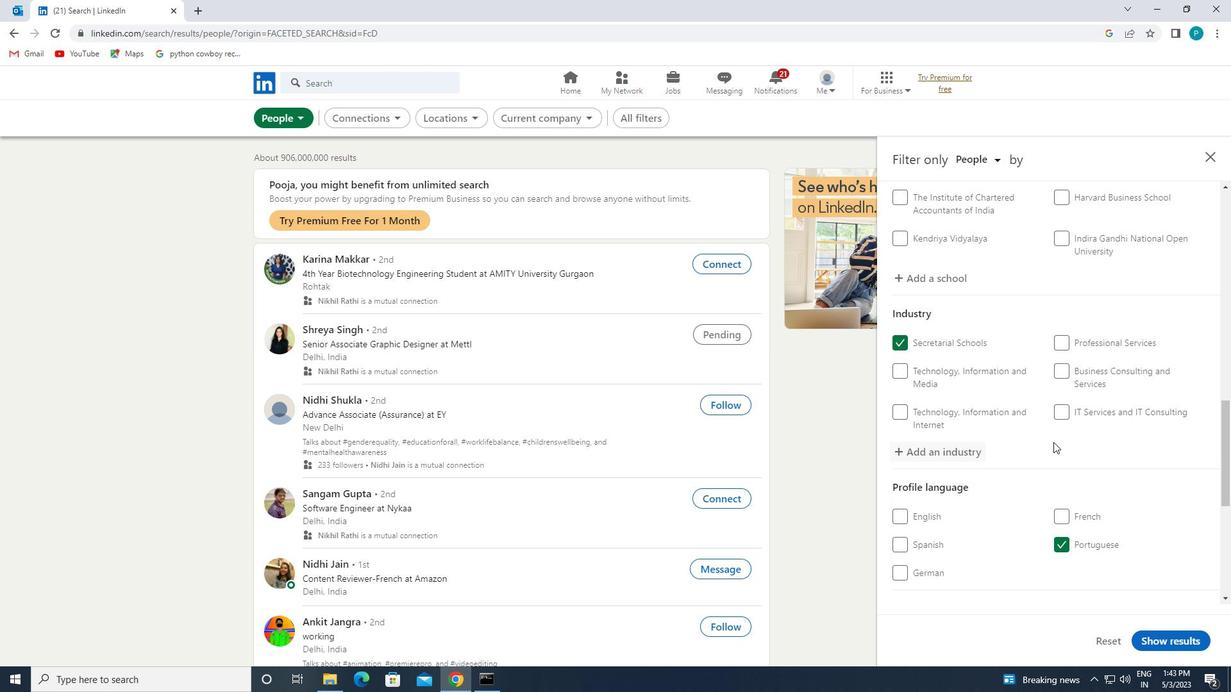 
Action: Mouse scrolled (1054, 444) with delta (0, 0)
Screenshot: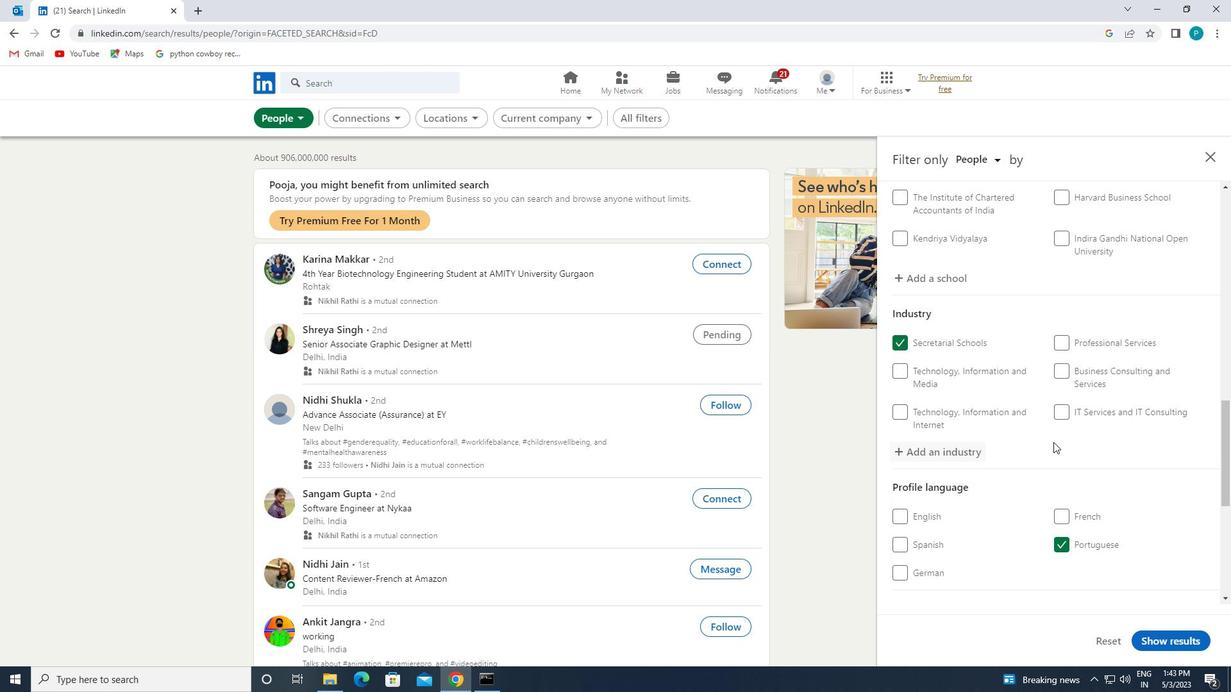
Action: Mouse moved to (1057, 450)
Screenshot: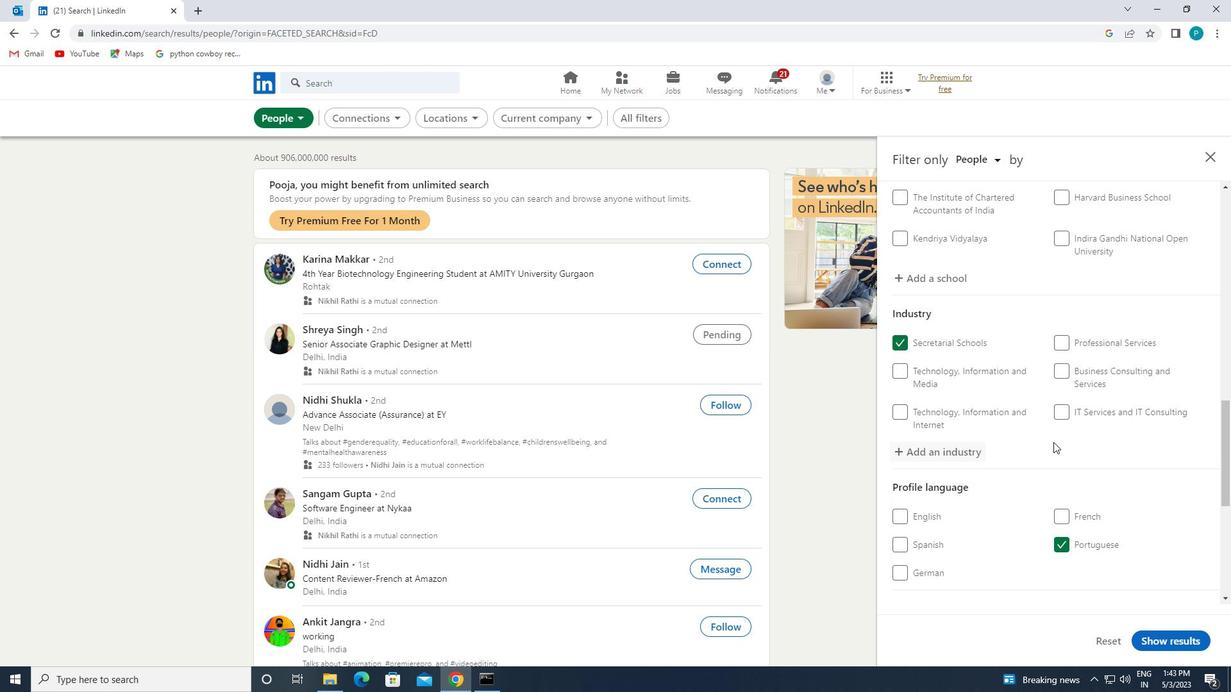 
Action: Mouse scrolled (1057, 450) with delta (0, 0)
Screenshot: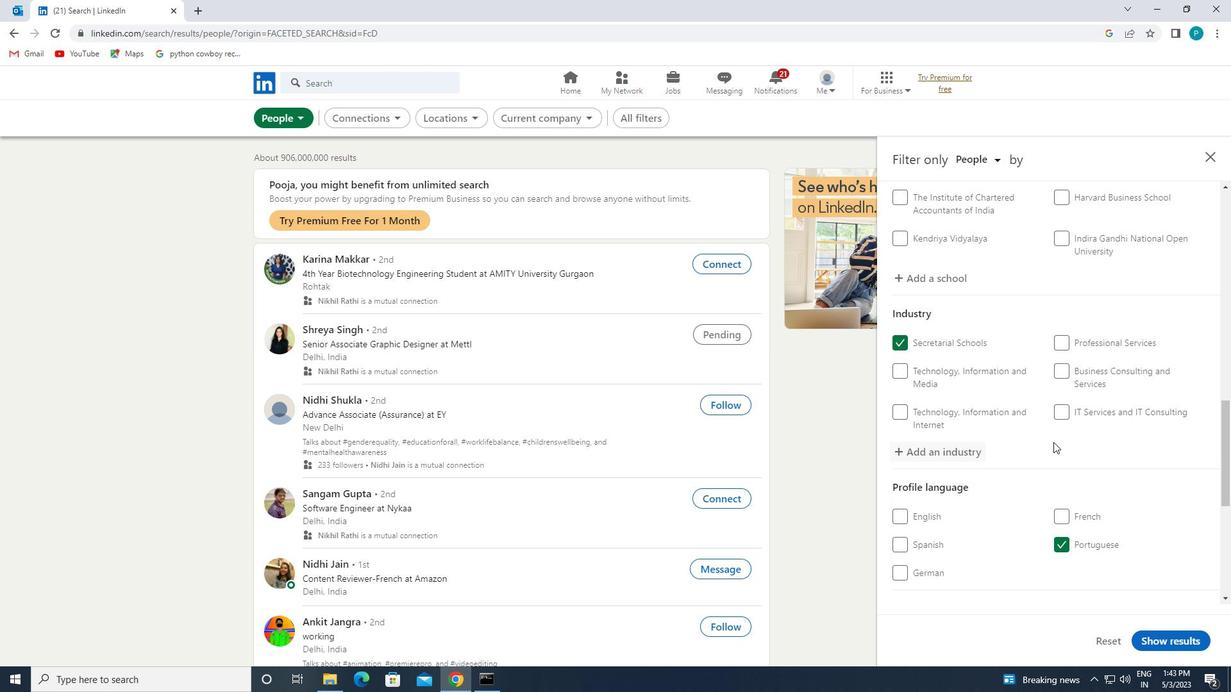 
Action: Mouse moved to (1077, 501)
Screenshot: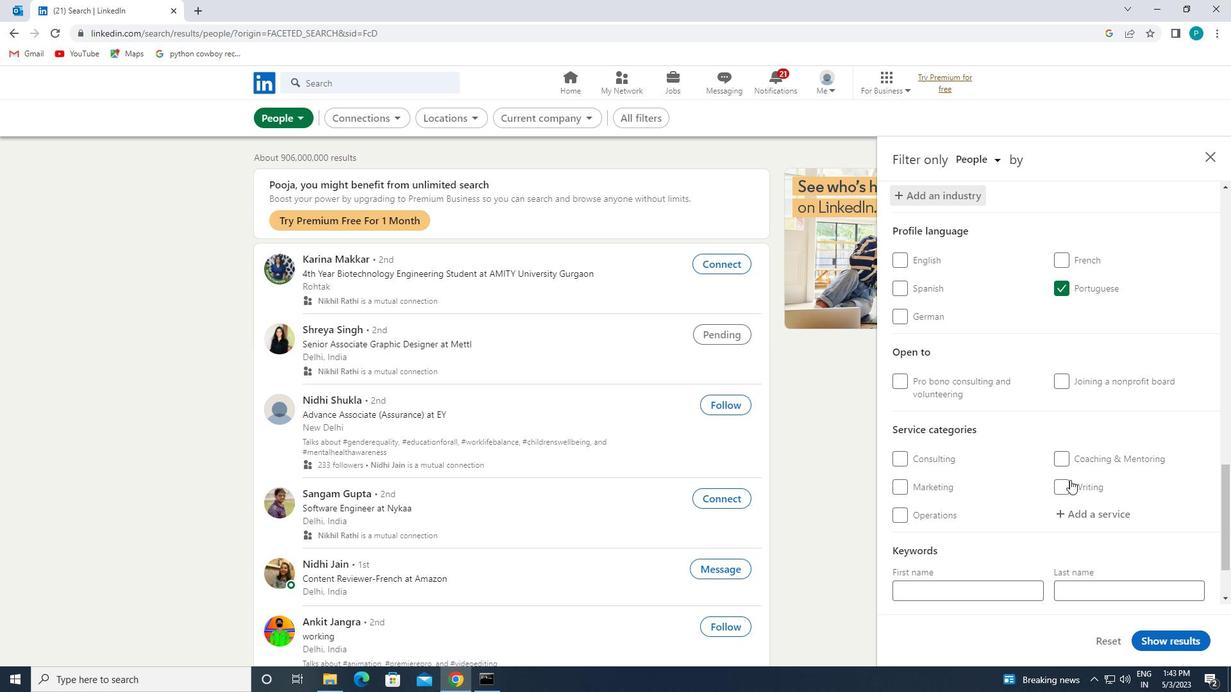 
Action: Mouse pressed left at (1077, 501)
Screenshot: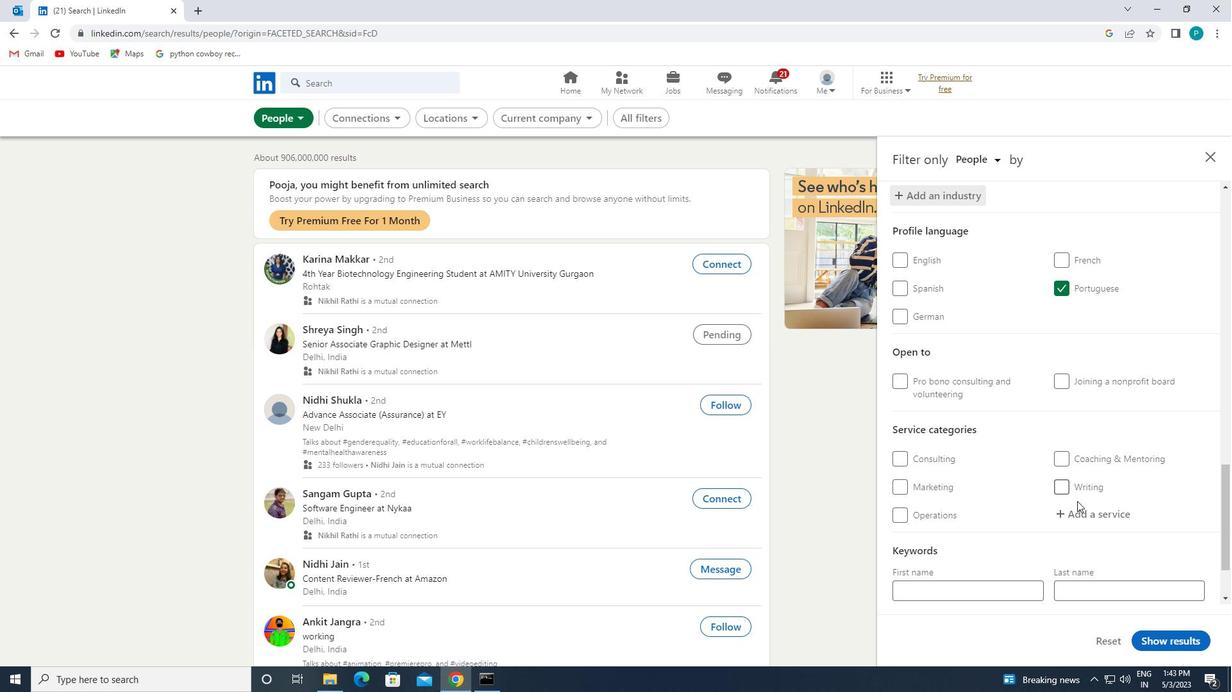 
Action: Mouse moved to (1077, 509)
Screenshot: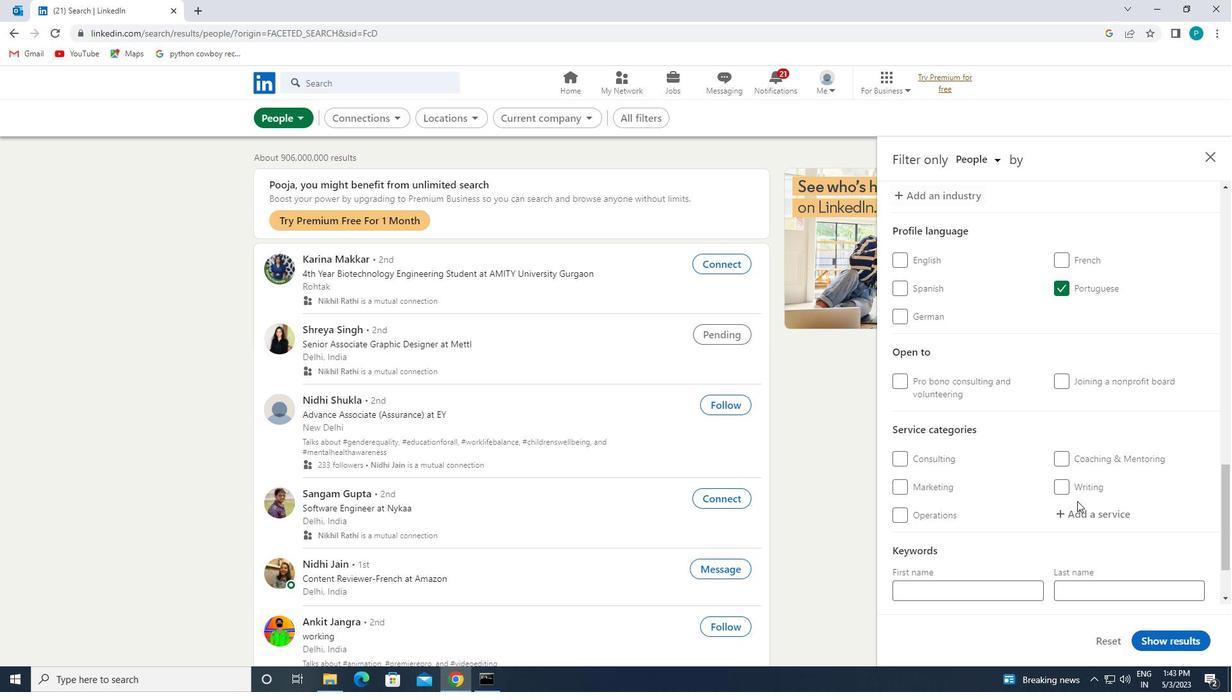 
Action: Mouse pressed left at (1077, 509)
Screenshot: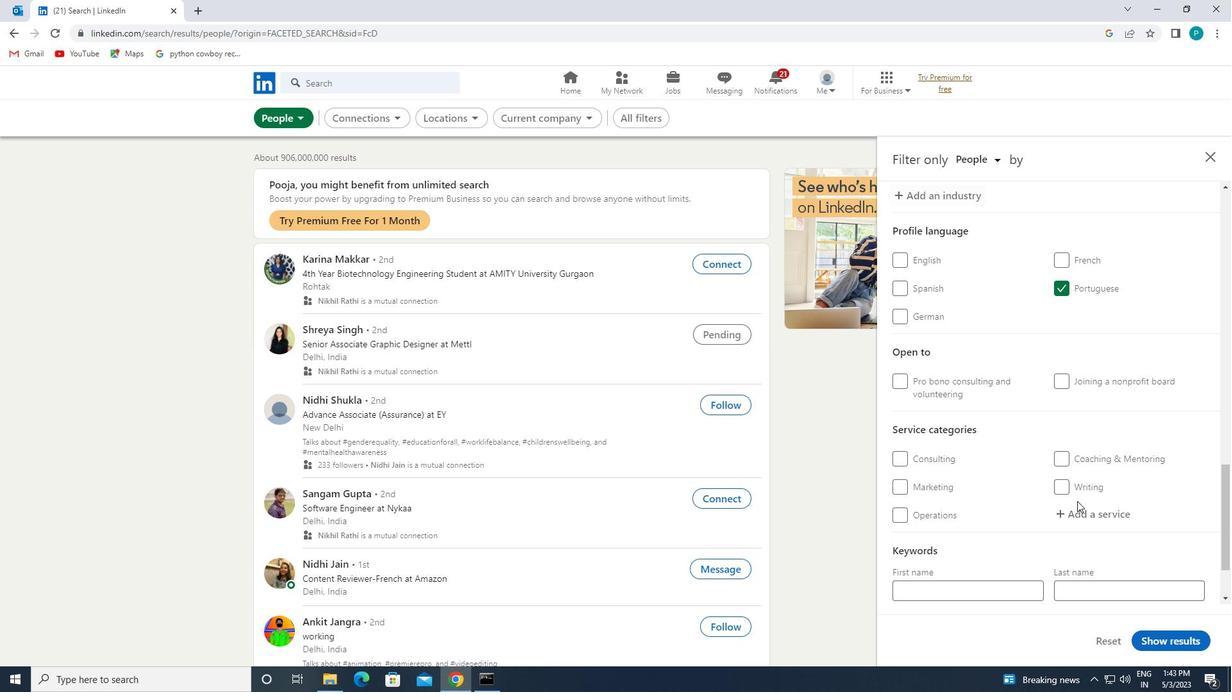 
Action: Mouse moved to (1077, 510)
Screenshot: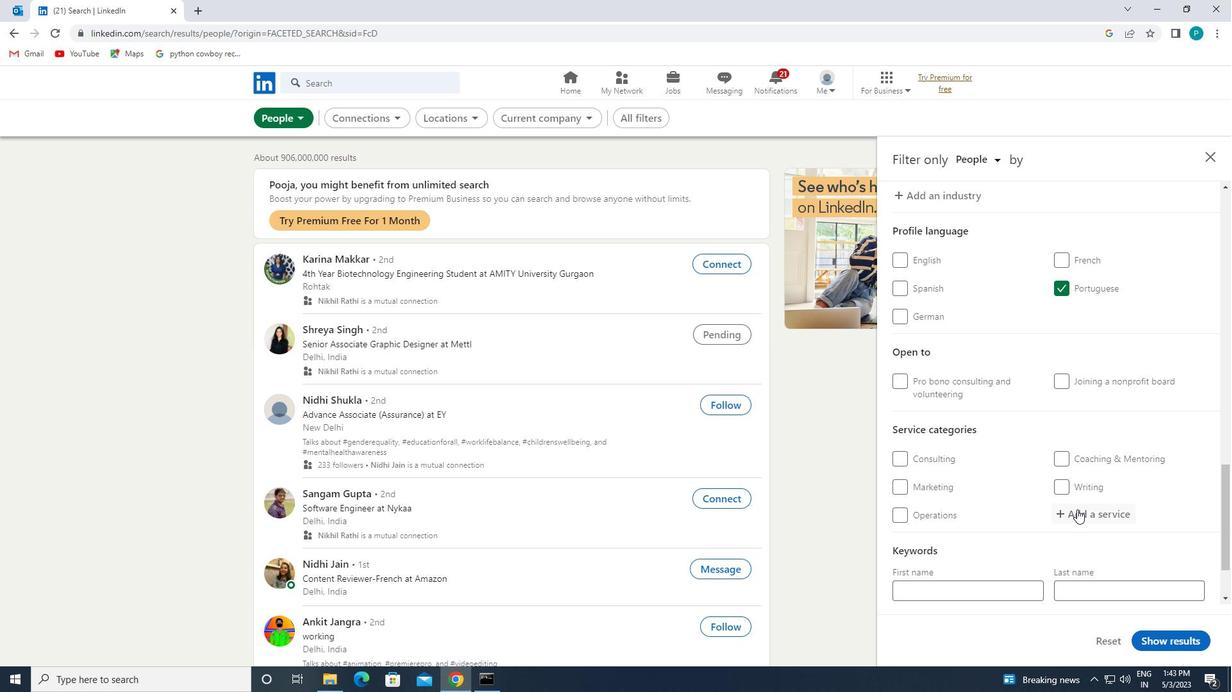 
Action: Key pressed <Key.caps_lock>S<Key.caps_lock>EARCH
Screenshot: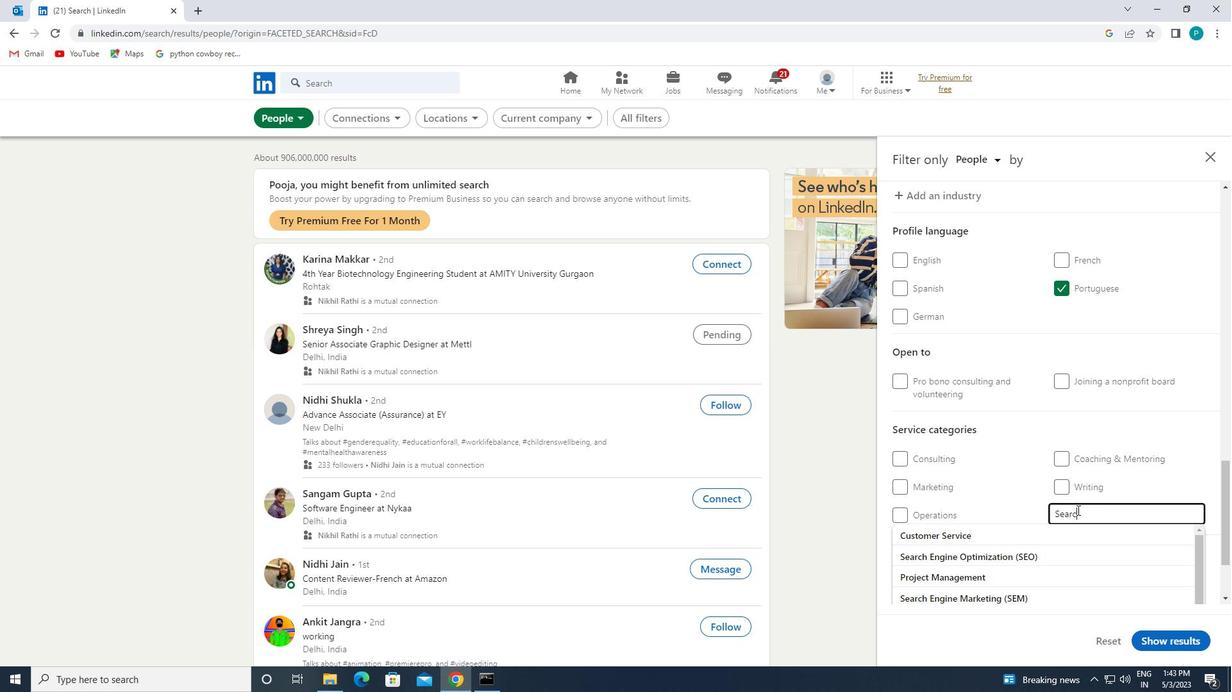 
Action: Mouse moved to (1048, 536)
Screenshot: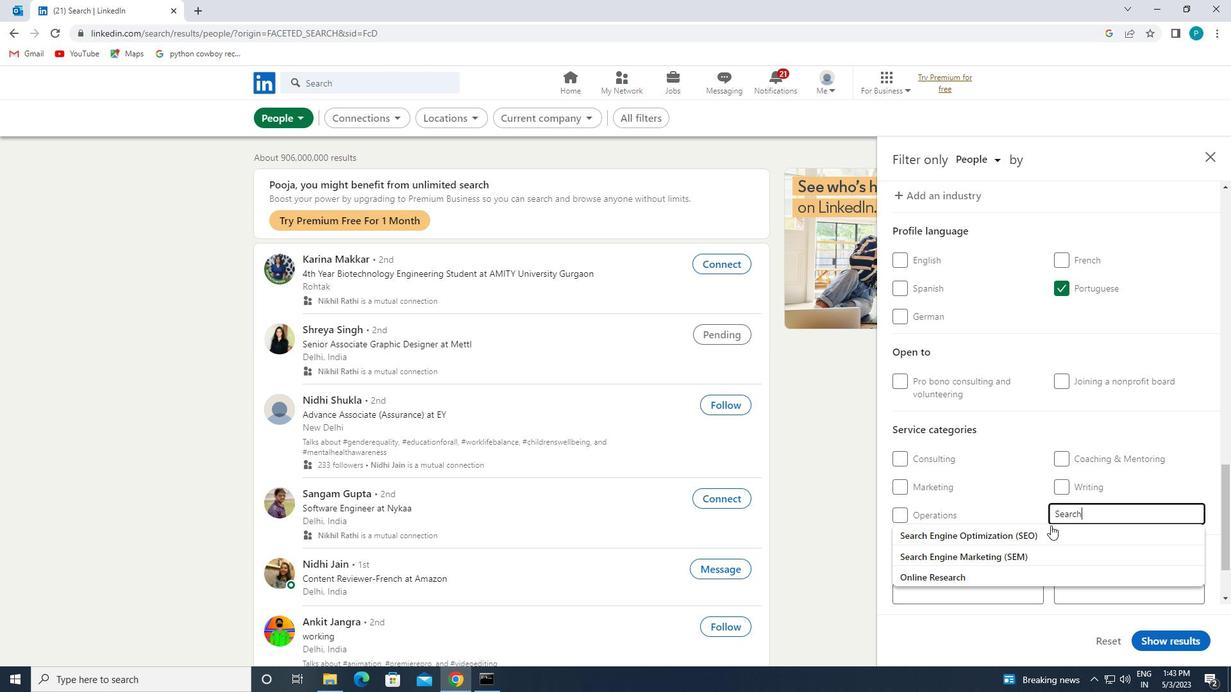 
Action: Mouse pressed left at (1048, 536)
Screenshot: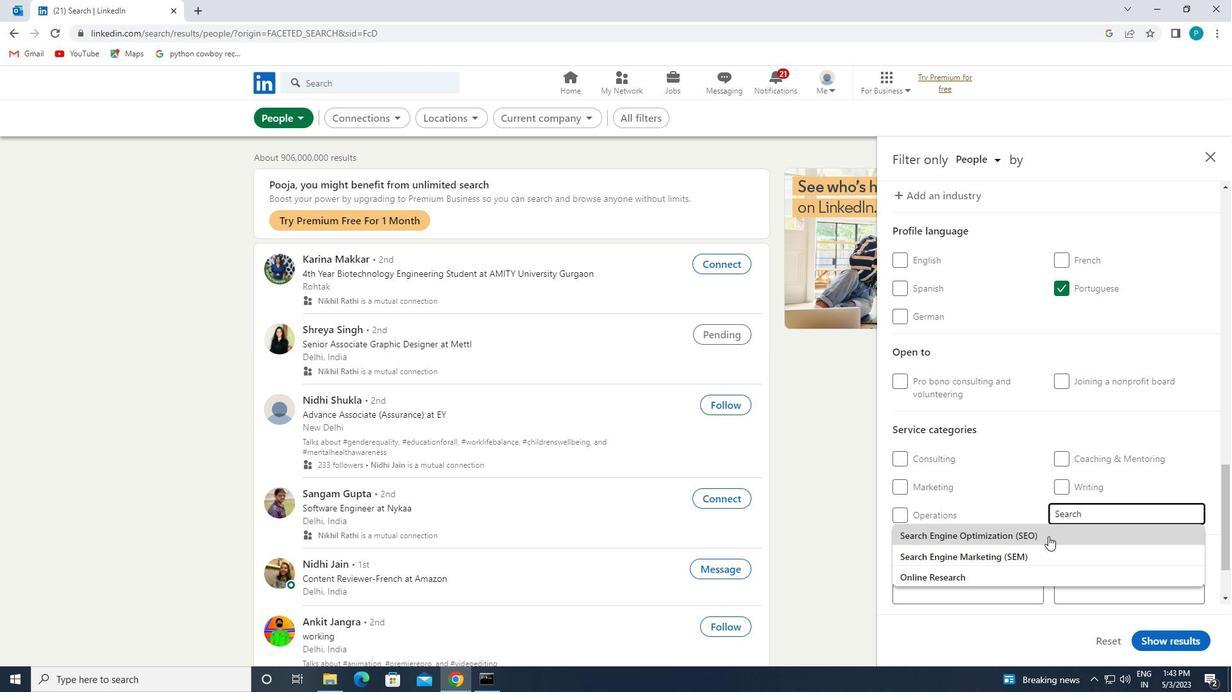 
Action: Mouse moved to (1045, 536)
Screenshot: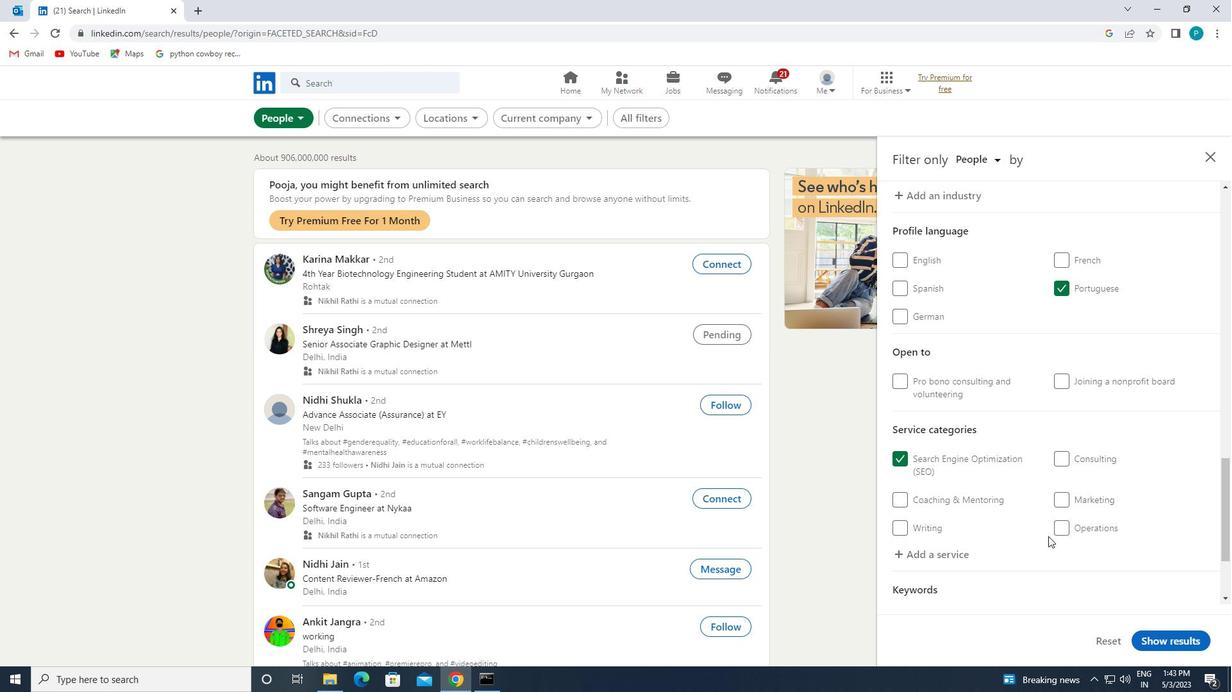 
Action: Mouse scrolled (1045, 536) with delta (0, 0)
Screenshot: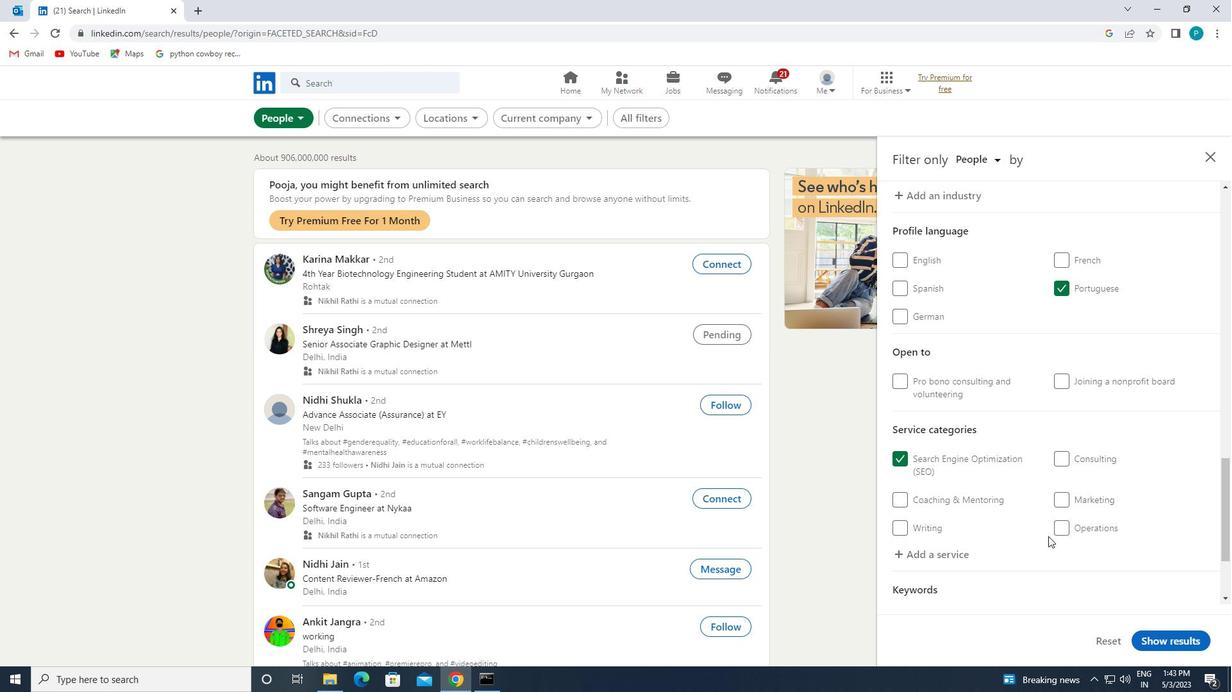 
Action: Mouse scrolled (1045, 536) with delta (0, 0)
Screenshot: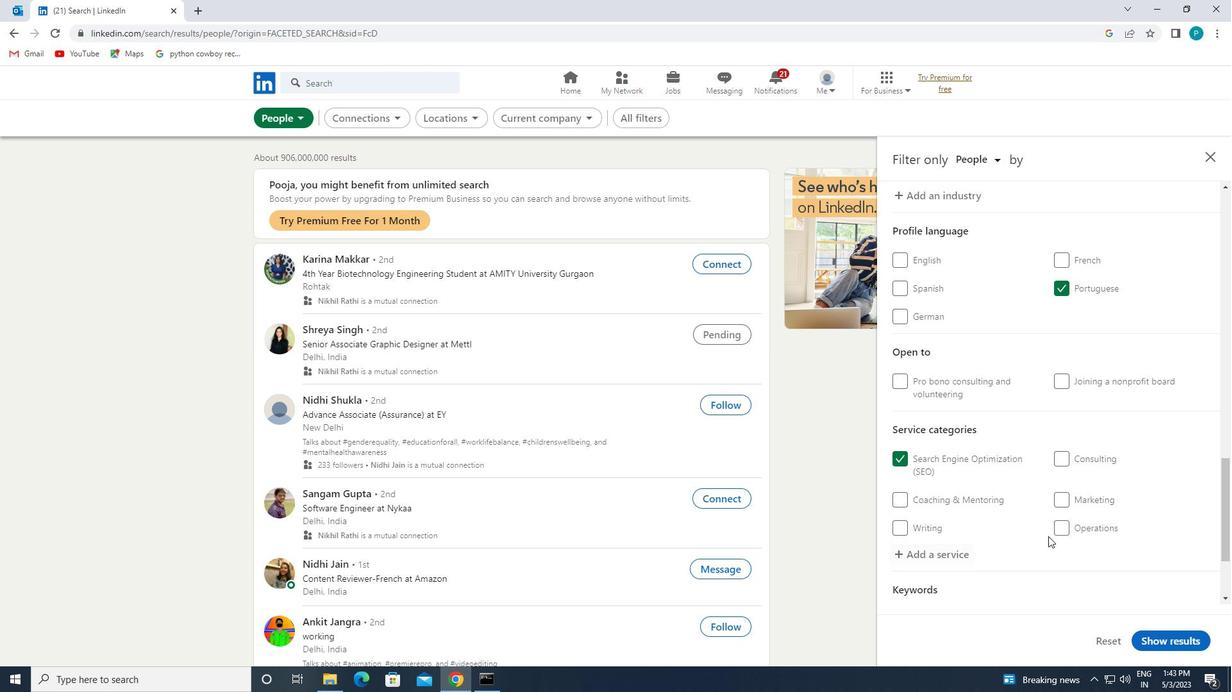 
Action: Mouse scrolled (1045, 536) with delta (0, 0)
Screenshot: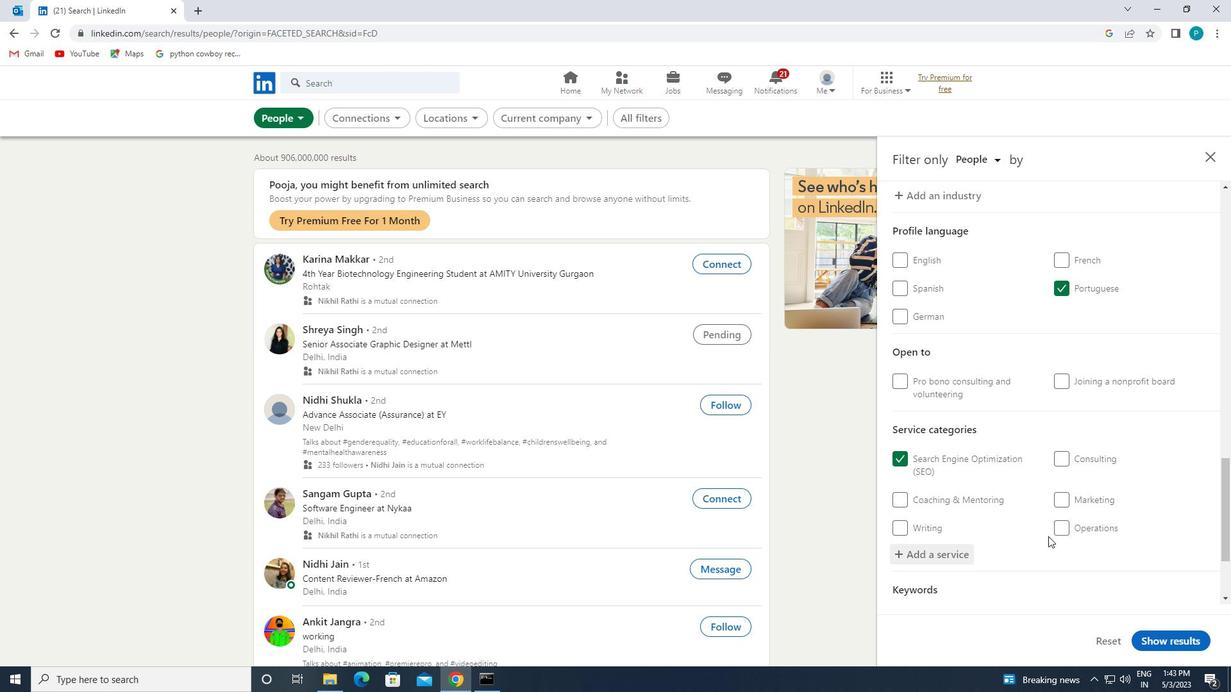
Action: Mouse moved to (1037, 550)
Screenshot: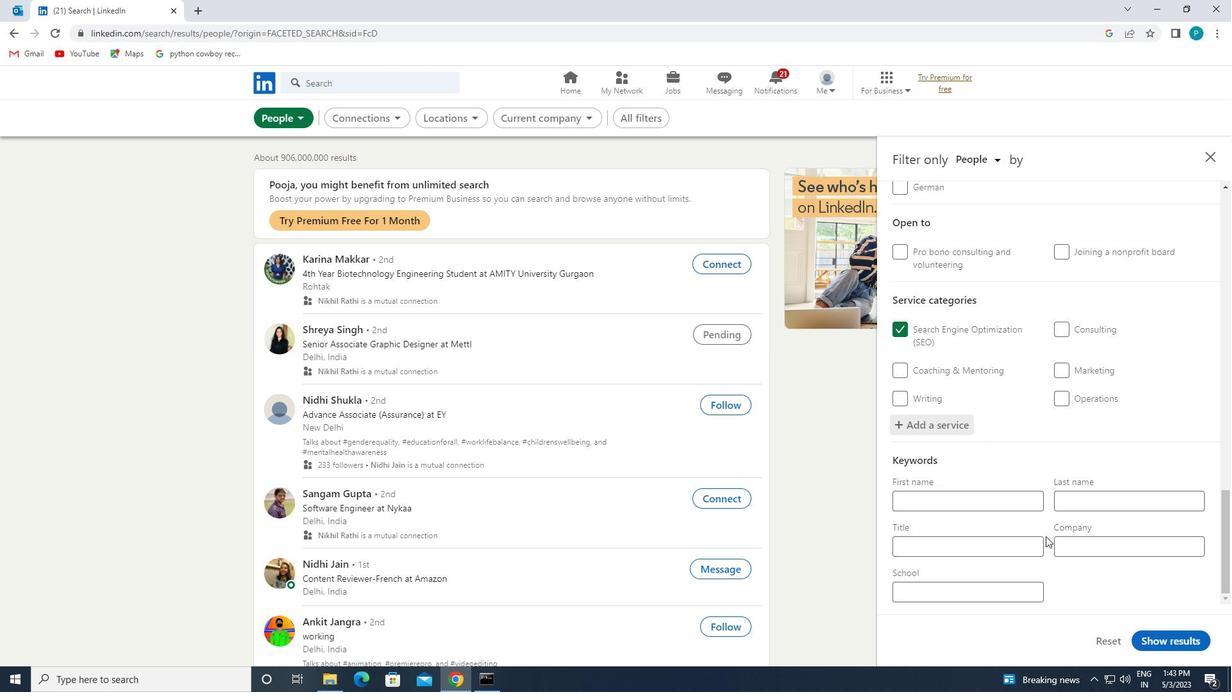 
Action: Mouse pressed left at (1037, 550)
Screenshot: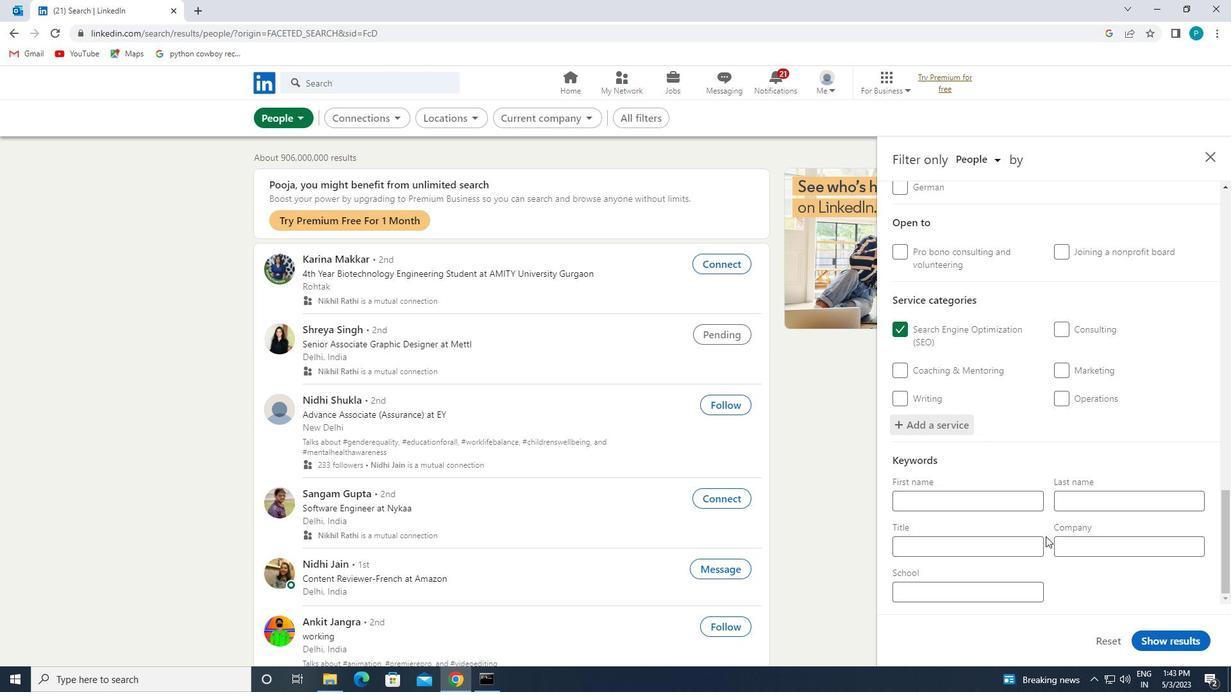 
Action: Key pressed <Key.caps_lock>F<Key.caps_lock>INANCIAL<Key.space><Key.caps_lock>A<Key.caps_lock>NALYST
Screenshot: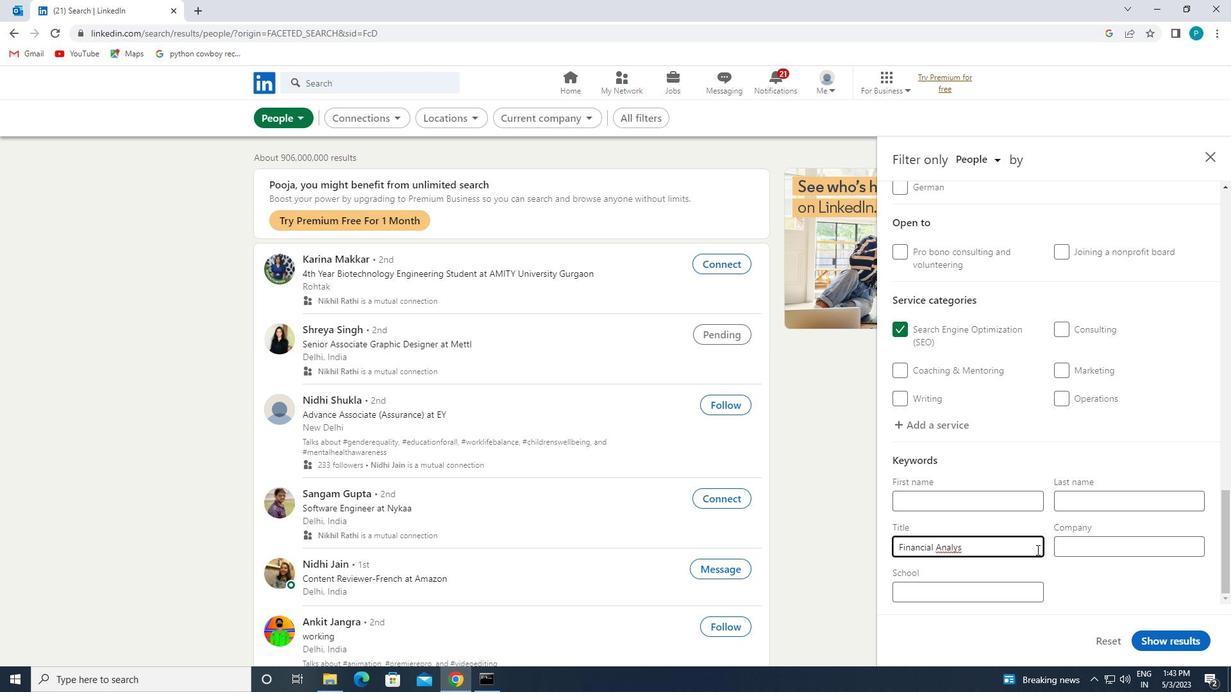 
Action: Mouse moved to (1176, 647)
Screenshot: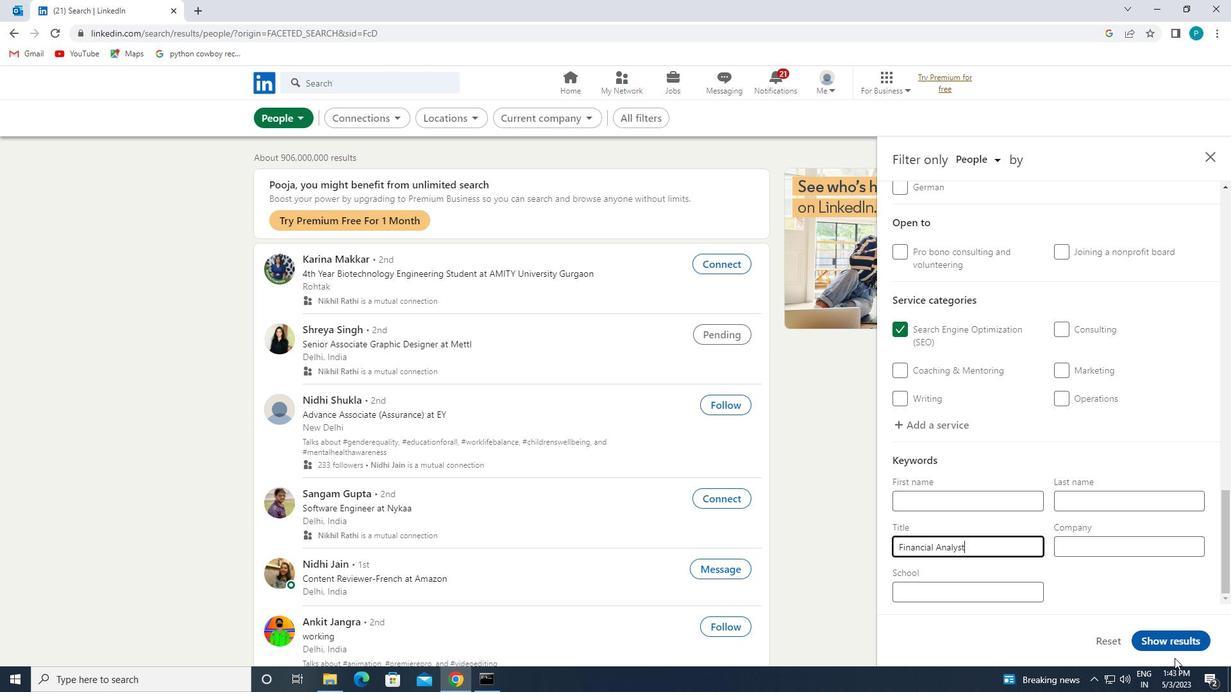 
Action: Mouse pressed left at (1176, 647)
Screenshot: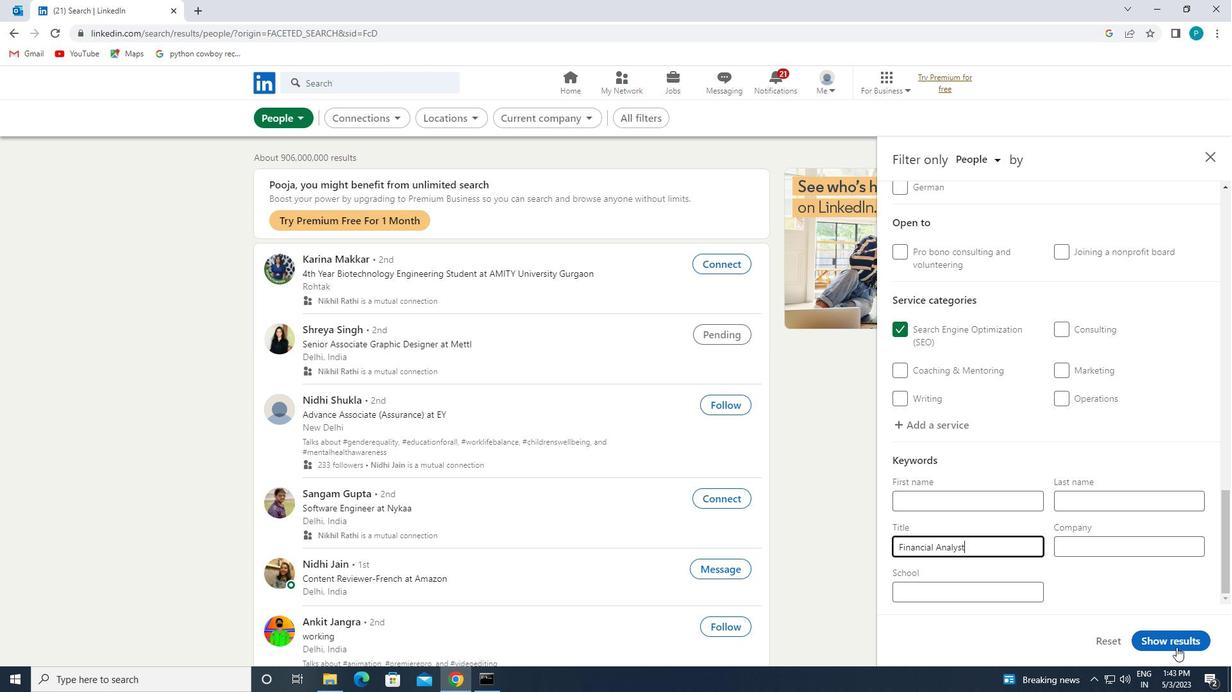 
Action: Mouse moved to (1176, 646)
Screenshot: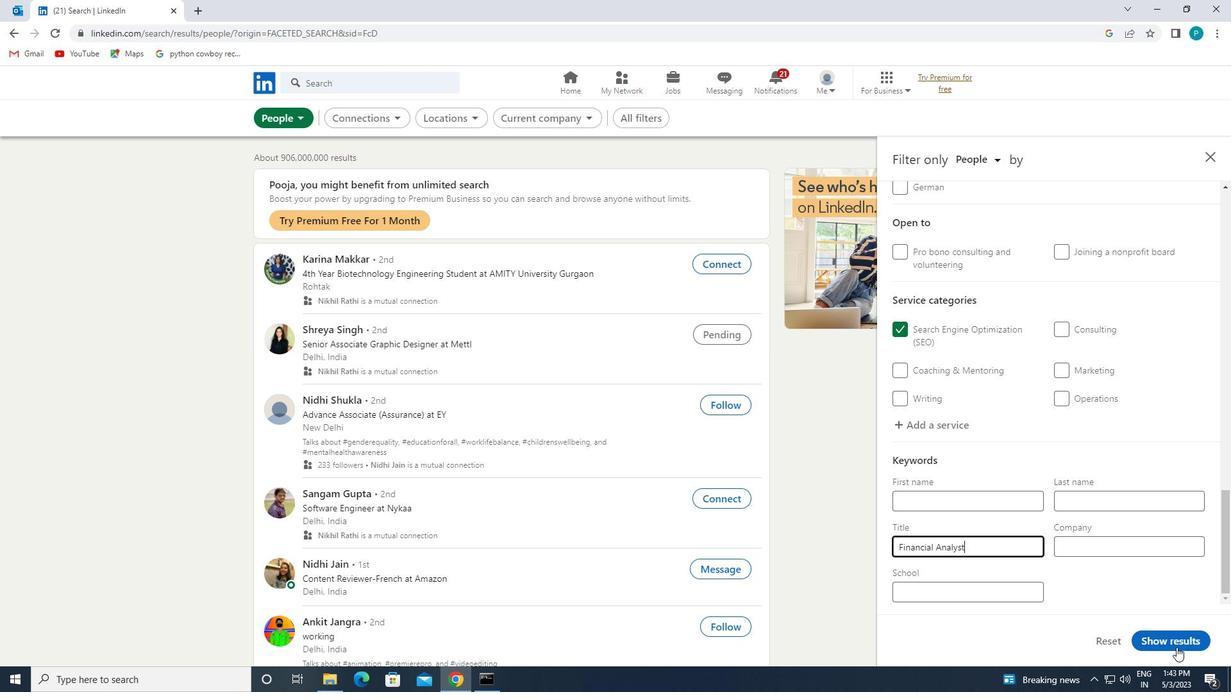 
